 Task: Select the double option in the preferences quote style.
Action: Mouse moved to (12, 536)
Screenshot: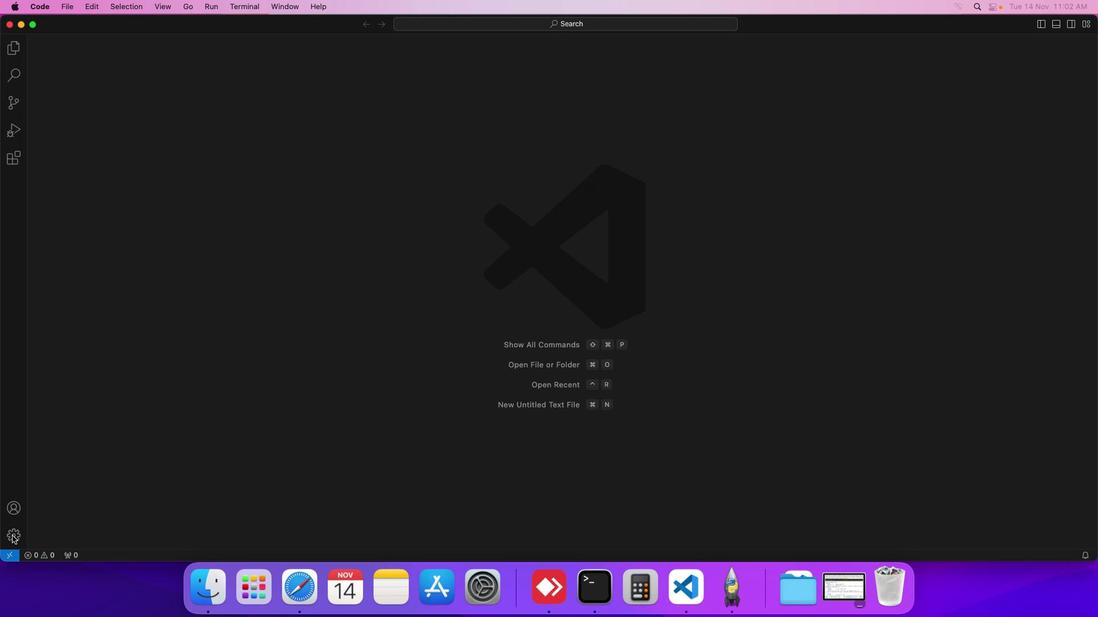 
Action: Mouse pressed left at (12, 536)
Screenshot: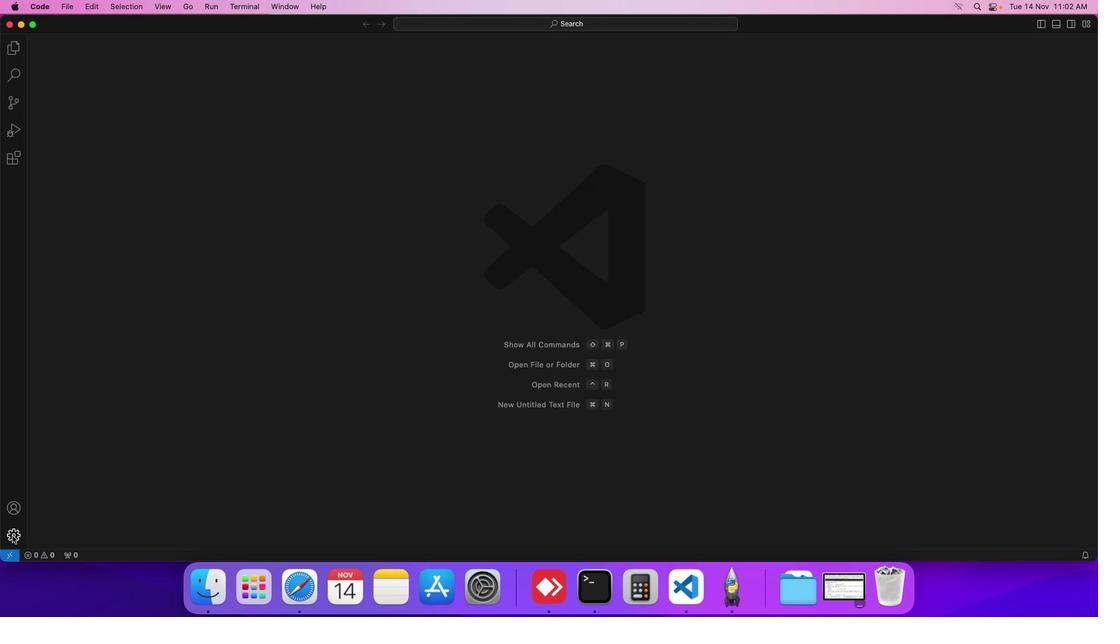 
Action: Mouse moved to (69, 448)
Screenshot: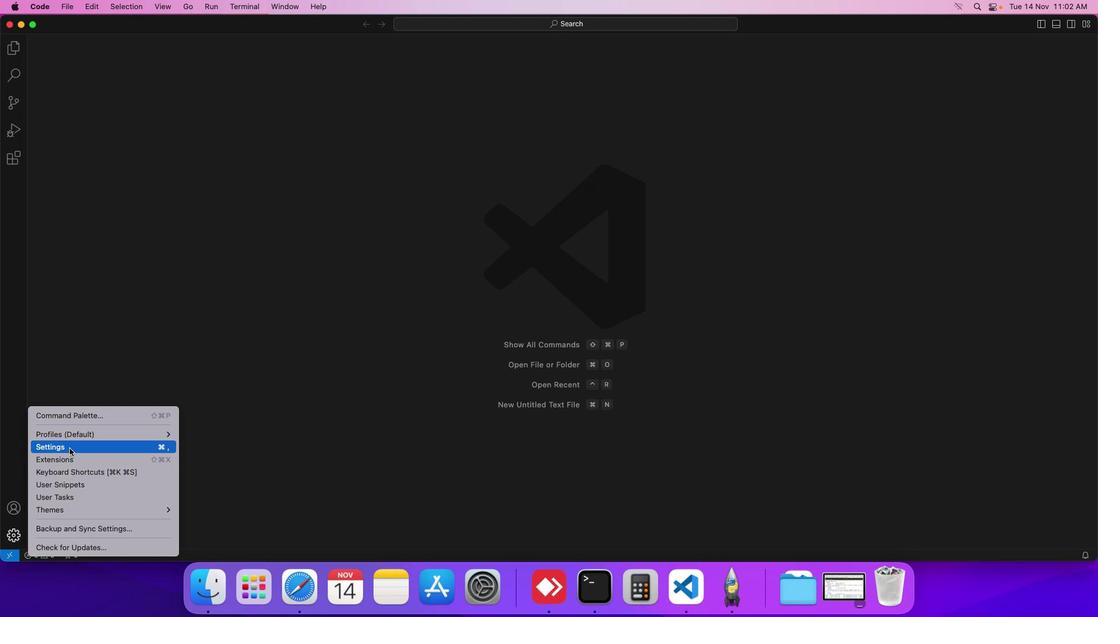 
Action: Mouse pressed left at (69, 448)
Screenshot: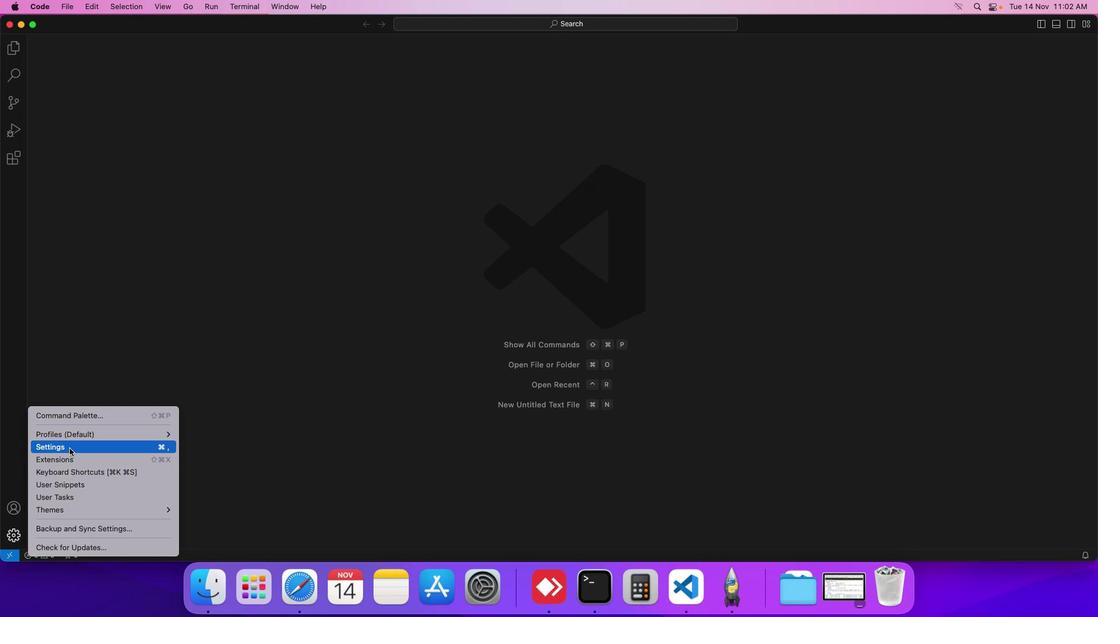 
Action: Mouse moved to (242, 205)
Screenshot: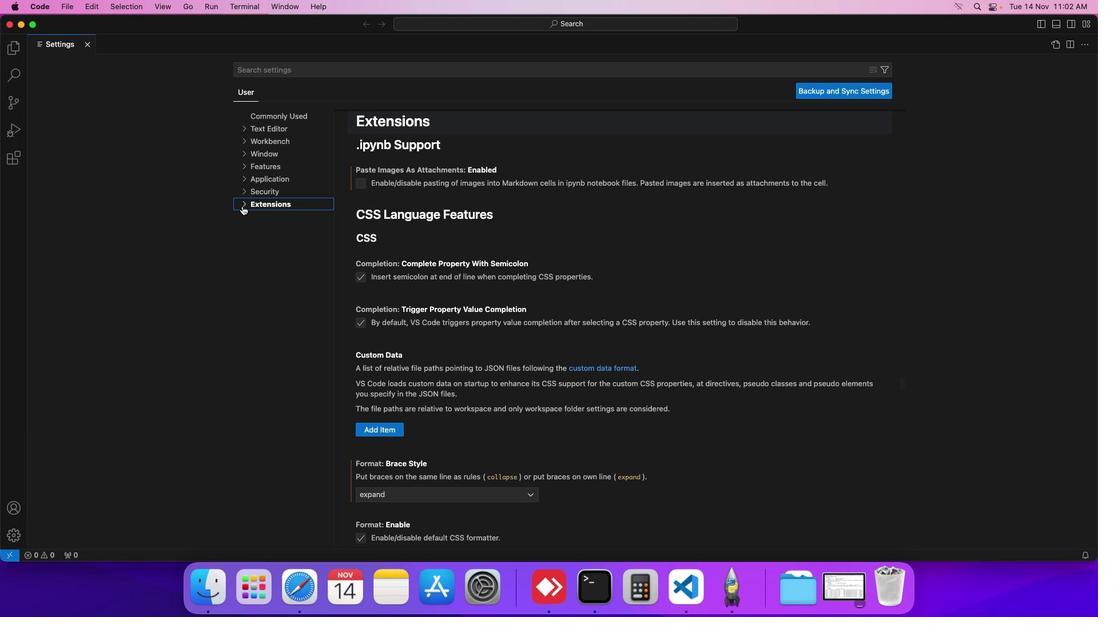 
Action: Mouse pressed left at (242, 205)
Screenshot: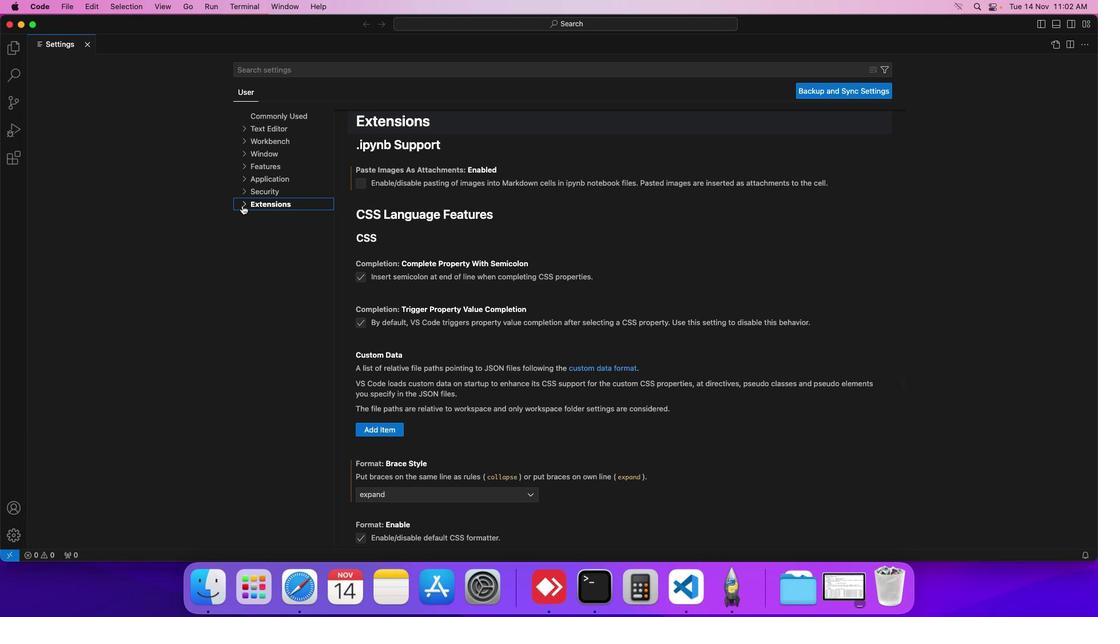 
Action: Mouse moved to (263, 516)
Screenshot: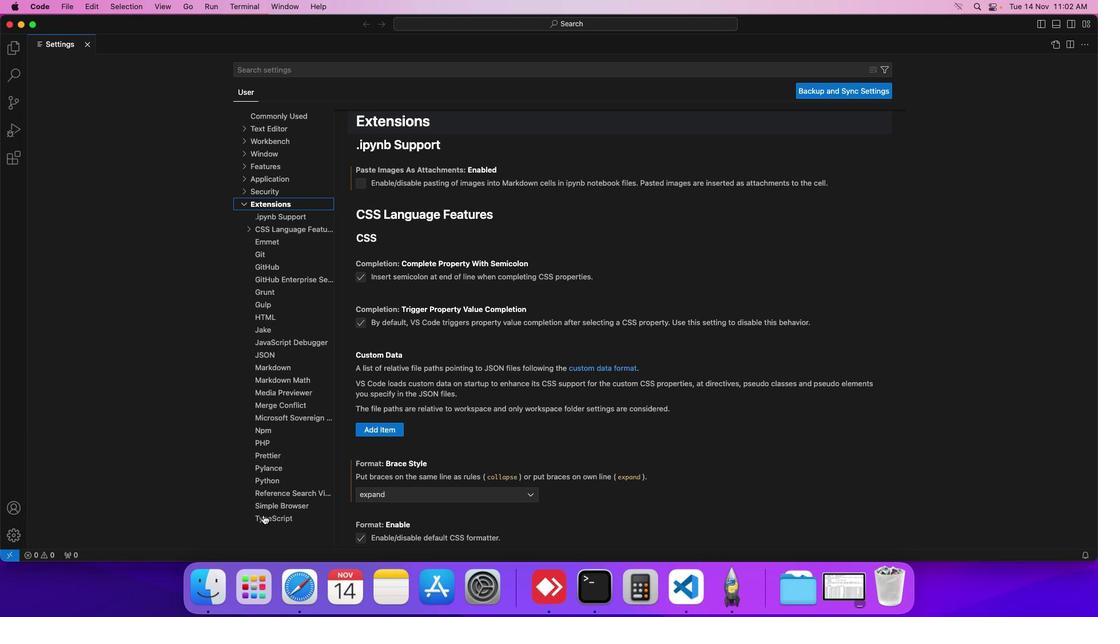 
Action: Mouse pressed left at (263, 516)
Screenshot: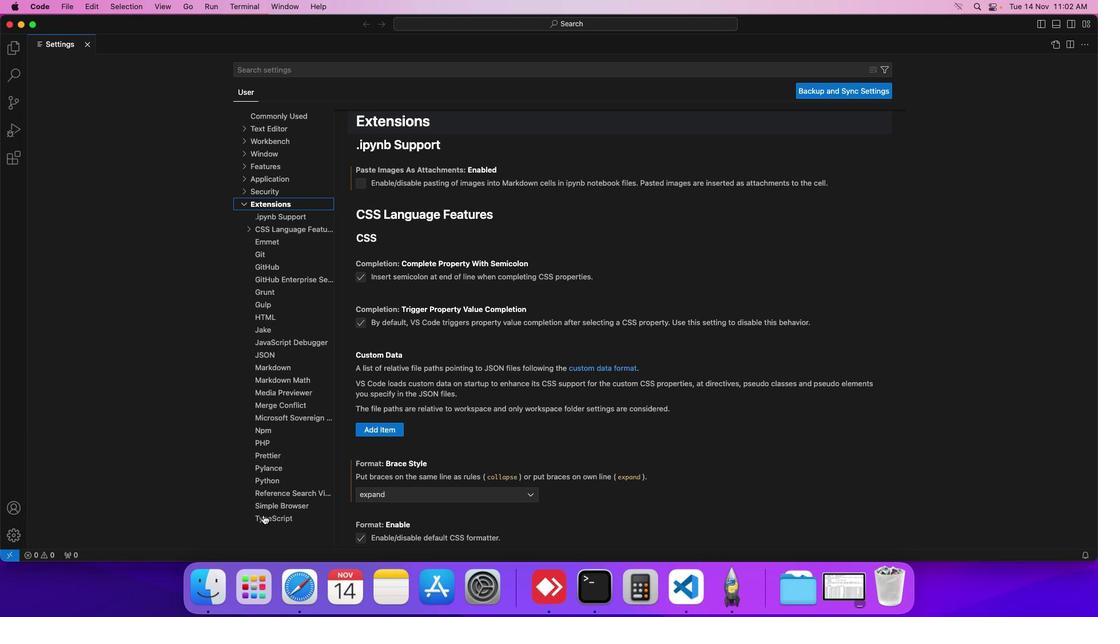 
Action: Mouse moved to (344, 505)
Screenshot: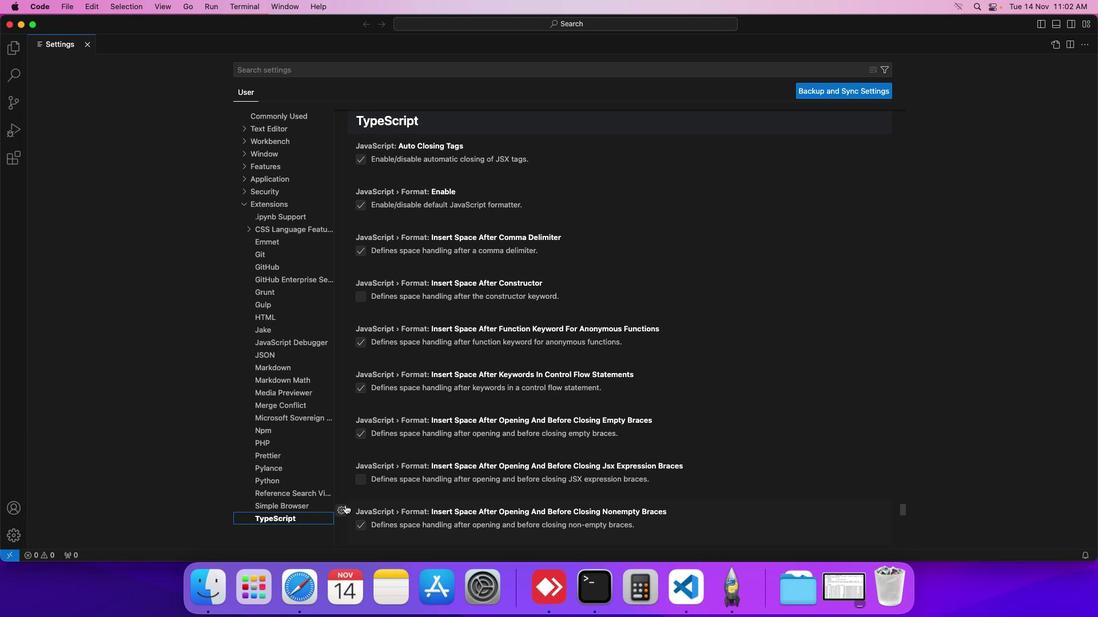 
Action: Mouse scrolled (344, 505) with delta (0, 0)
Screenshot: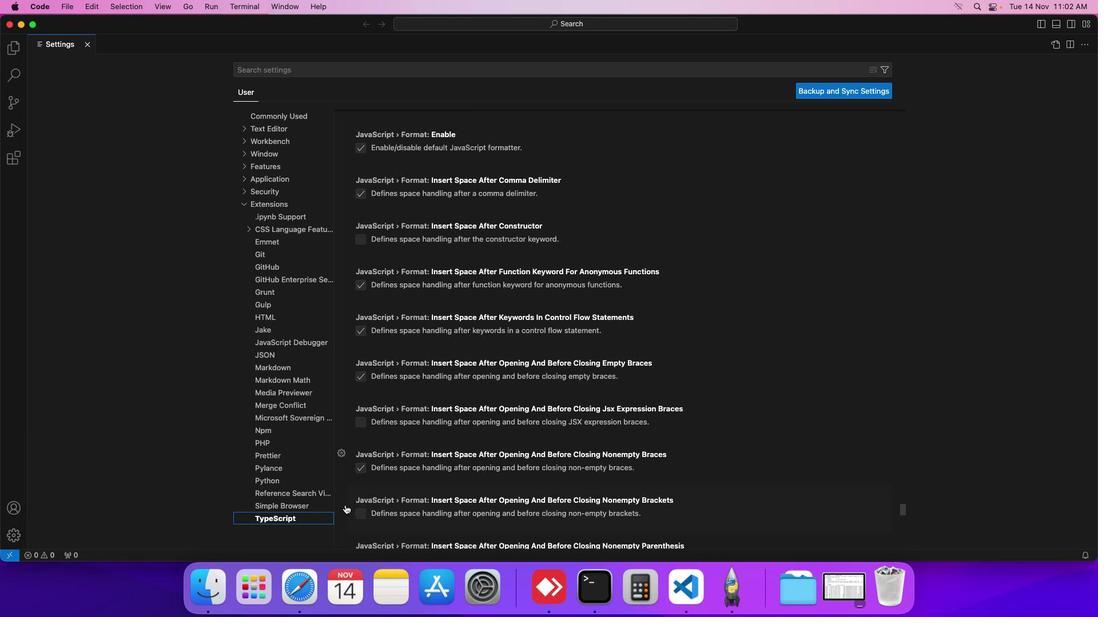
Action: Mouse scrolled (344, 505) with delta (0, 0)
Screenshot: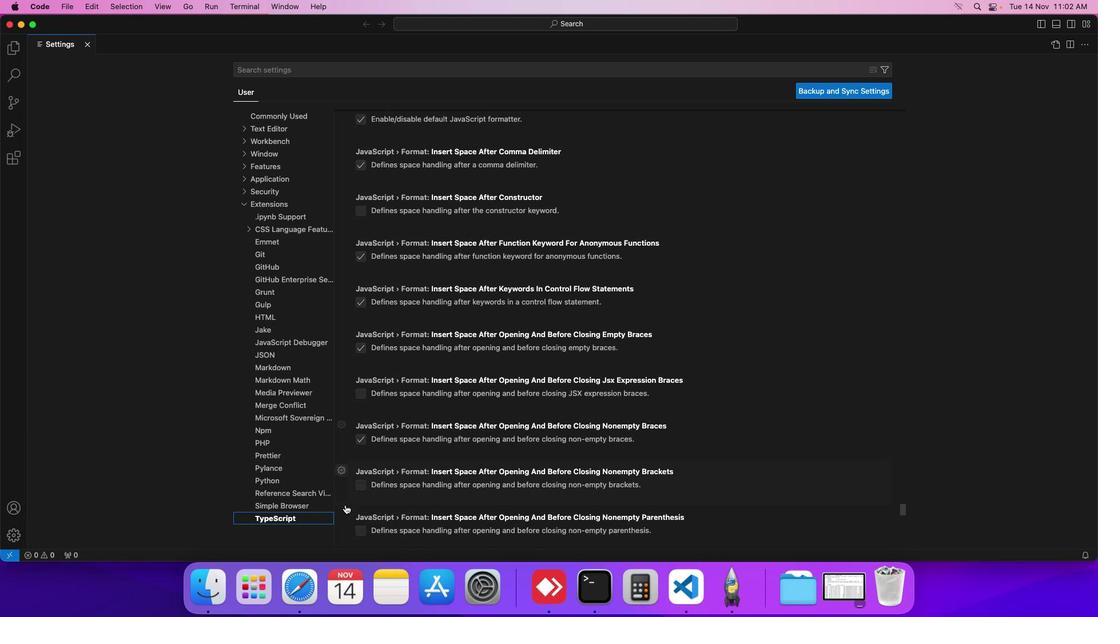 
Action: Mouse scrolled (344, 505) with delta (0, 0)
Screenshot: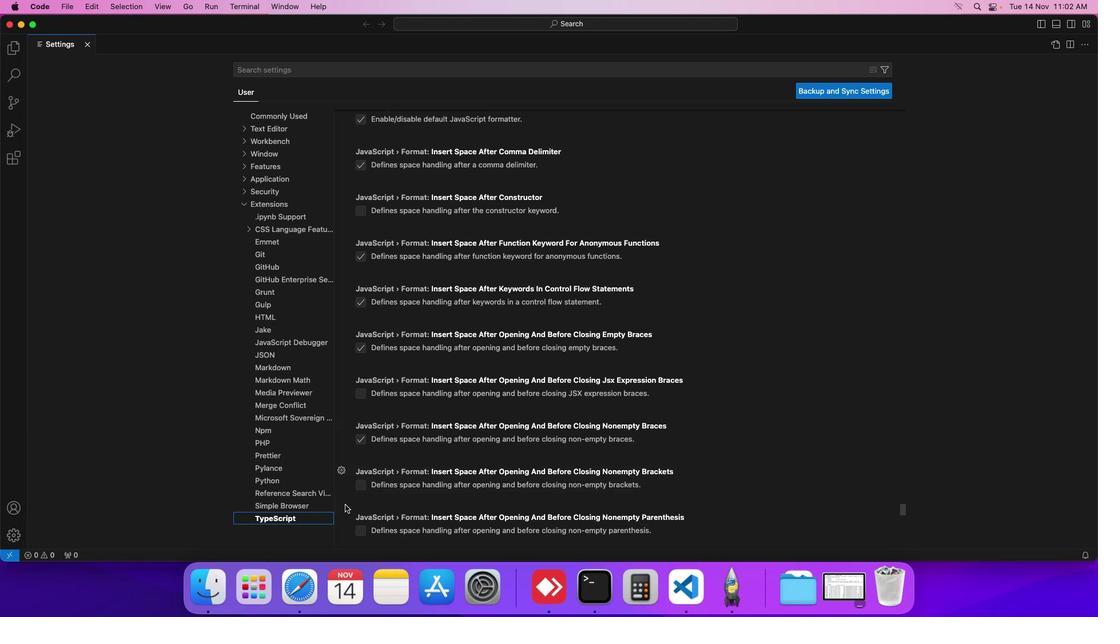 
Action: Mouse scrolled (344, 505) with delta (0, 0)
Screenshot: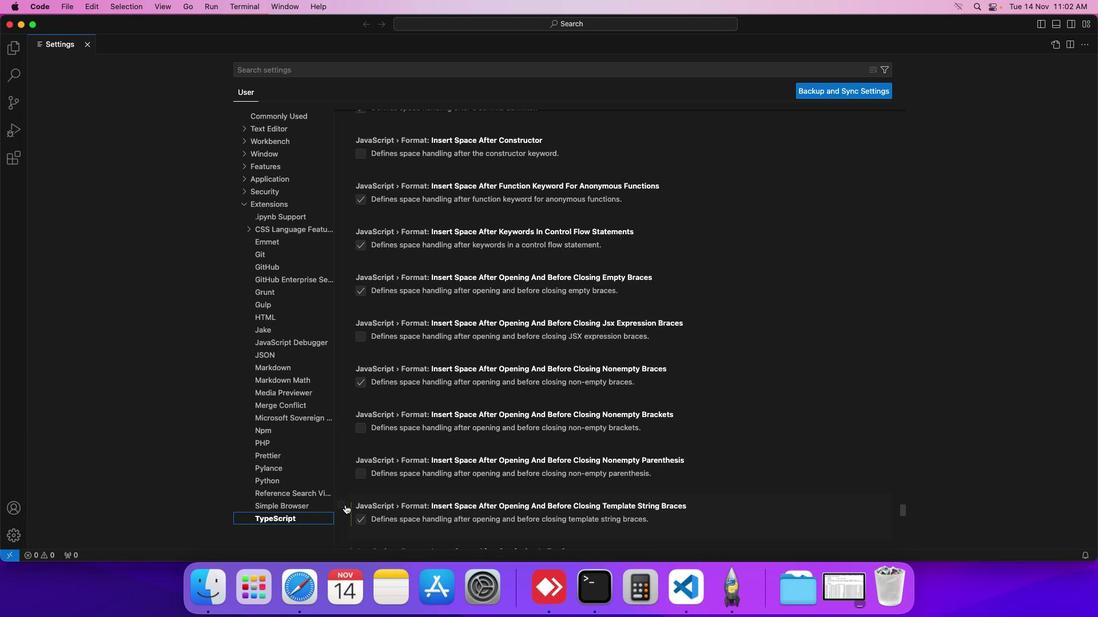 
Action: Mouse scrolled (344, 505) with delta (0, 0)
Screenshot: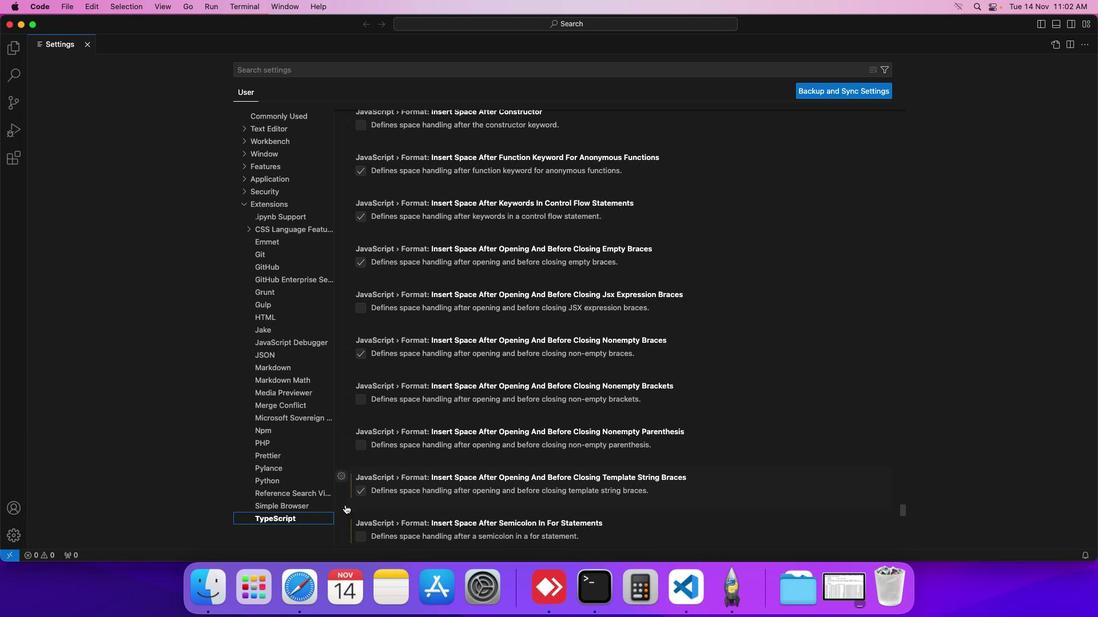 
Action: Mouse scrolled (344, 505) with delta (0, 0)
Screenshot: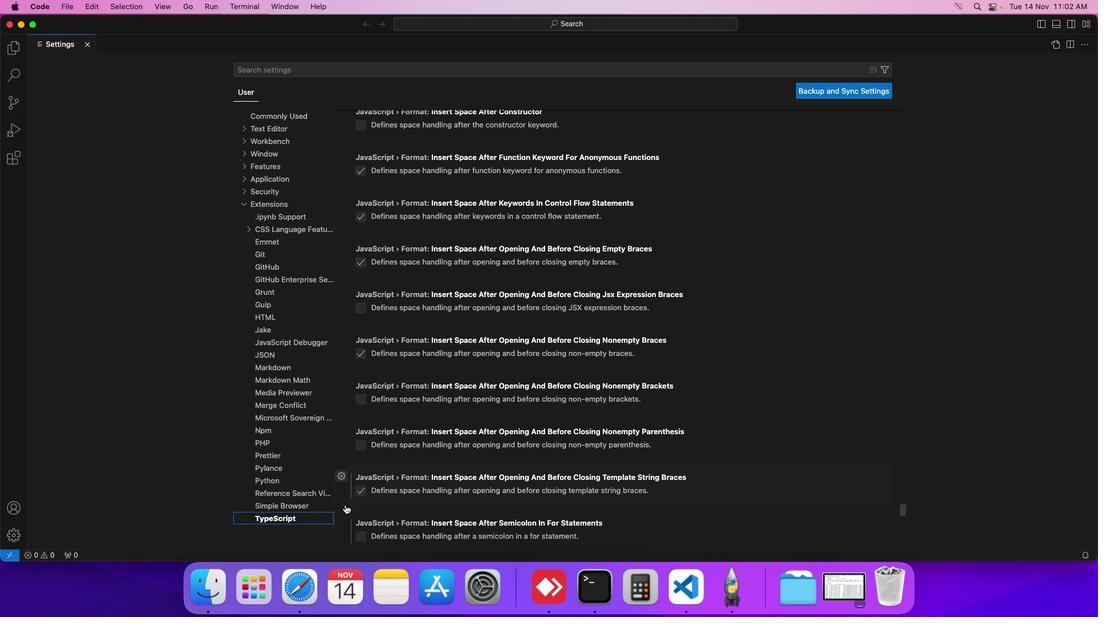 
Action: Mouse scrolled (344, 505) with delta (0, 0)
Screenshot: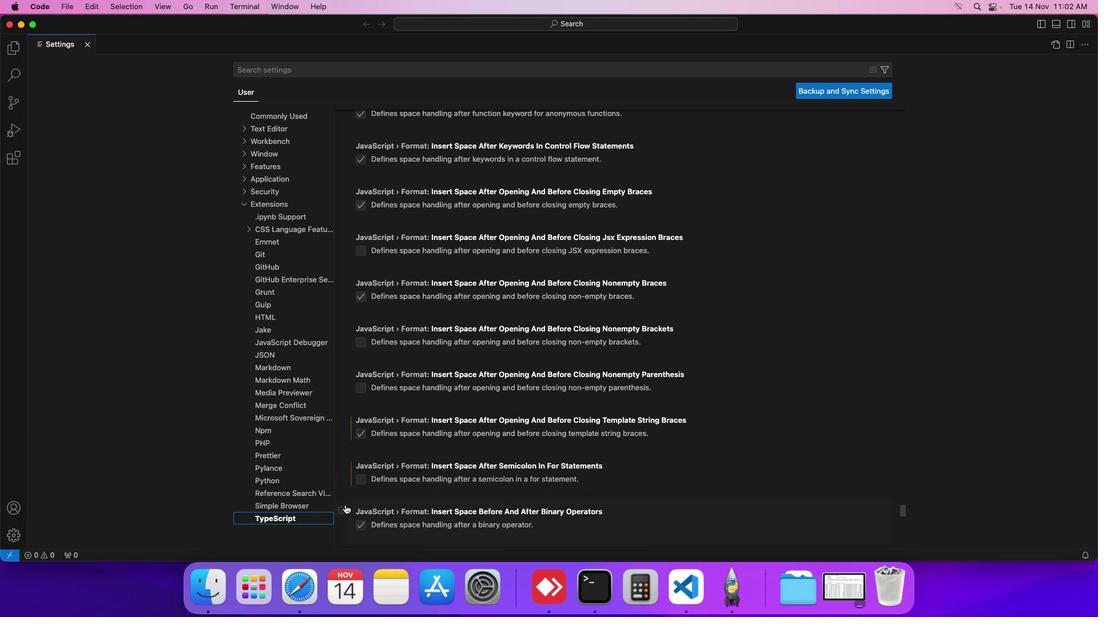 
Action: Mouse scrolled (344, 505) with delta (0, 0)
Screenshot: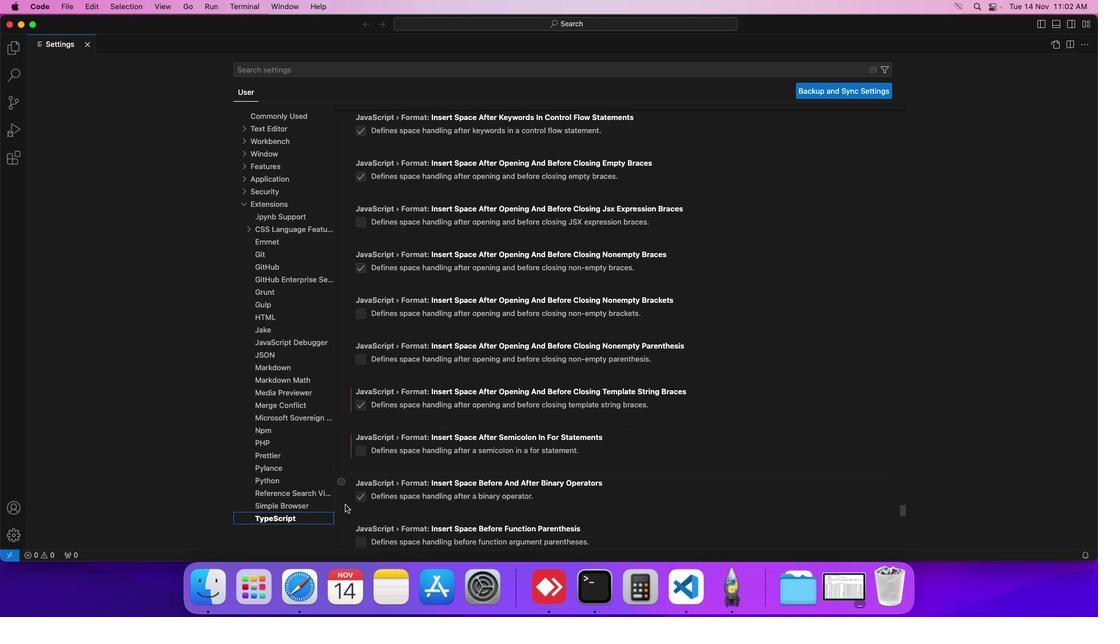 
Action: Mouse scrolled (344, 505) with delta (0, 0)
Screenshot: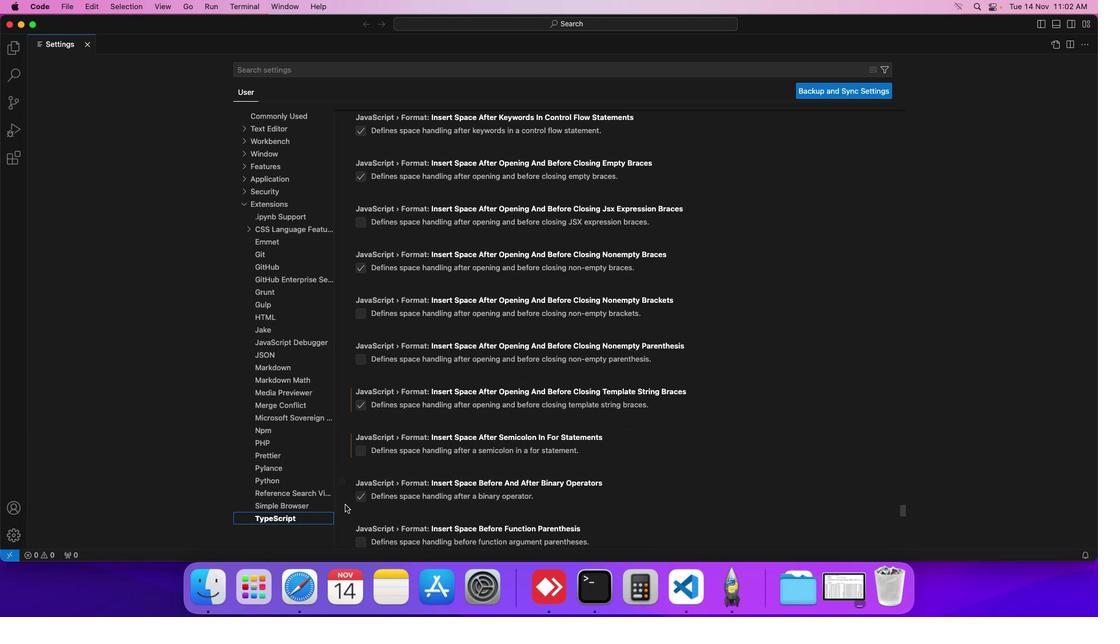 
Action: Mouse scrolled (344, 505) with delta (0, 0)
Screenshot: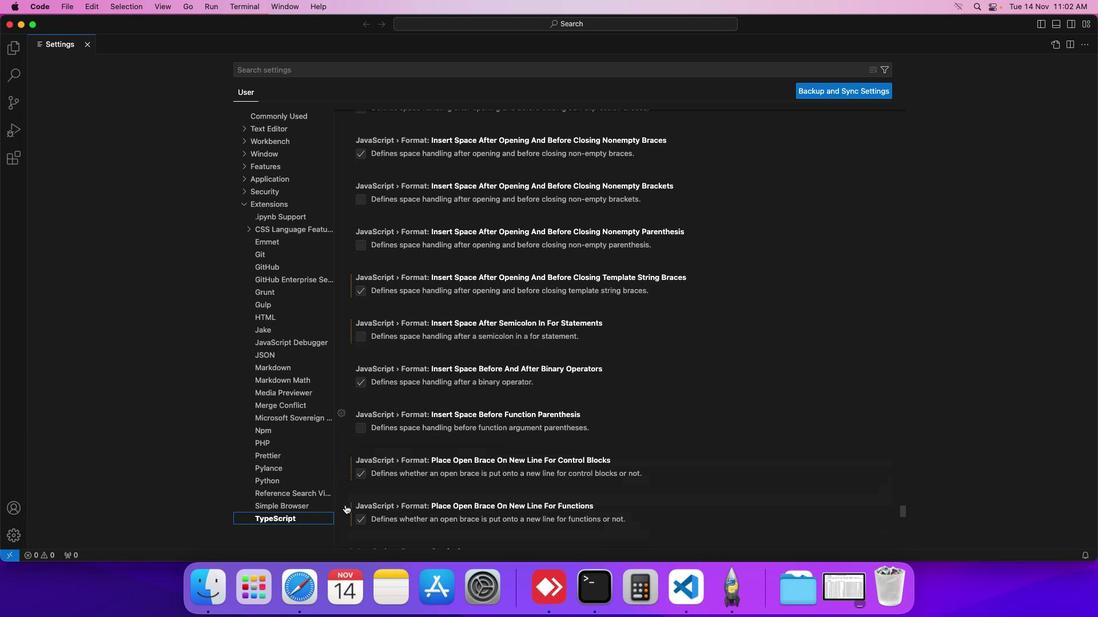 
Action: Mouse scrolled (344, 505) with delta (0, 0)
Screenshot: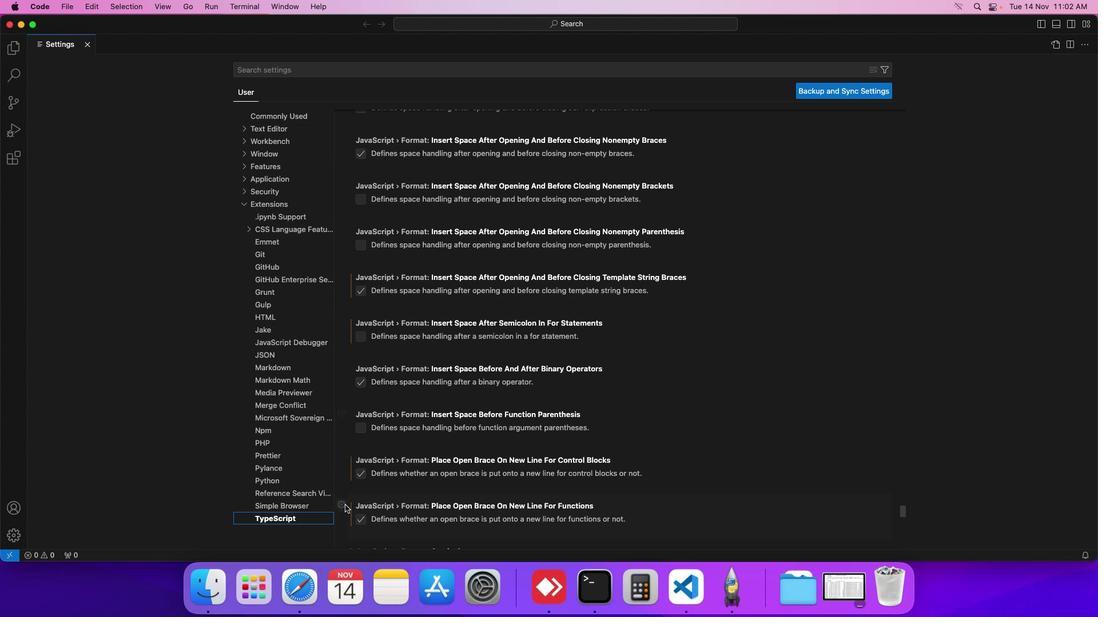 
Action: Mouse scrolled (344, 505) with delta (0, -1)
Screenshot: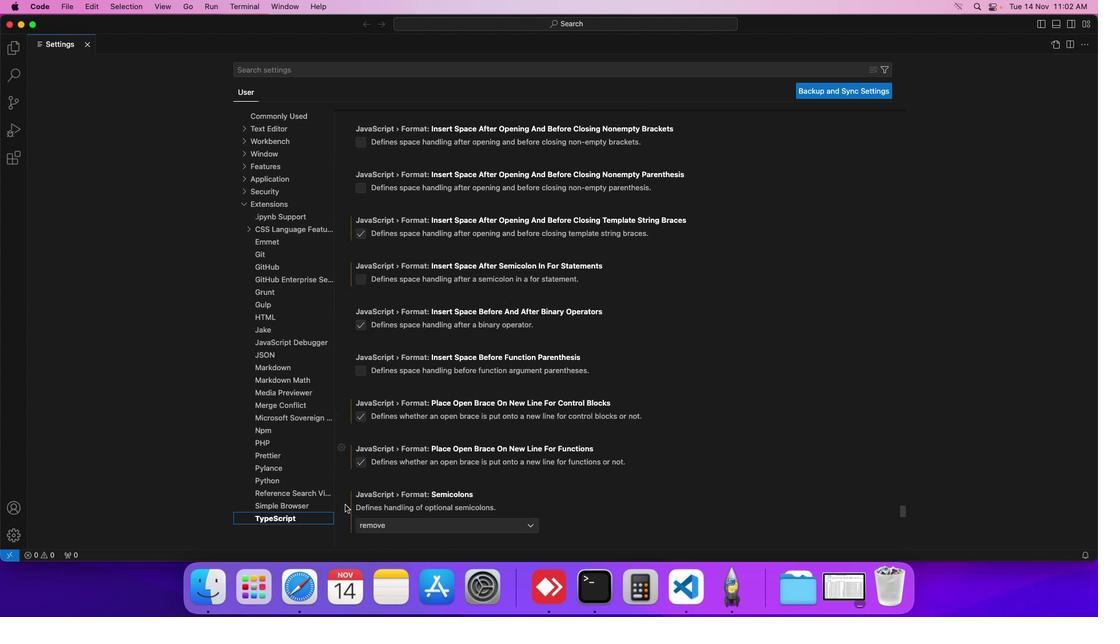 
Action: Mouse scrolled (344, 505) with delta (0, -1)
Screenshot: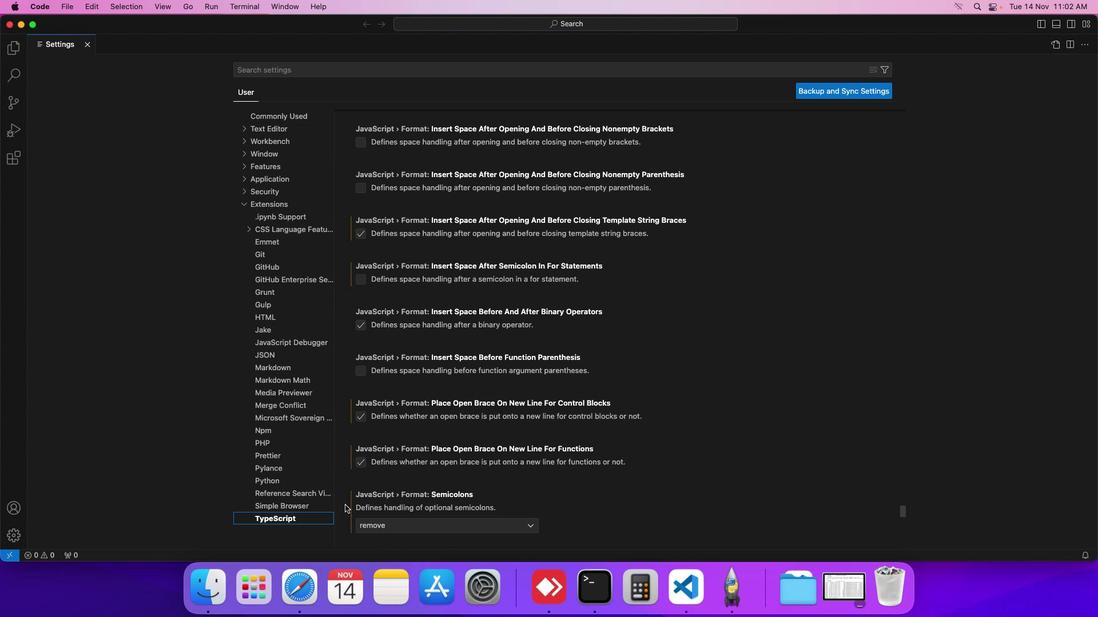 
Action: Mouse scrolled (344, 505) with delta (0, 0)
Screenshot: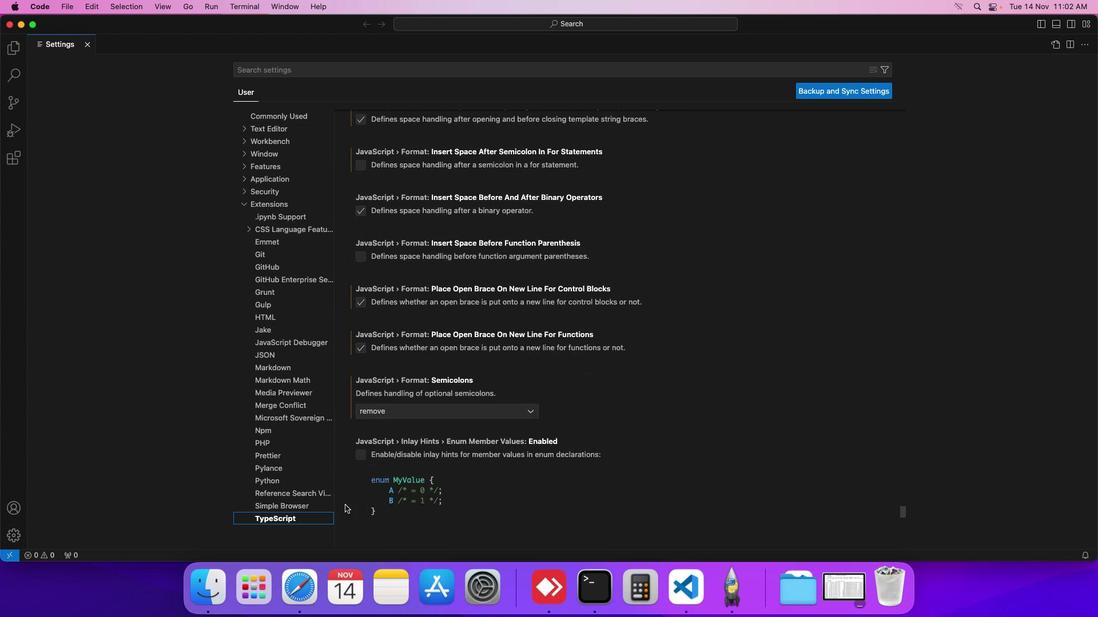 
Action: Mouse scrolled (344, 505) with delta (0, 0)
Screenshot: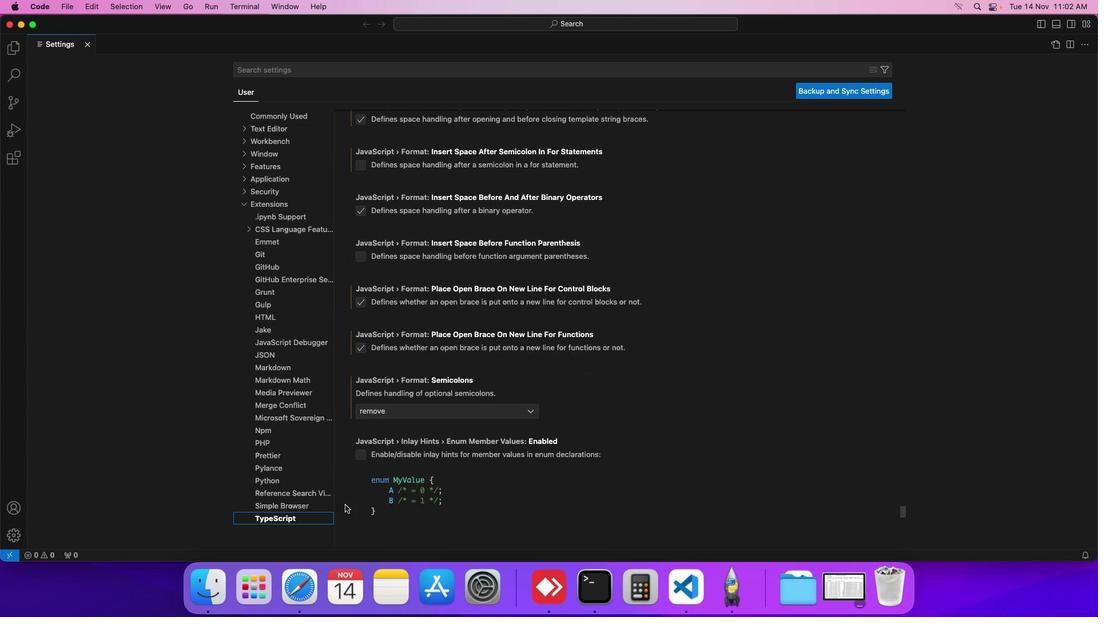 
Action: Mouse scrolled (344, 505) with delta (0, -1)
Screenshot: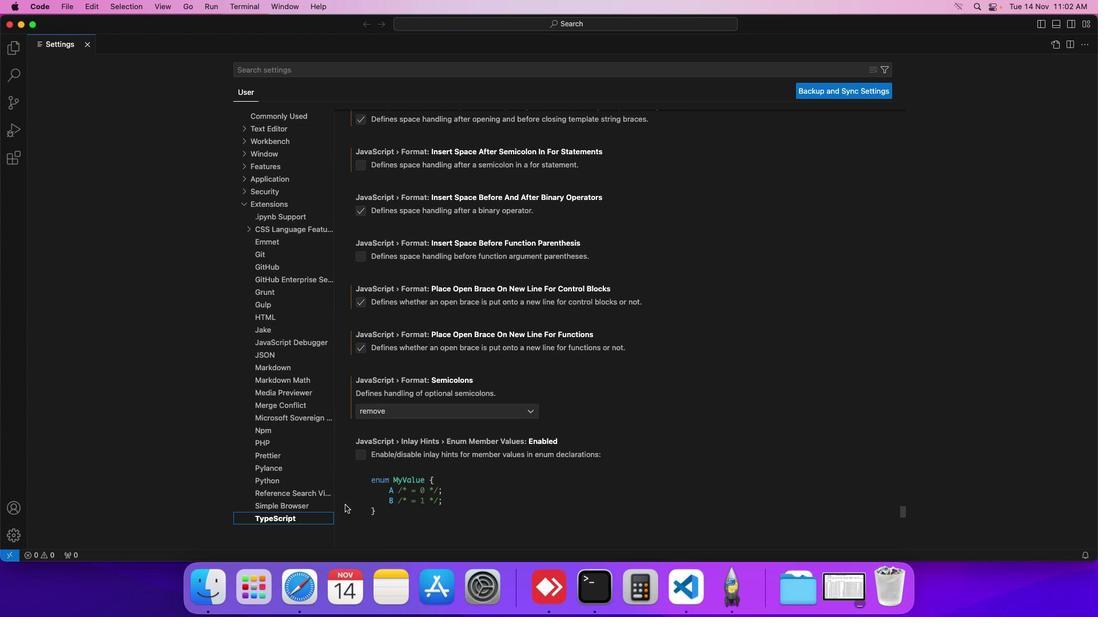 
Action: Mouse scrolled (344, 505) with delta (0, 0)
Screenshot: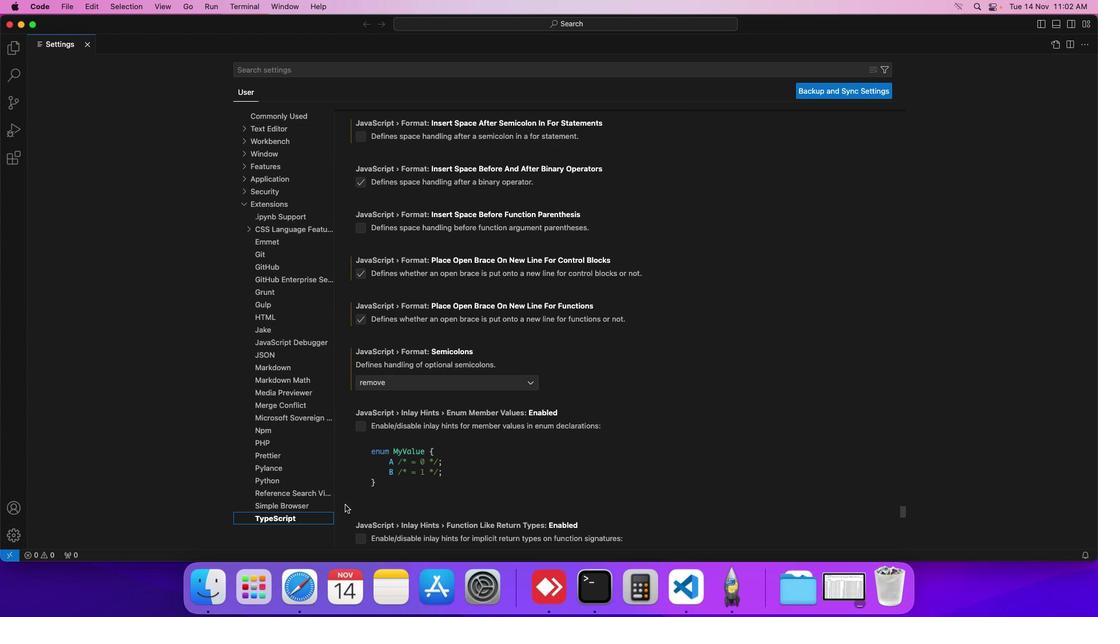 
Action: Mouse scrolled (344, 505) with delta (0, 0)
Screenshot: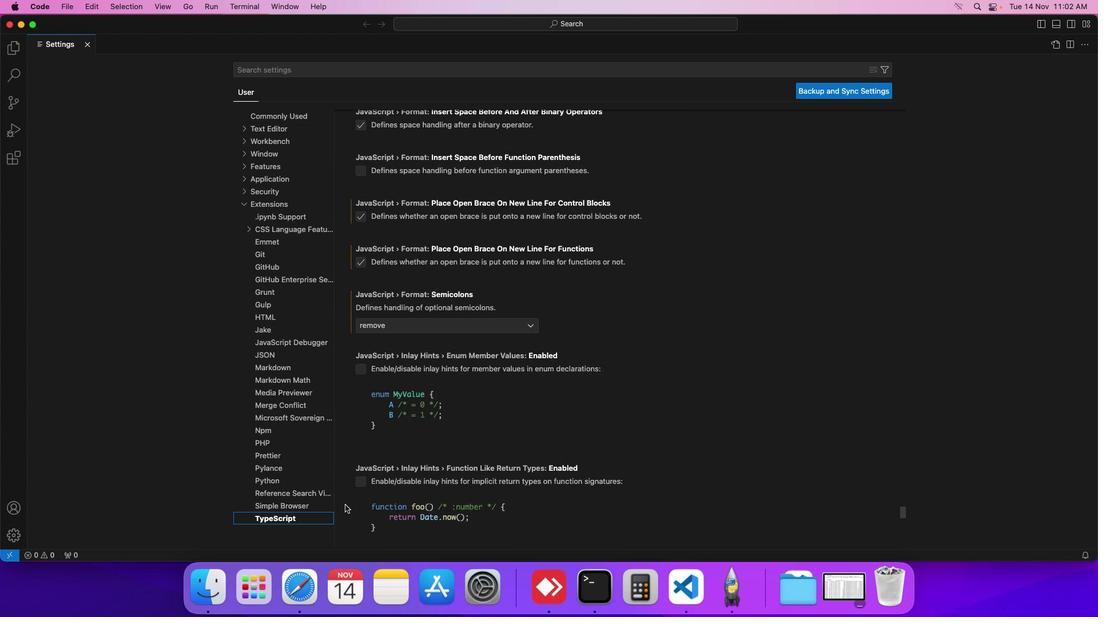 
Action: Mouse scrolled (344, 505) with delta (0, 0)
Screenshot: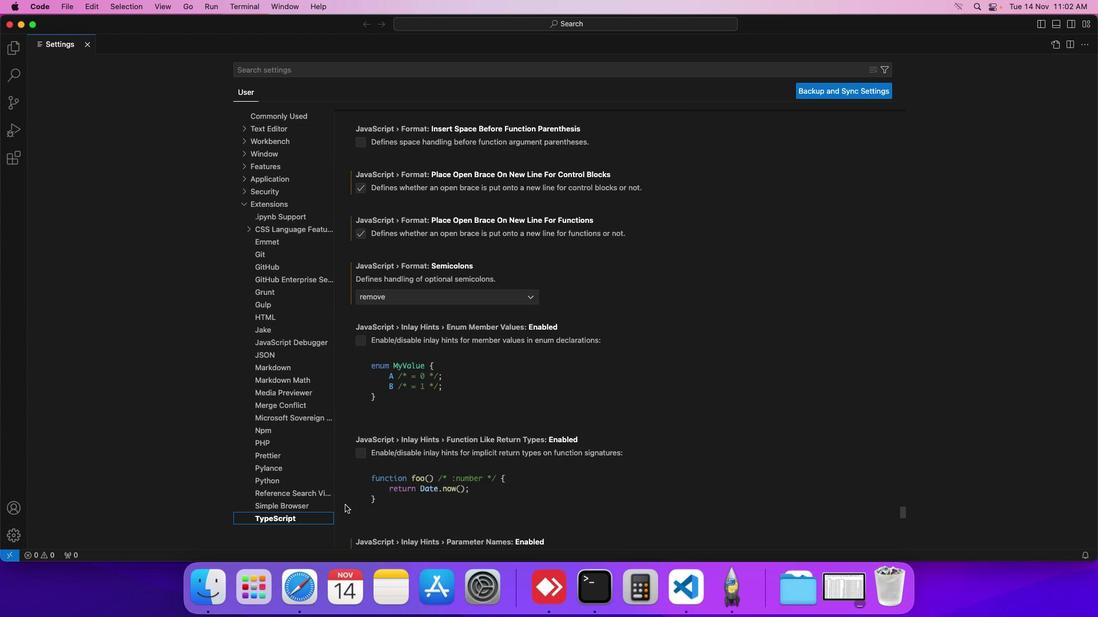 
Action: Mouse scrolled (344, 505) with delta (0, 0)
Screenshot: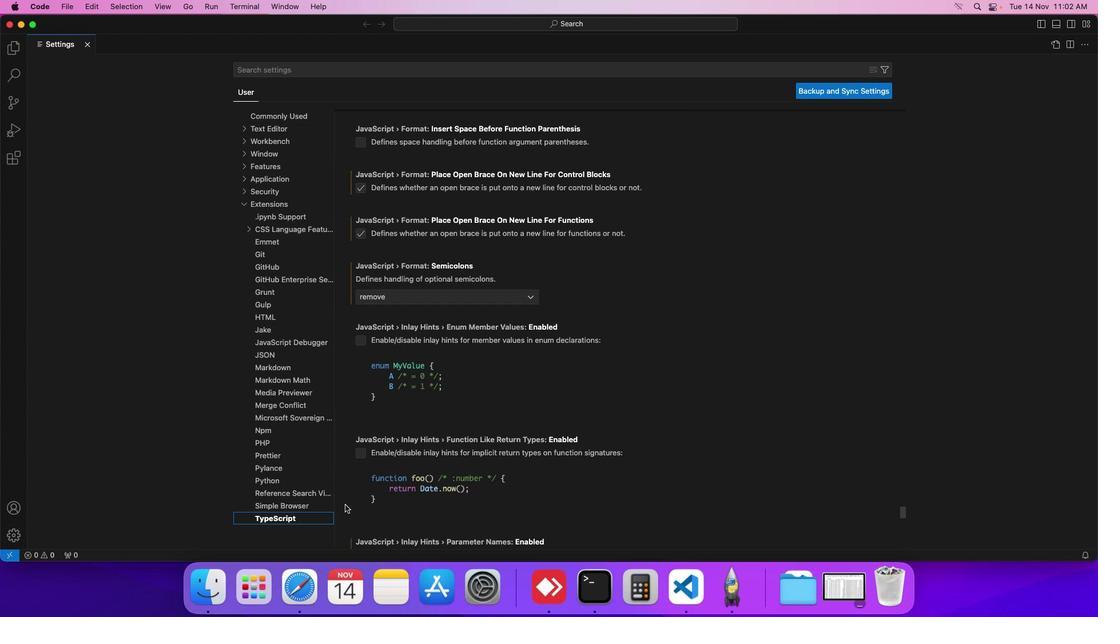 
Action: Mouse scrolled (344, 505) with delta (0, 0)
Screenshot: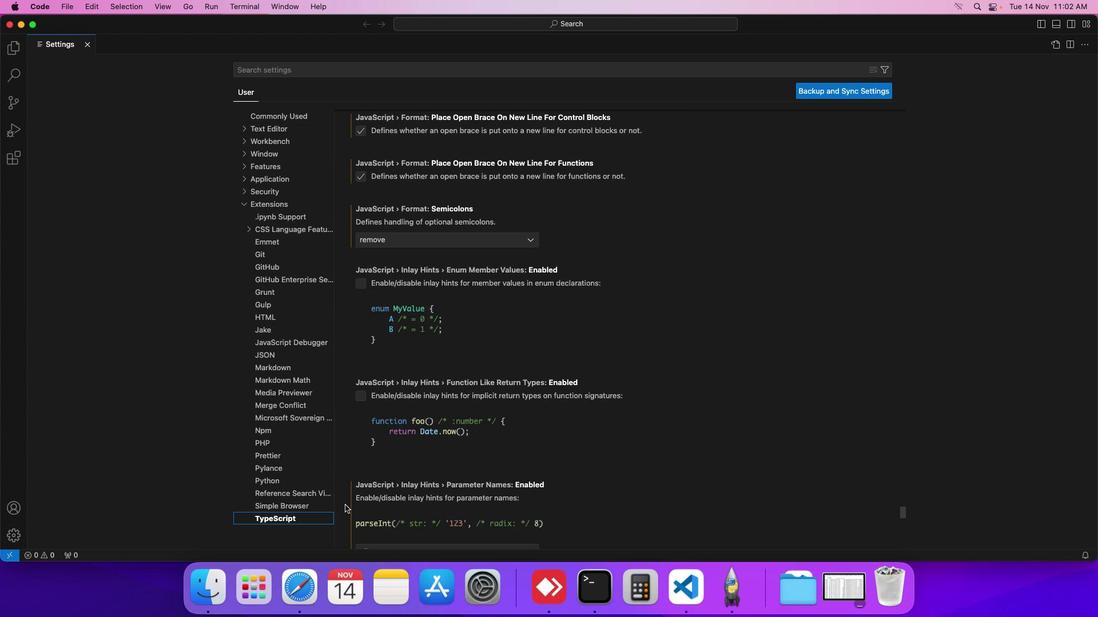 
Action: Mouse scrolled (344, 505) with delta (0, 0)
Screenshot: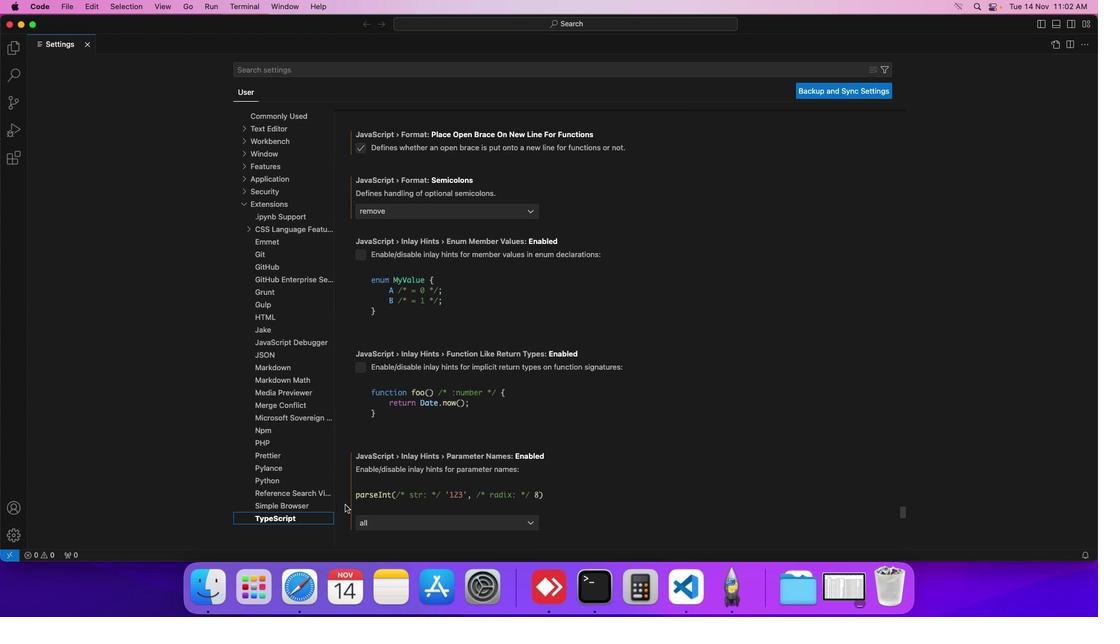 
Action: Mouse scrolled (344, 505) with delta (0, 0)
Screenshot: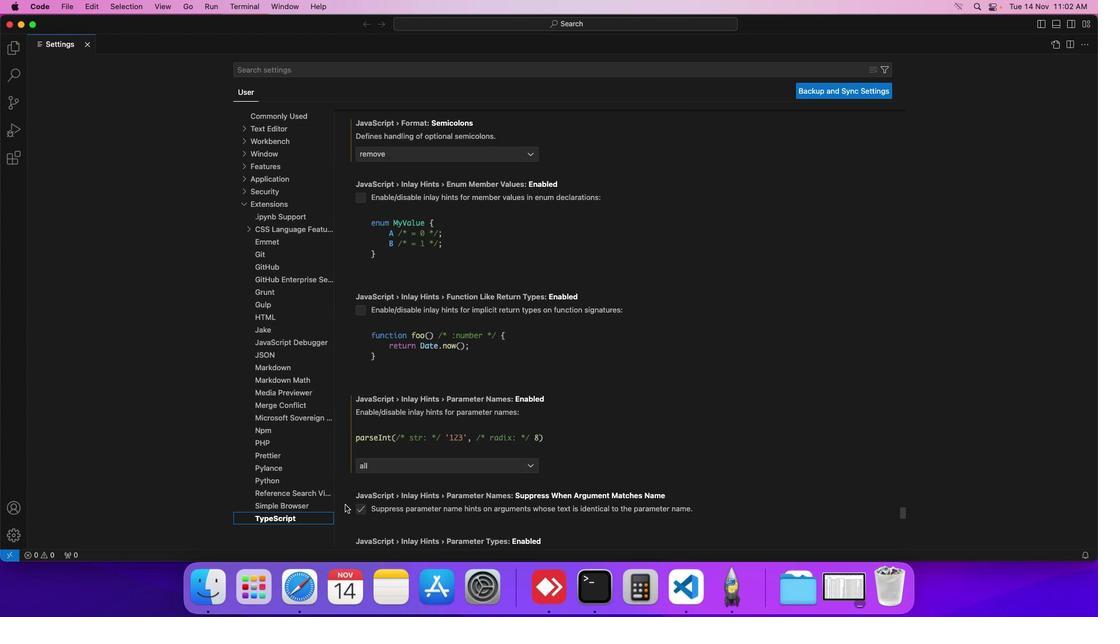 
Action: Mouse scrolled (344, 505) with delta (0, -1)
Screenshot: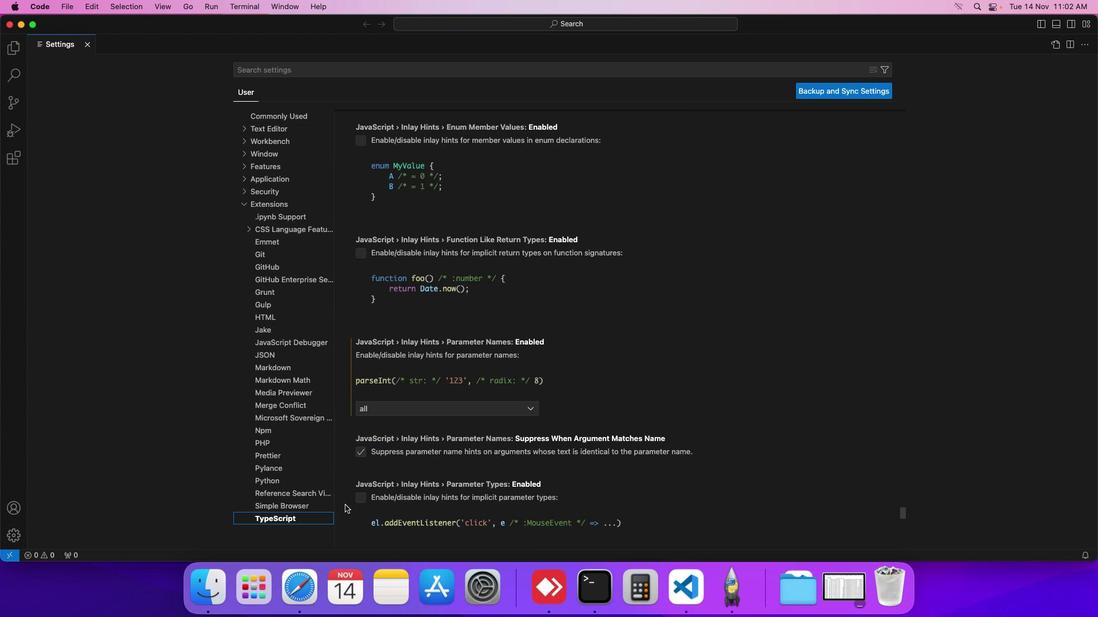 
Action: Mouse scrolled (344, 505) with delta (0, -1)
Screenshot: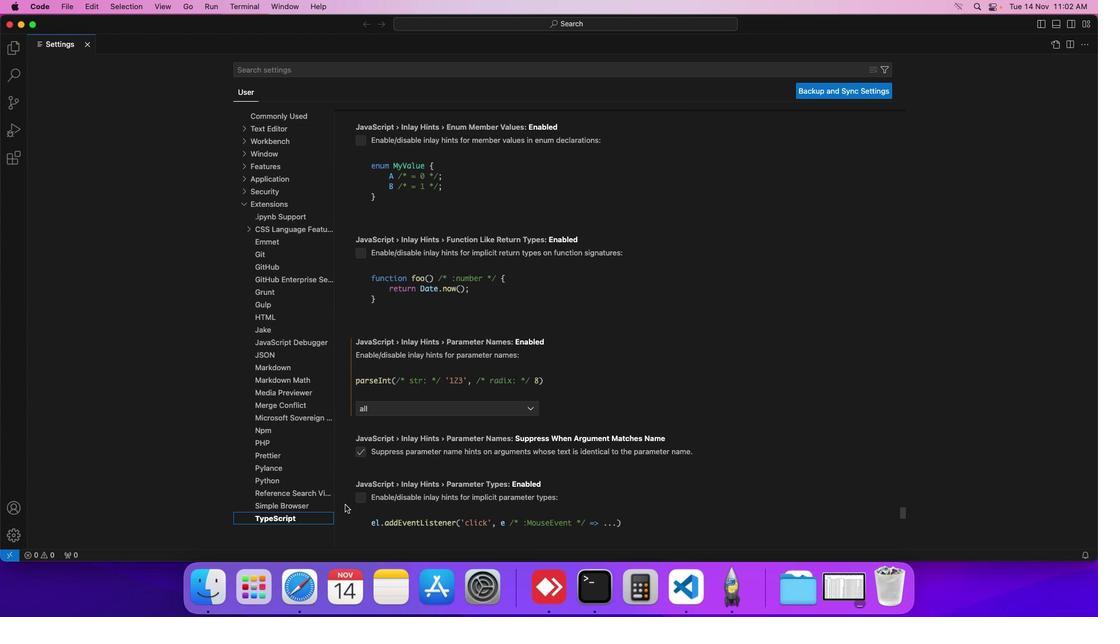 
Action: Mouse scrolled (344, 505) with delta (0, 0)
Screenshot: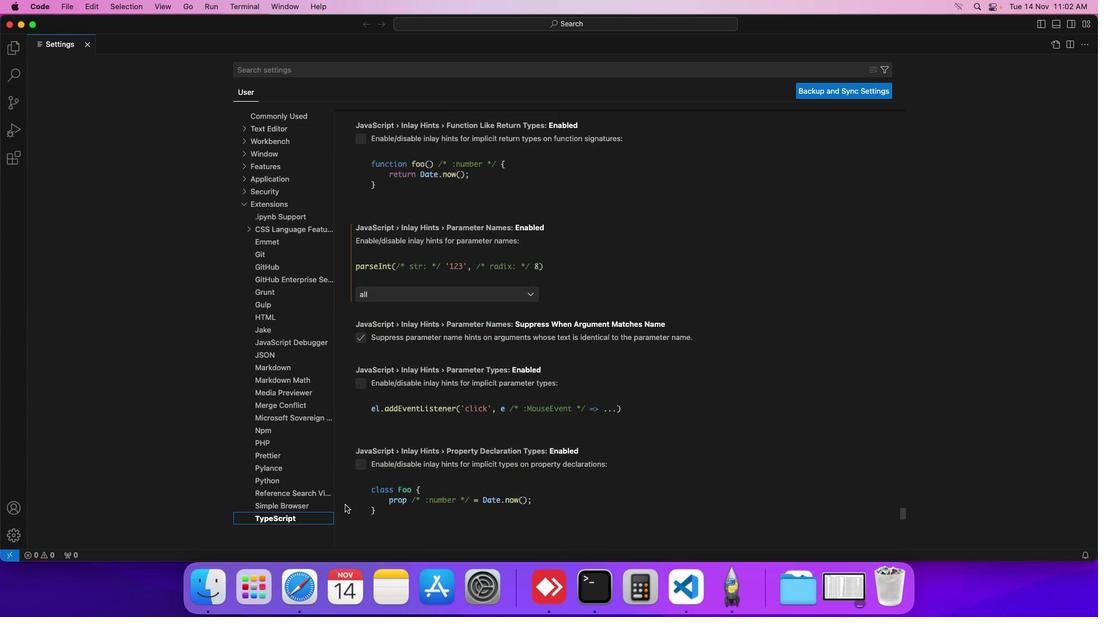 
Action: Mouse scrolled (344, 505) with delta (0, 0)
Screenshot: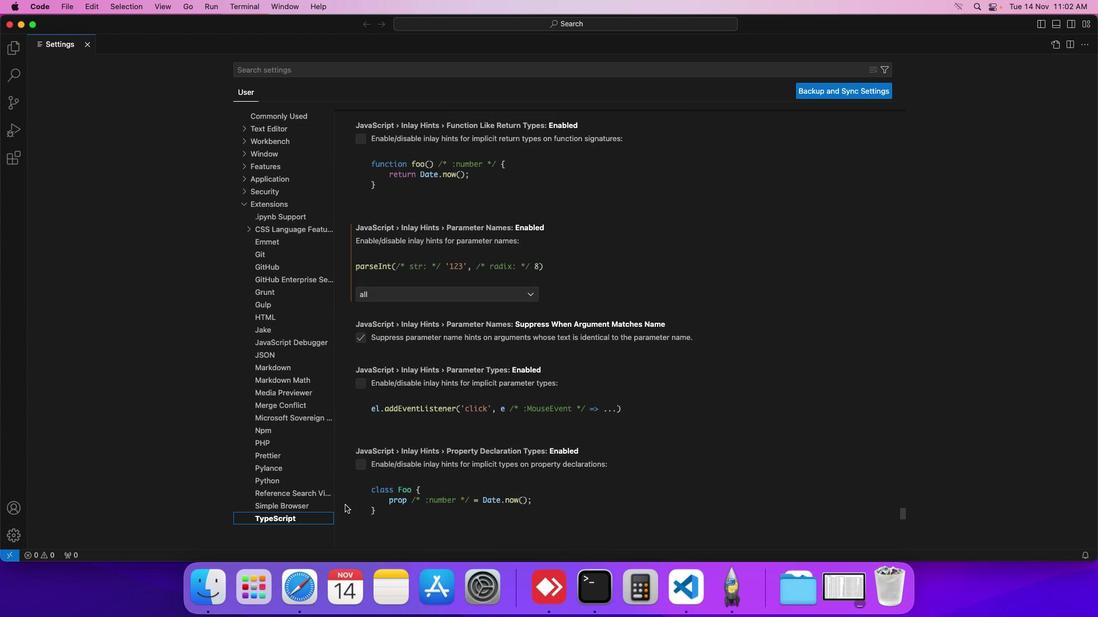 
Action: Mouse scrolled (344, 505) with delta (0, -1)
Screenshot: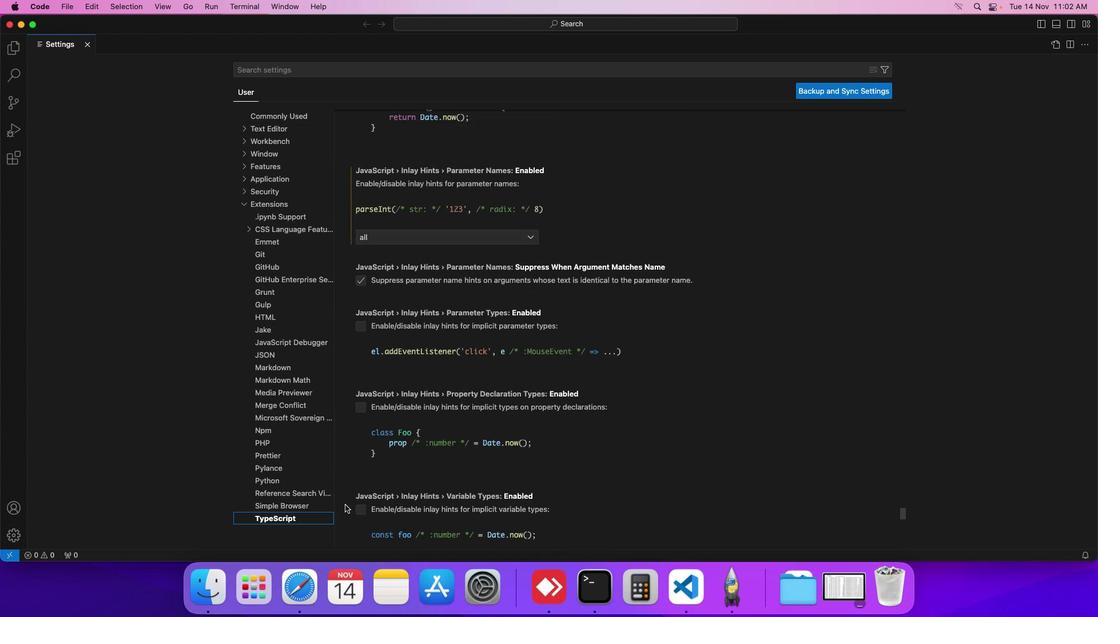 
Action: Mouse scrolled (344, 505) with delta (0, -1)
Screenshot: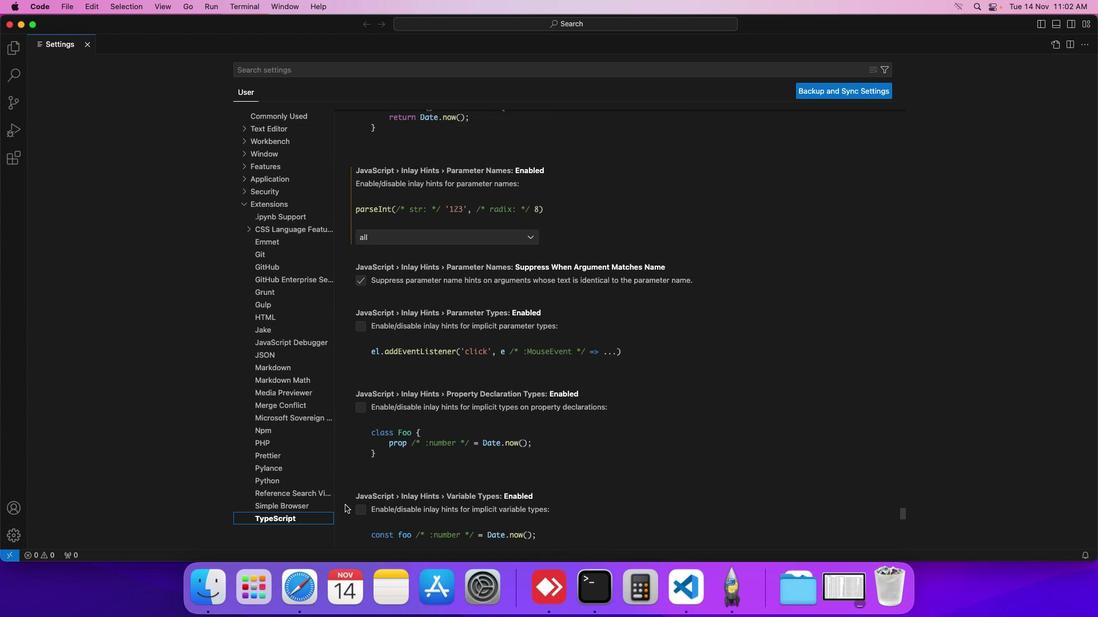 
Action: Mouse scrolled (344, 505) with delta (0, 0)
Screenshot: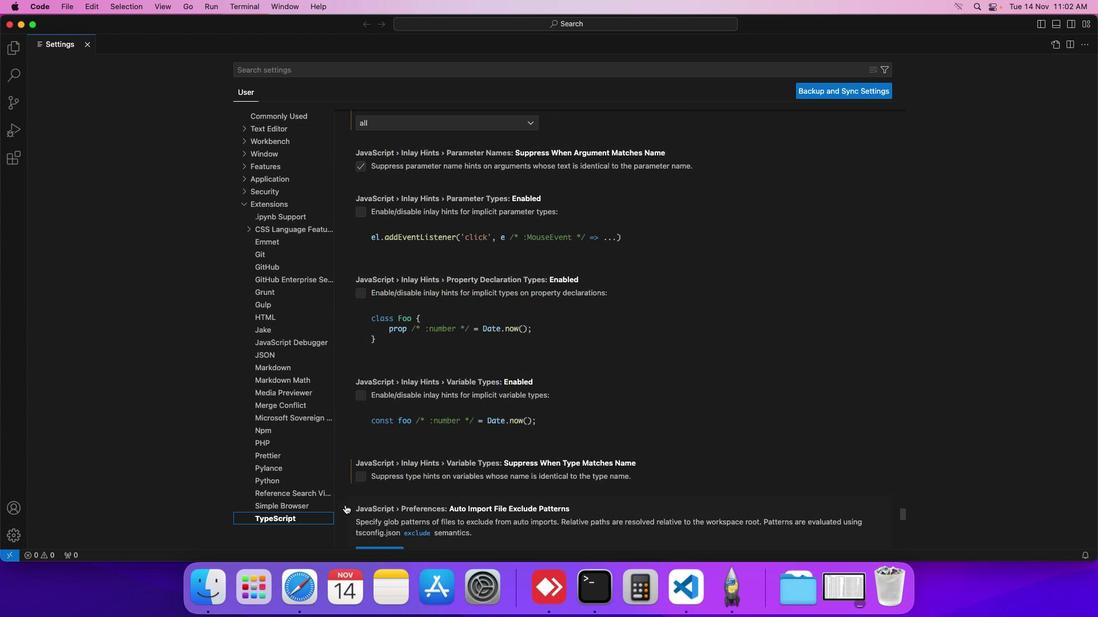
Action: Mouse scrolled (344, 505) with delta (0, 0)
Screenshot: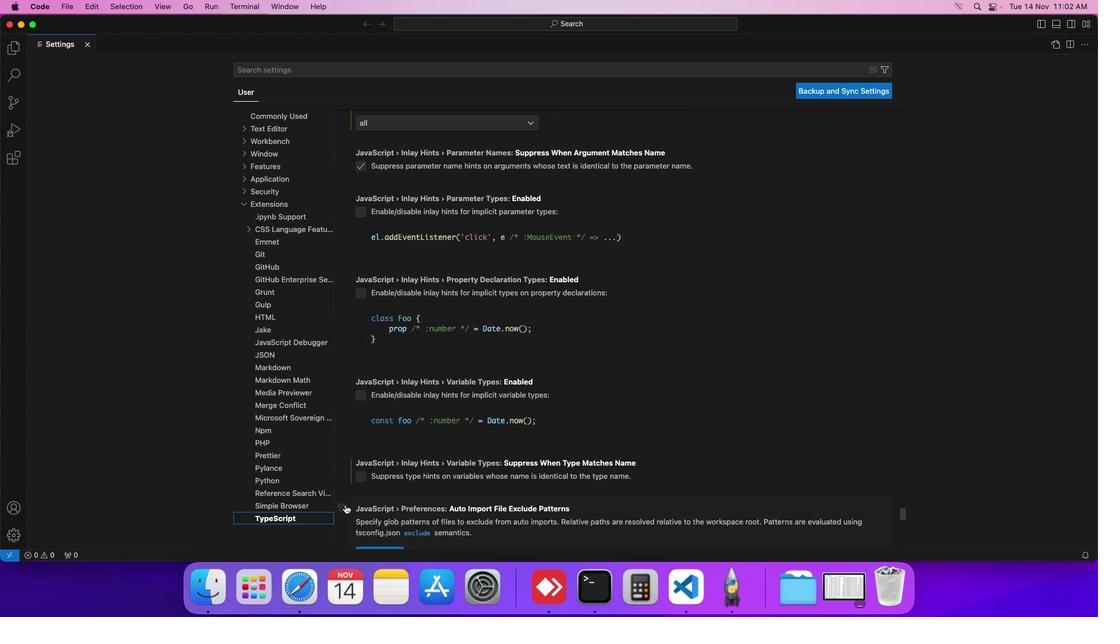 
Action: Mouse scrolled (344, 505) with delta (0, -1)
Screenshot: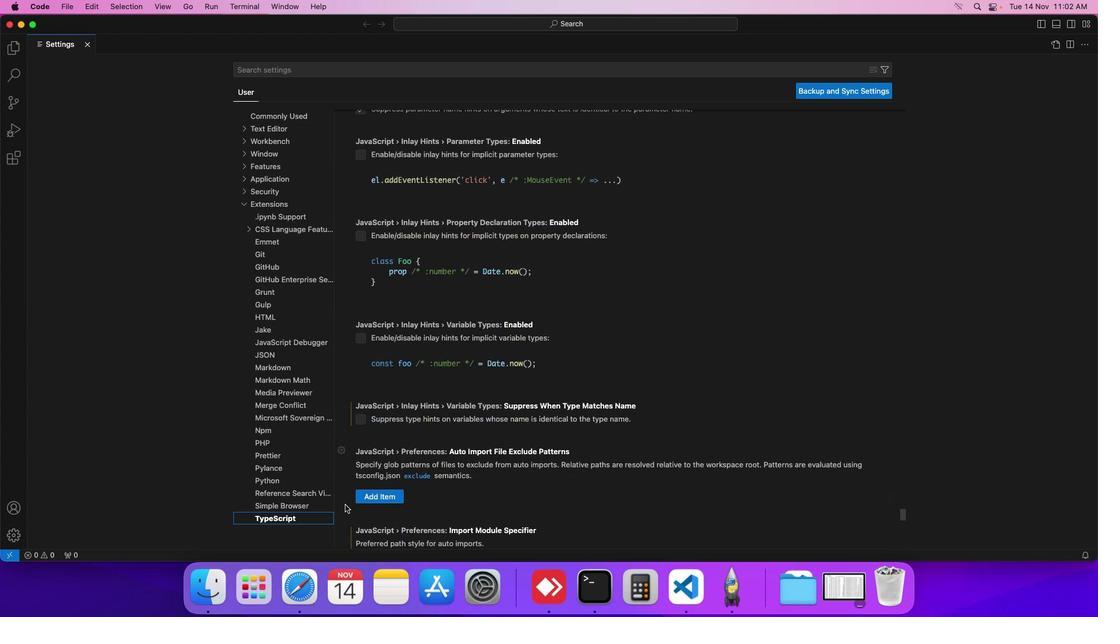 
Action: Mouse scrolled (344, 505) with delta (0, -1)
Screenshot: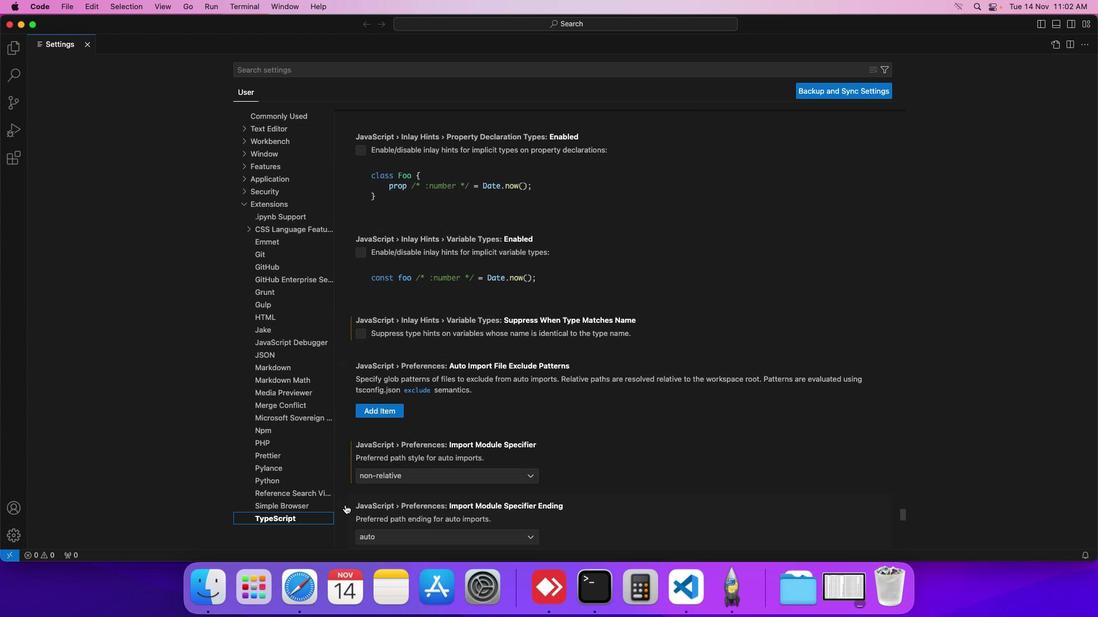 
Action: Mouse scrolled (344, 505) with delta (0, -1)
Screenshot: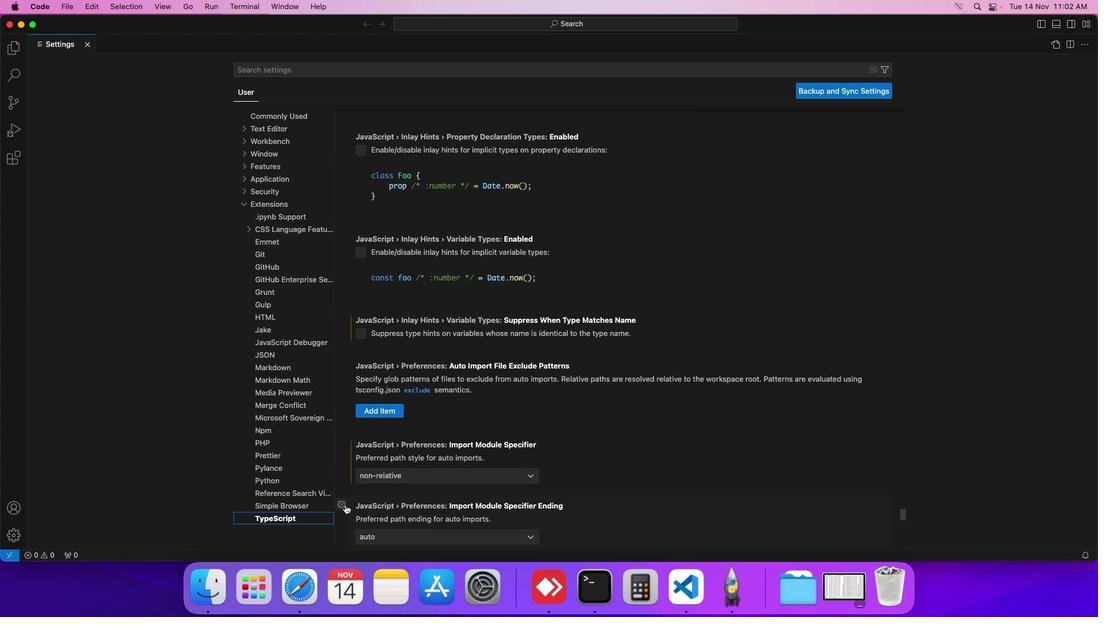 
Action: Mouse scrolled (344, 505) with delta (0, 0)
Screenshot: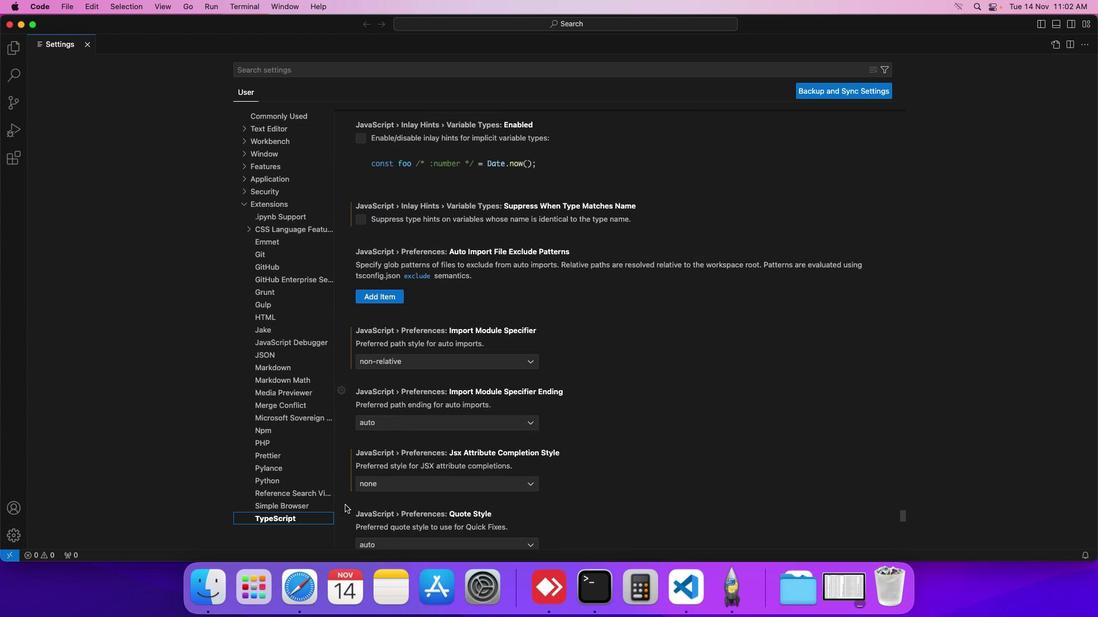 
Action: Mouse scrolled (344, 505) with delta (0, 0)
Screenshot: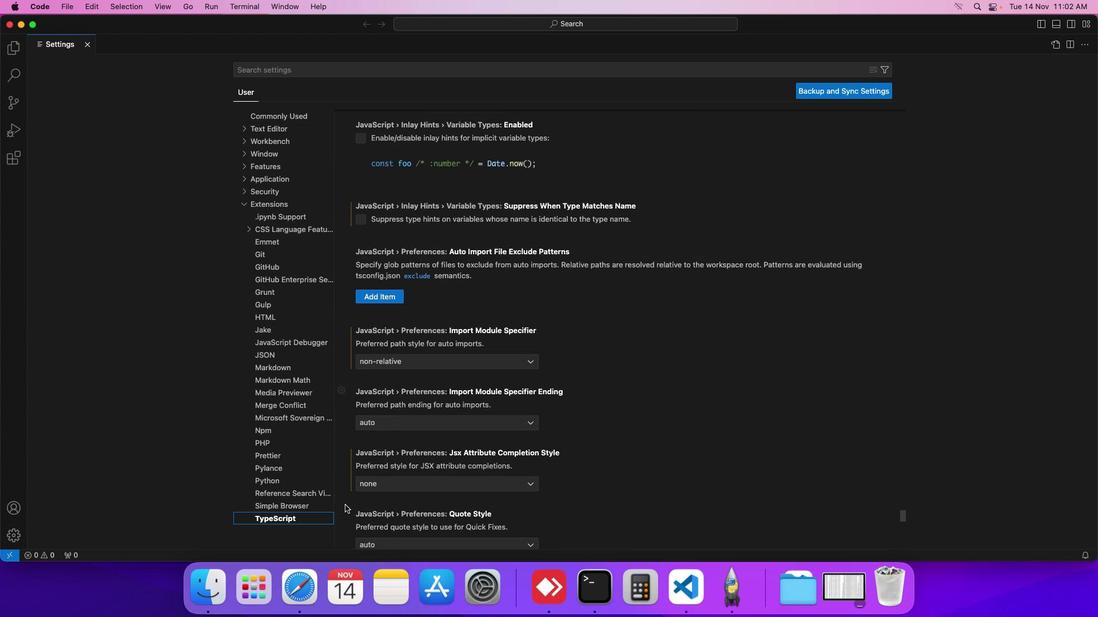 
Action: Mouse scrolled (344, 505) with delta (0, -1)
Screenshot: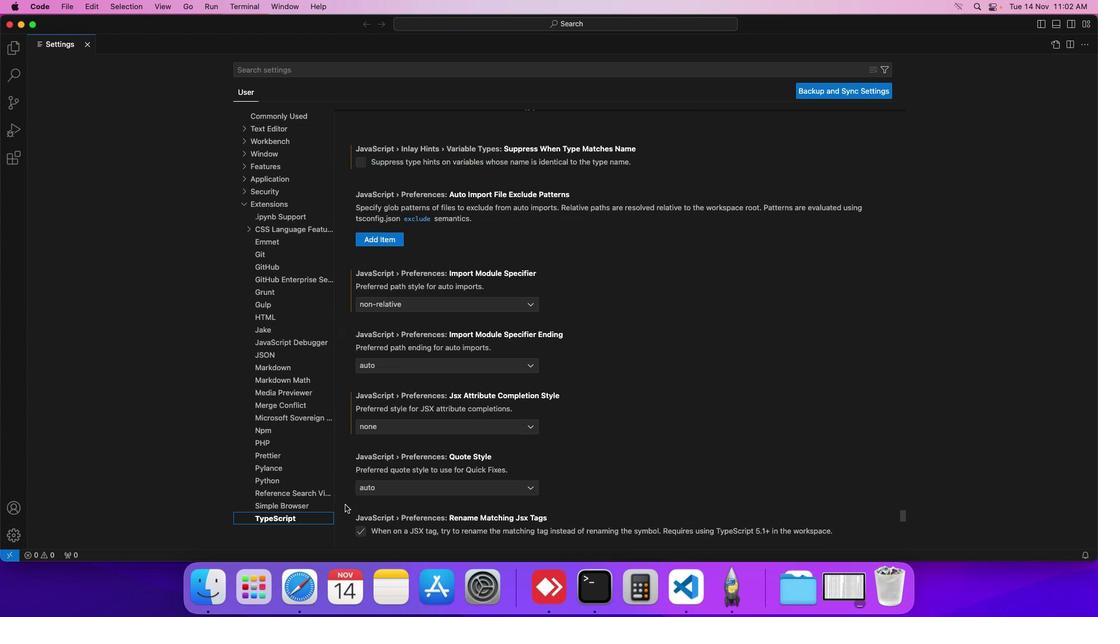 
Action: Mouse scrolled (344, 505) with delta (0, -1)
Screenshot: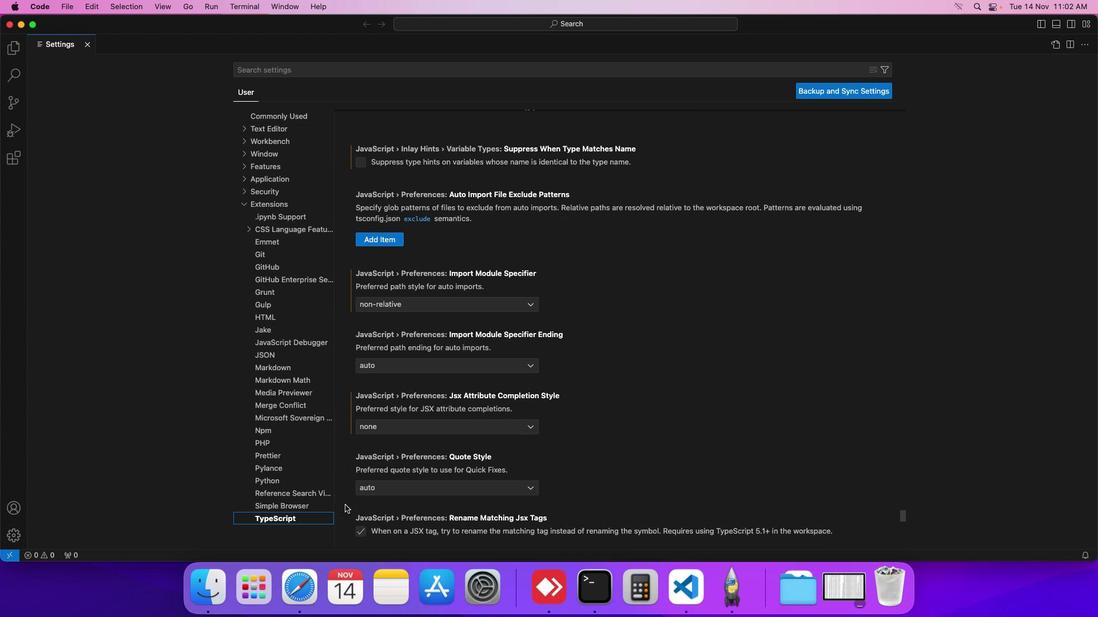 
Action: Mouse scrolled (344, 505) with delta (0, 0)
Screenshot: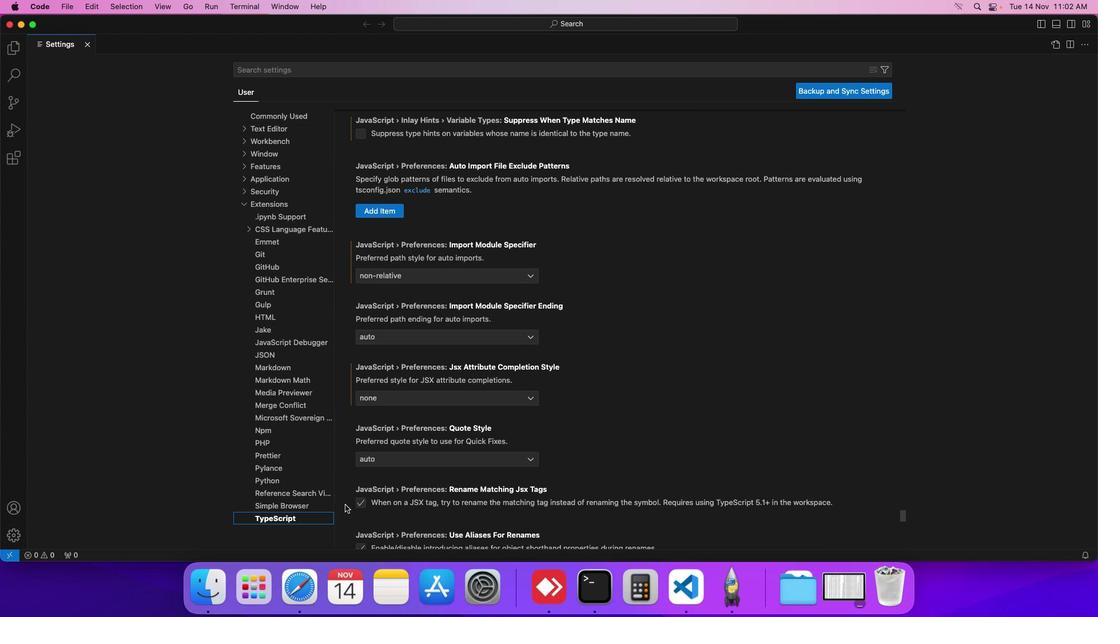 
Action: Mouse scrolled (344, 505) with delta (0, 0)
Screenshot: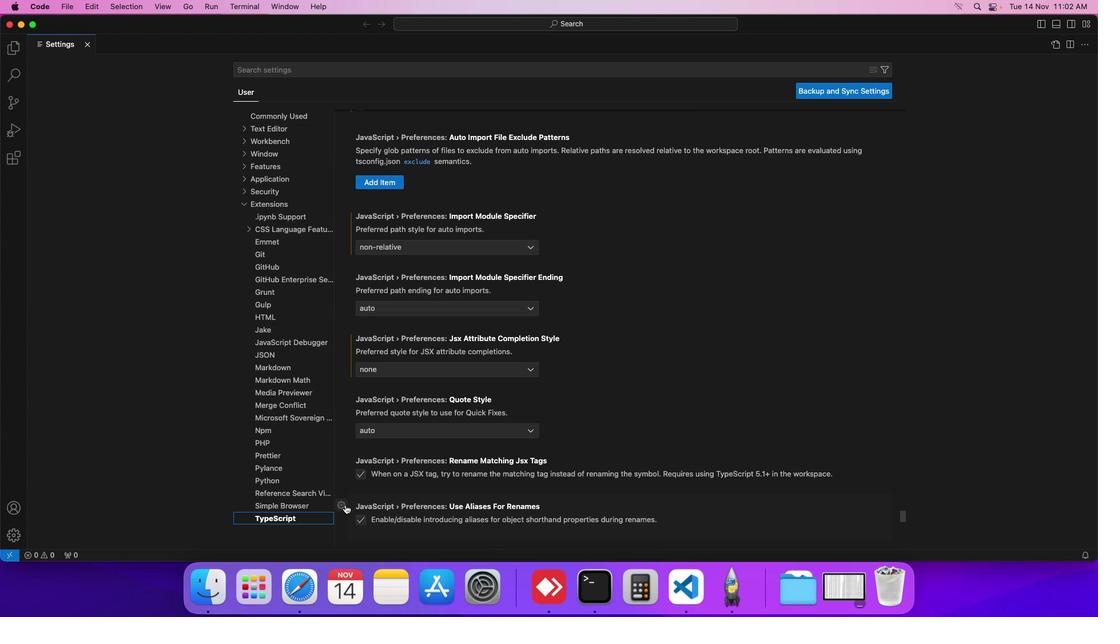 
Action: Mouse scrolled (344, 505) with delta (0, 0)
Screenshot: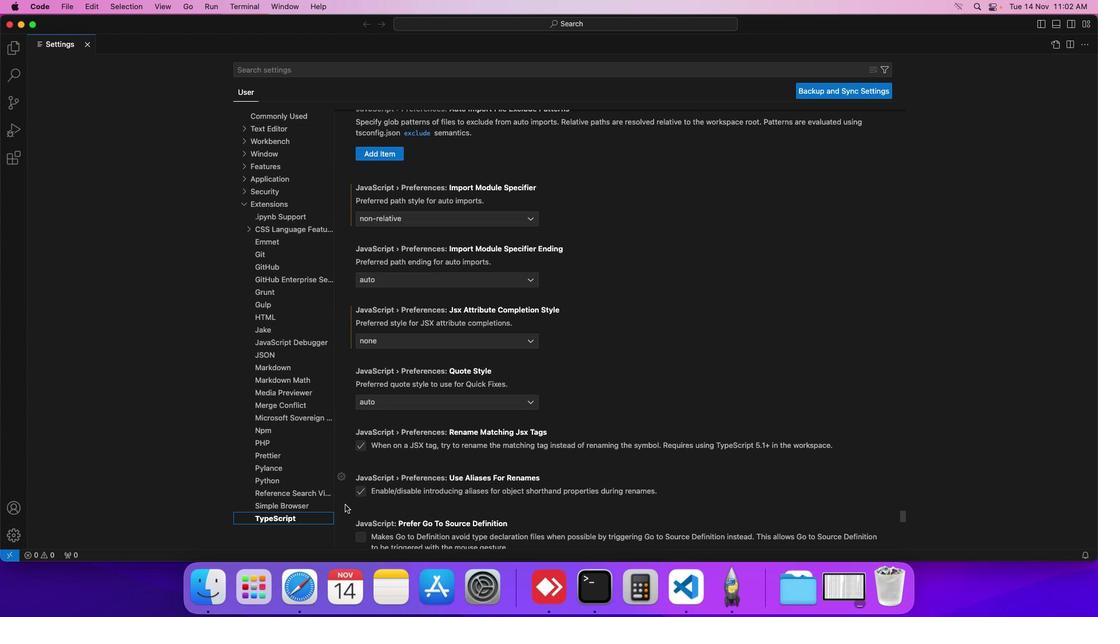 
Action: Mouse moved to (361, 492)
Screenshot: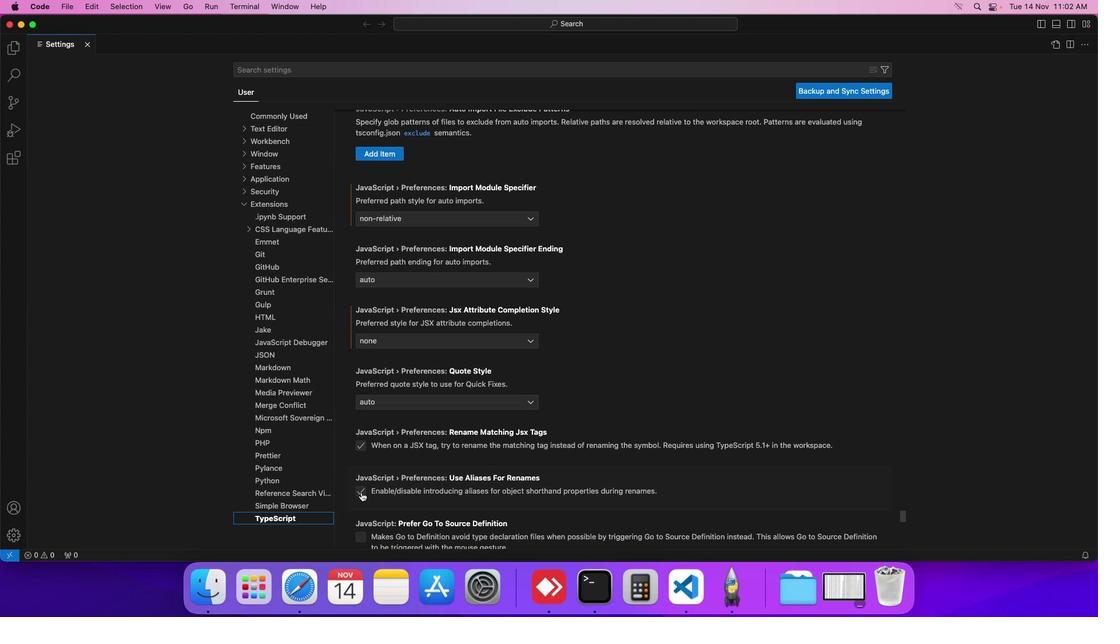 
Action: Mouse scrolled (361, 492) with delta (0, 0)
Screenshot: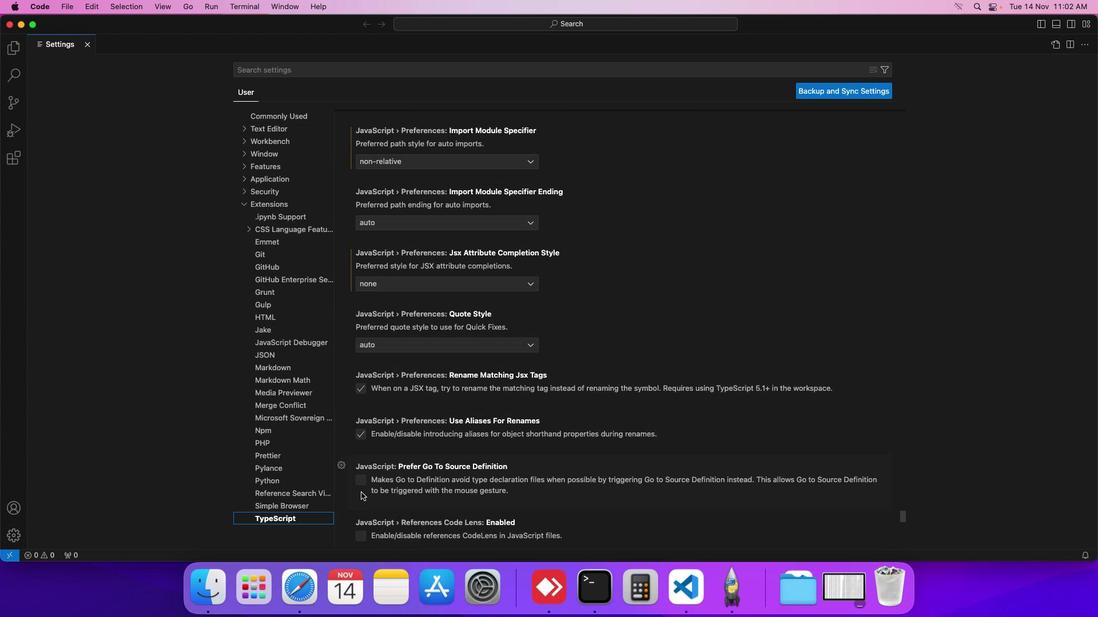 
Action: Mouse scrolled (361, 492) with delta (0, 0)
Screenshot: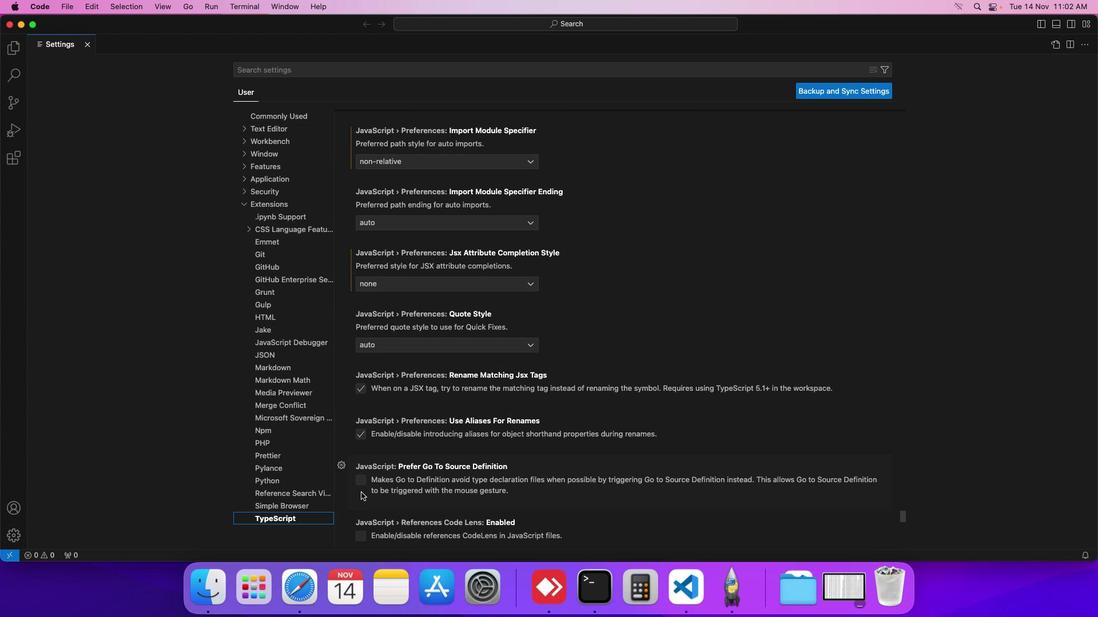 
Action: Mouse scrolled (361, 492) with delta (0, 0)
Screenshot: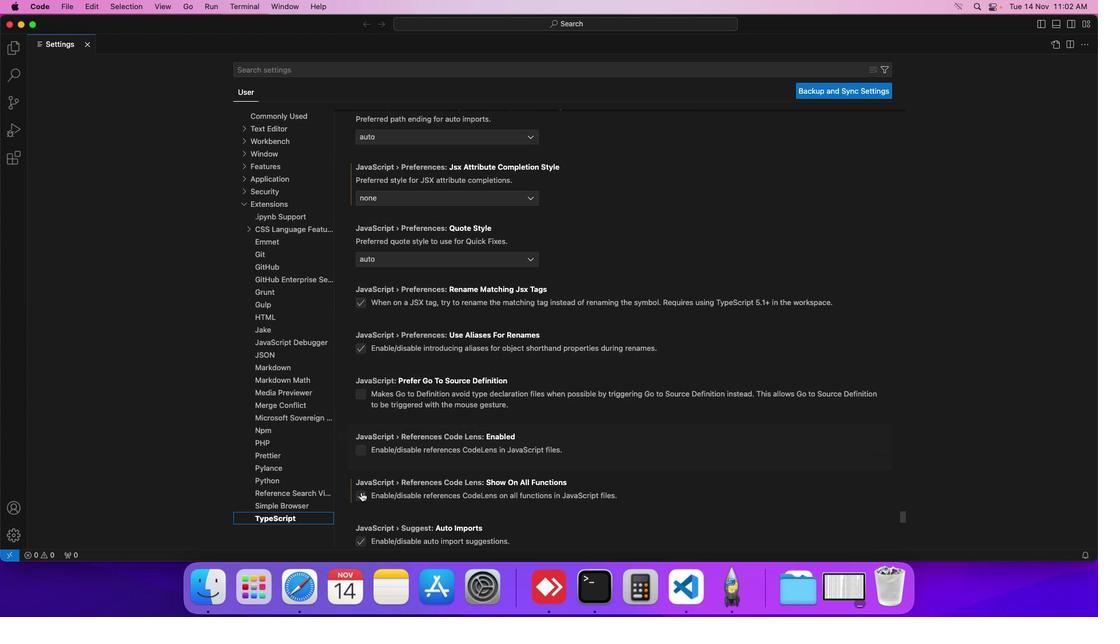 
Action: Mouse scrolled (361, 492) with delta (0, 0)
Screenshot: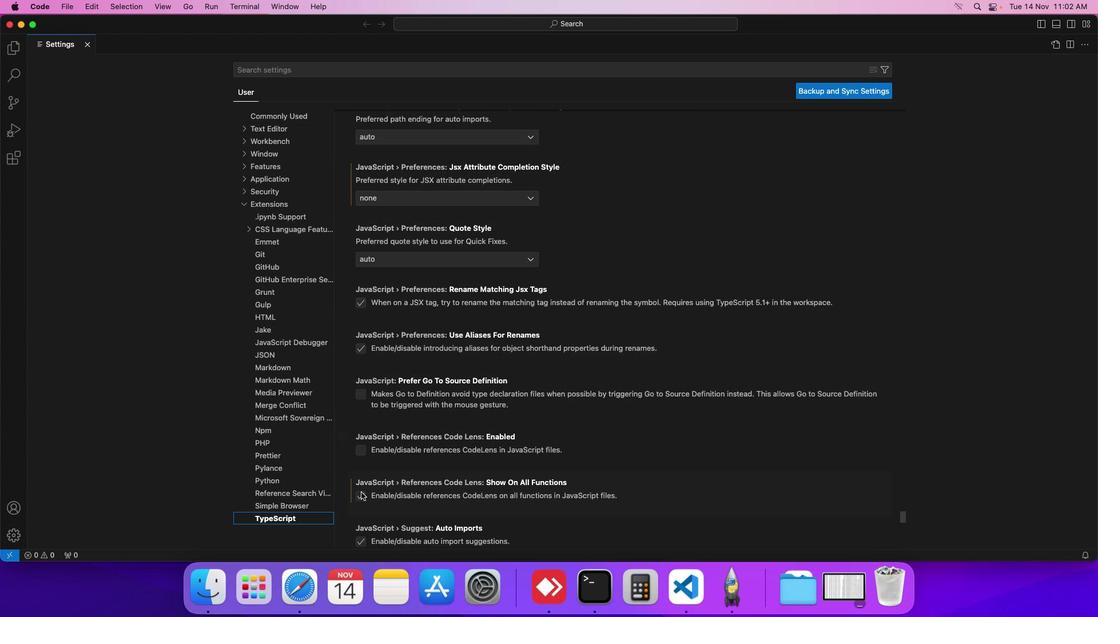 
Action: Mouse scrolled (361, 492) with delta (0, 0)
Screenshot: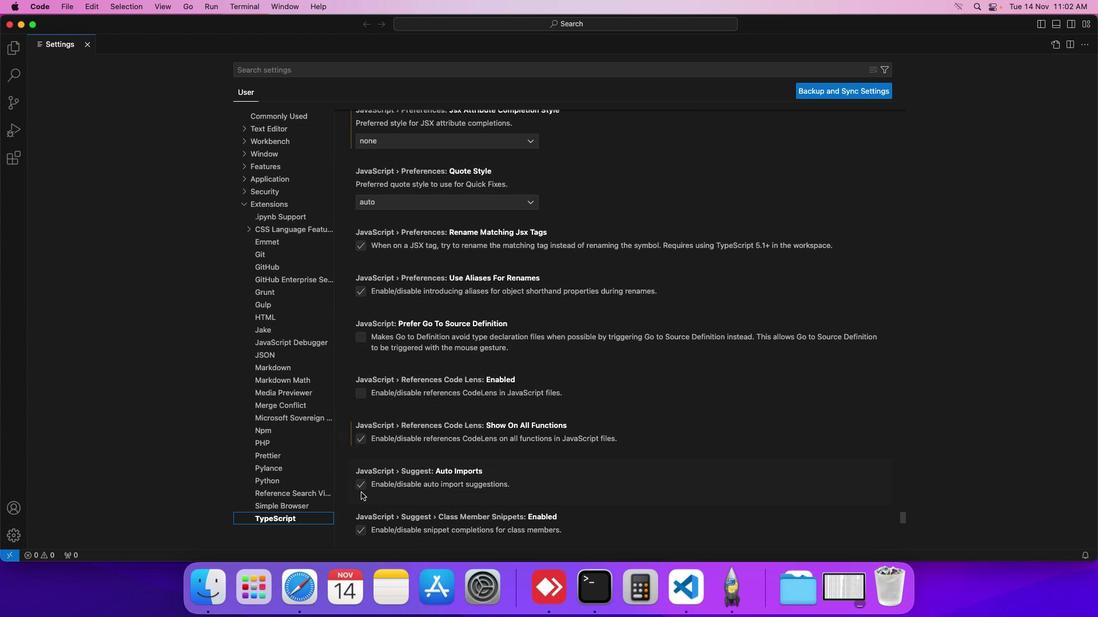 
Action: Mouse scrolled (361, 492) with delta (0, -1)
Screenshot: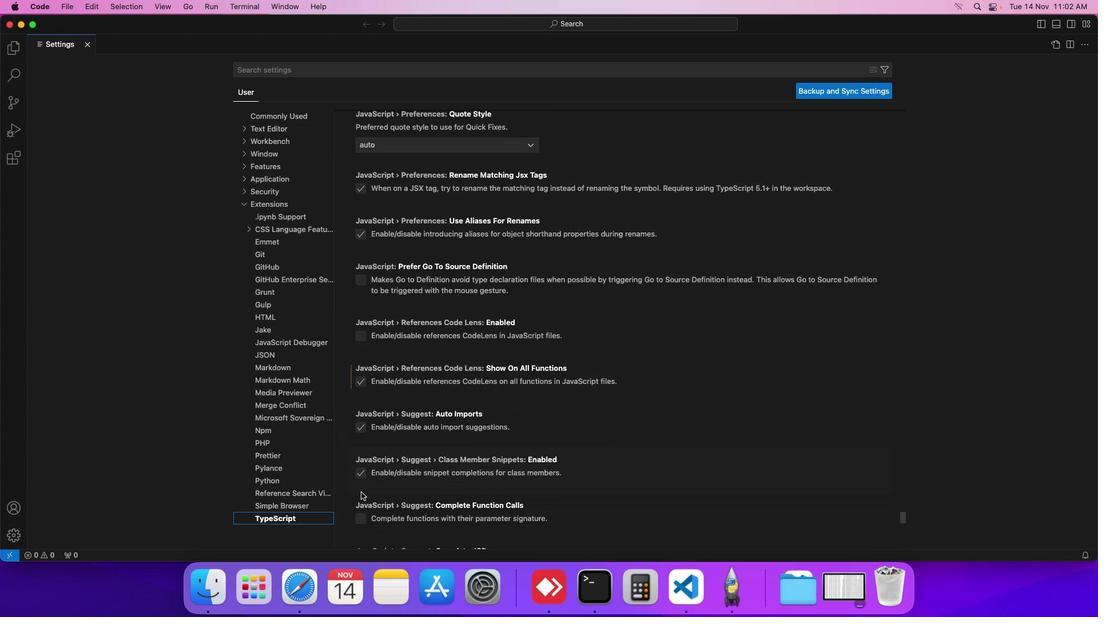 
Action: Mouse scrolled (361, 492) with delta (0, -1)
Screenshot: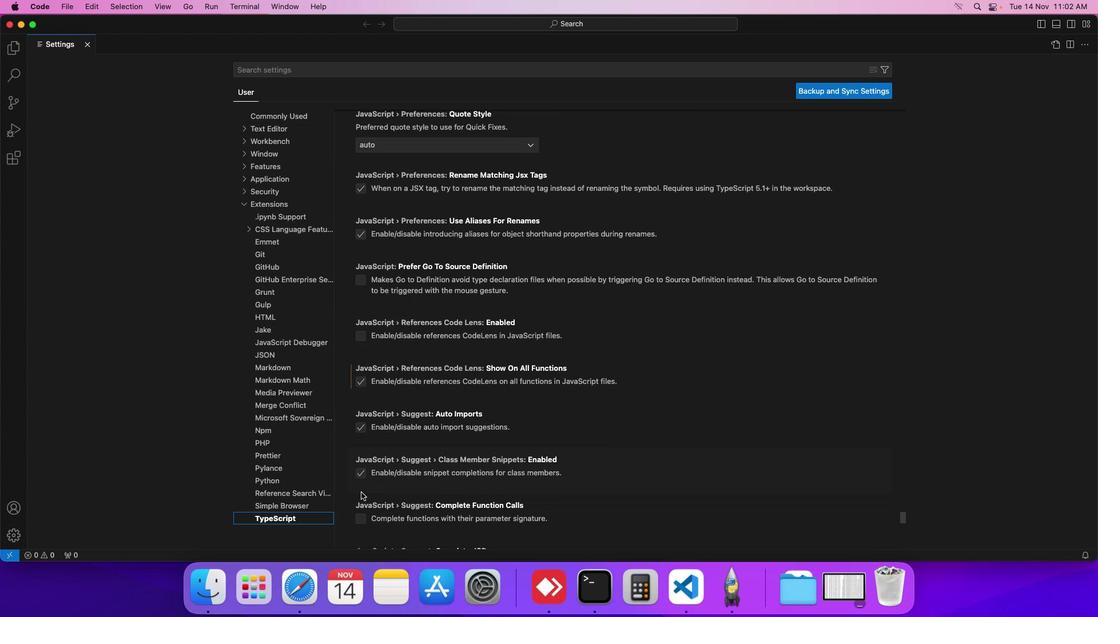 
Action: Mouse scrolled (361, 492) with delta (0, 0)
Screenshot: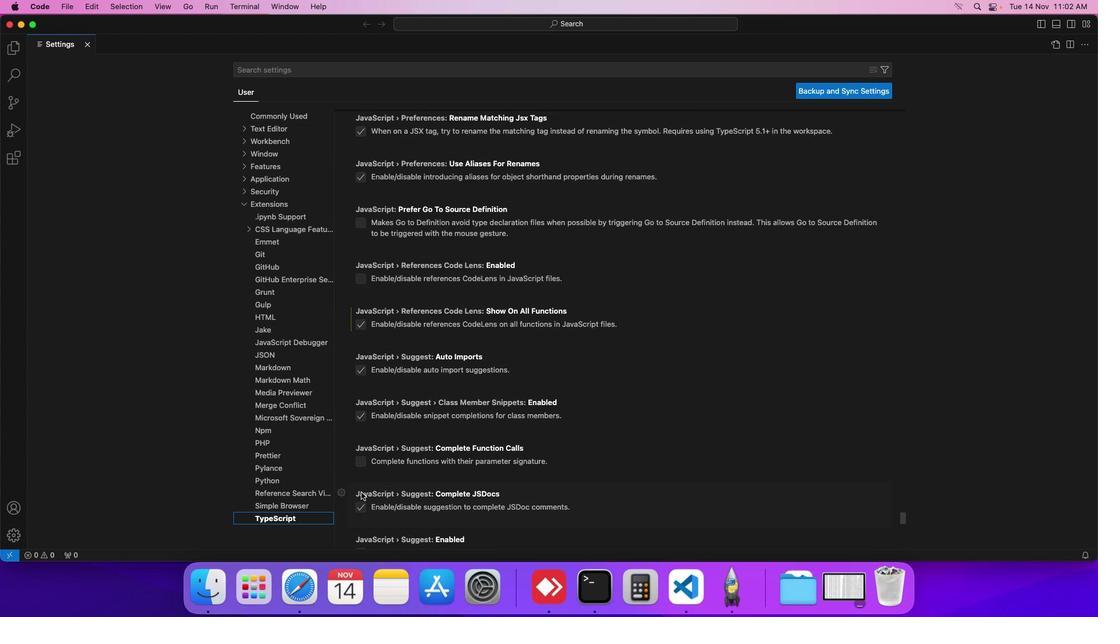 
Action: Mouse scrolled (361, 492) with delta (0, 0)
Screenshot: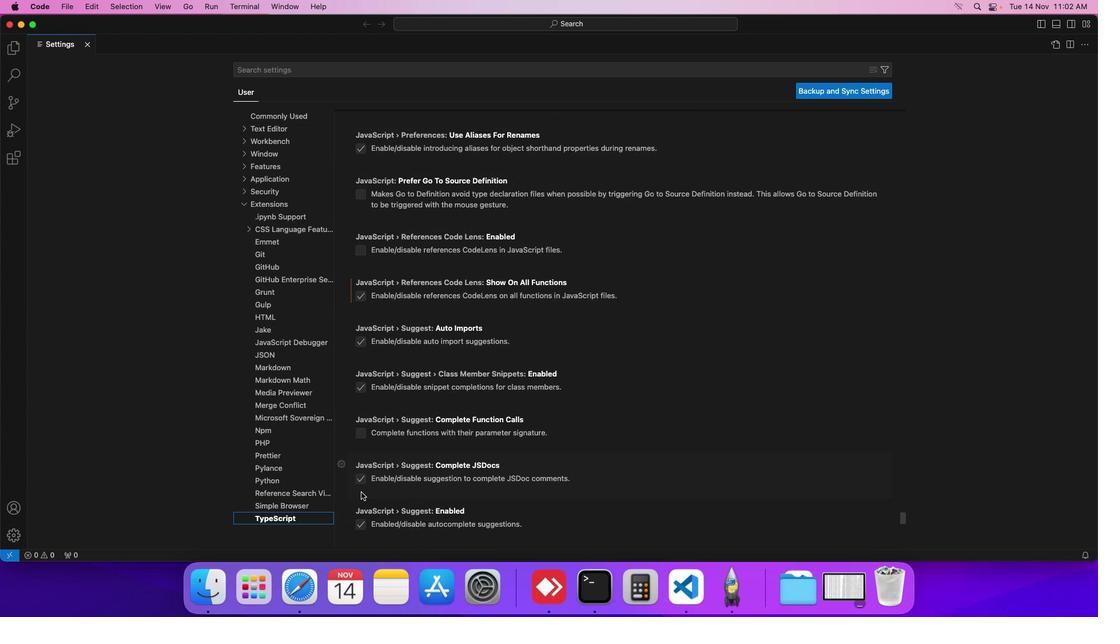
Action: Mouse scrolled (361, 492) with delta (0, 0)
Screenshot: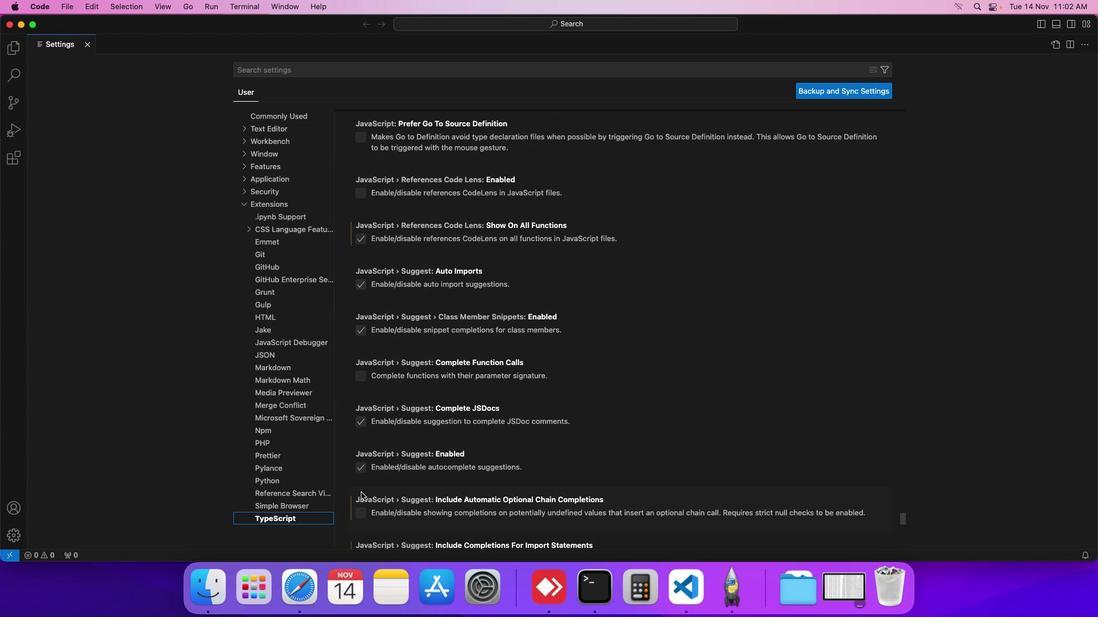 
Action: Mouse scrolled (361, 492) with delta (0, -1)
Screenshot: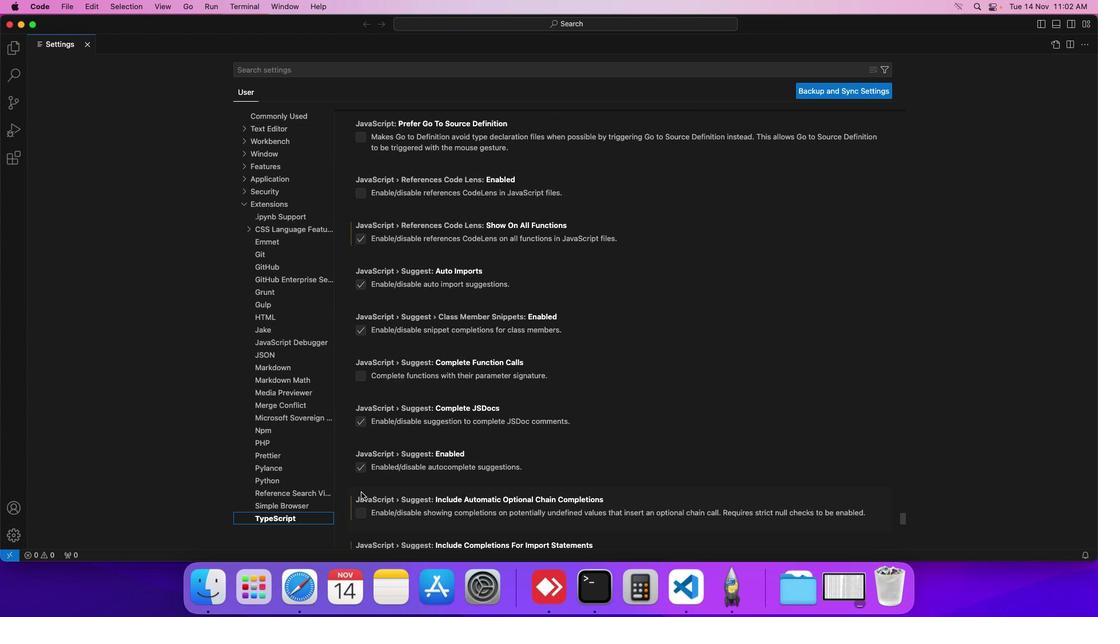 
Action: Mouse scrolled (361, 492) with delta (0, 0)
Screenshot: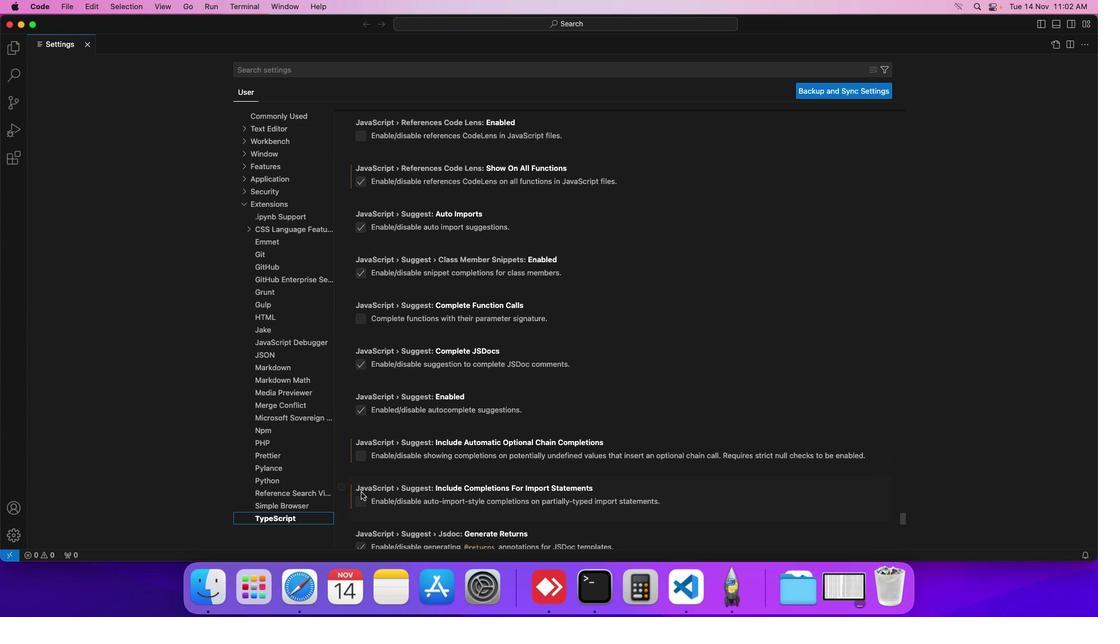 
Action: Mouse scrolled (361, 492) with delta (0, 0)
Screenshot: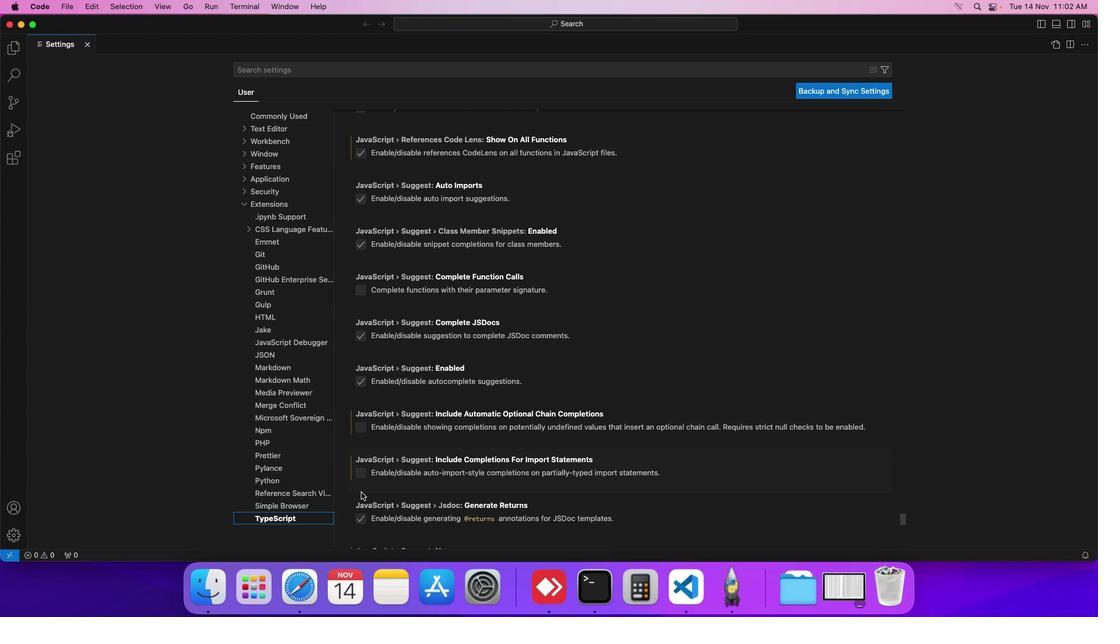 
Action: Mouse scrolled (361, 492) with delta (0, 0)
Screenshot: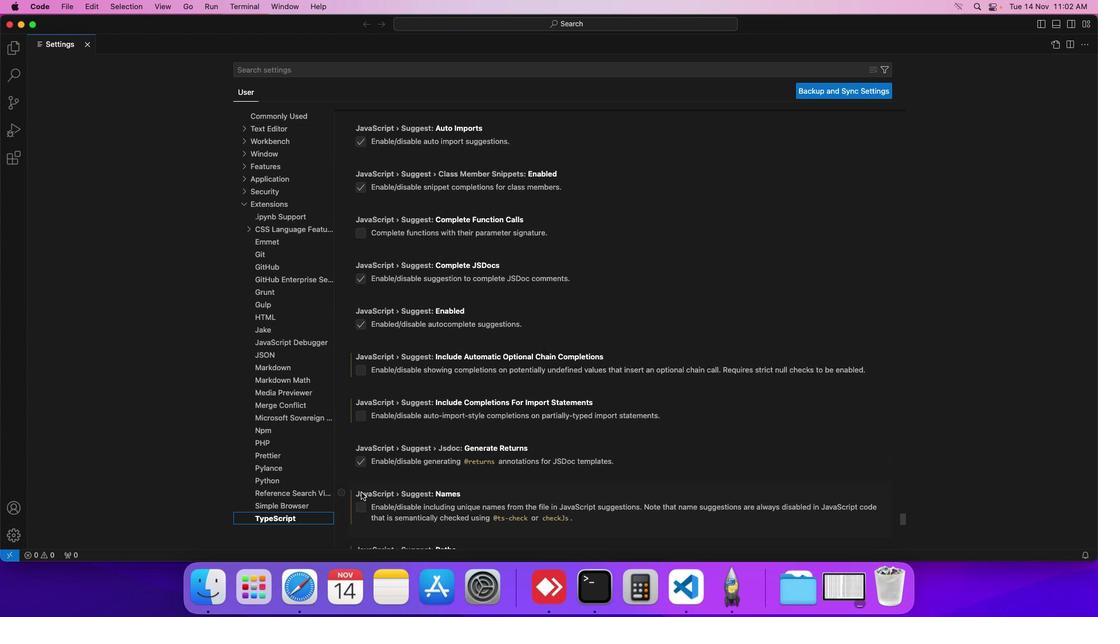 
Action: Mouse scrolled (361, 492) with delta (0, -1)
Screenshot: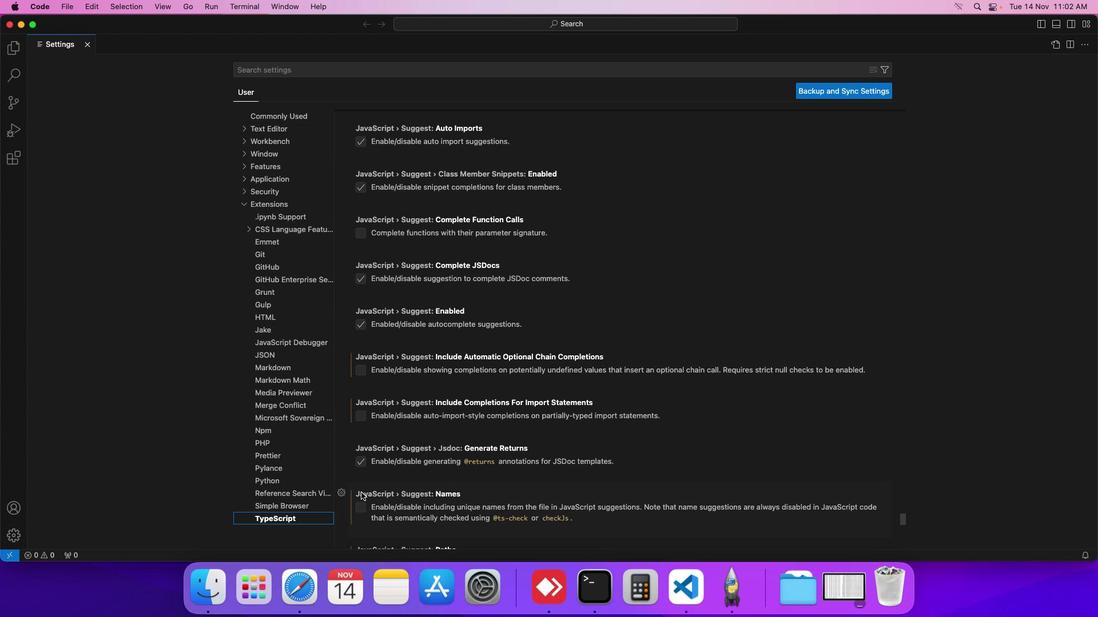 
Action: Mouse scrolled (361, 492) with delta (0, 0)
Screenshot: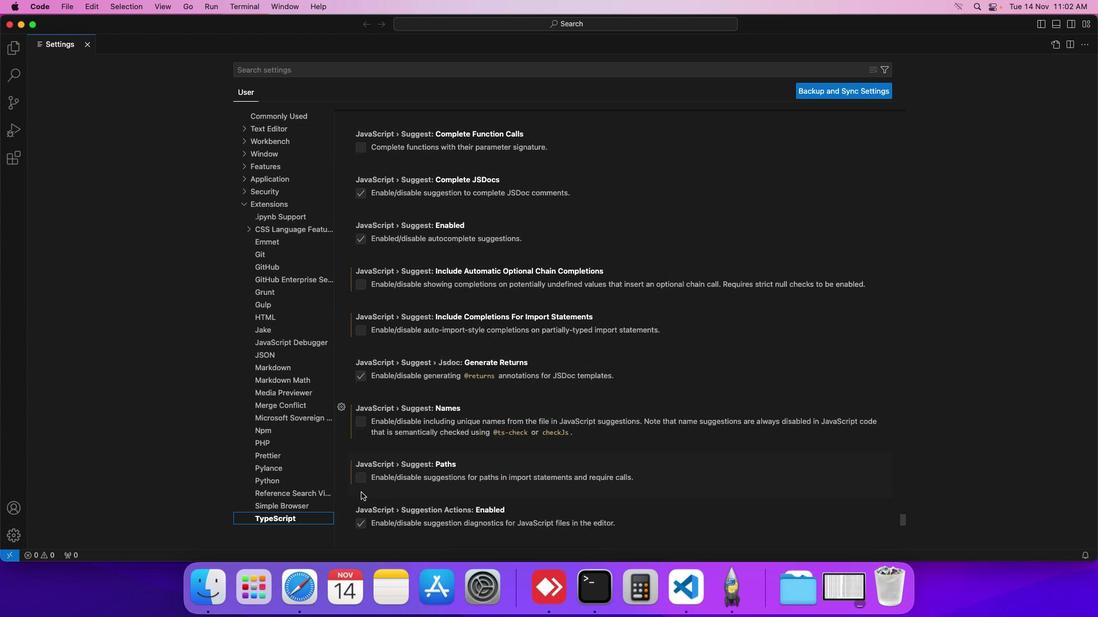 
Action: Mouse scrolled (361, 492) with delta (0, -1)
Screenshot: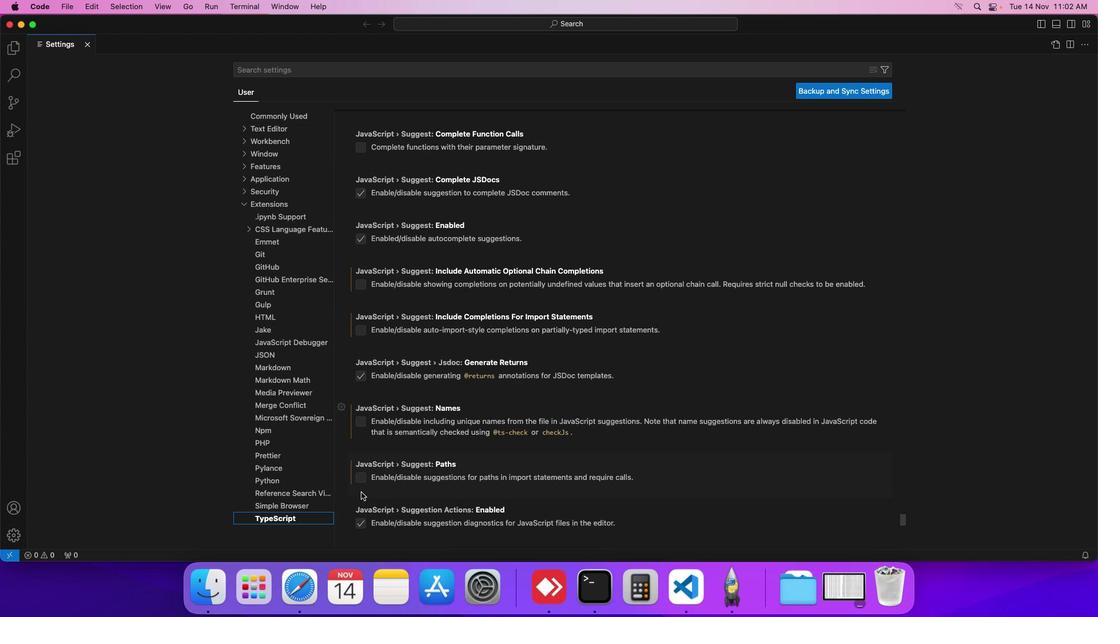 
Action: Mouse scrolled (361, 492) with delta (0, 0)
Screenshot: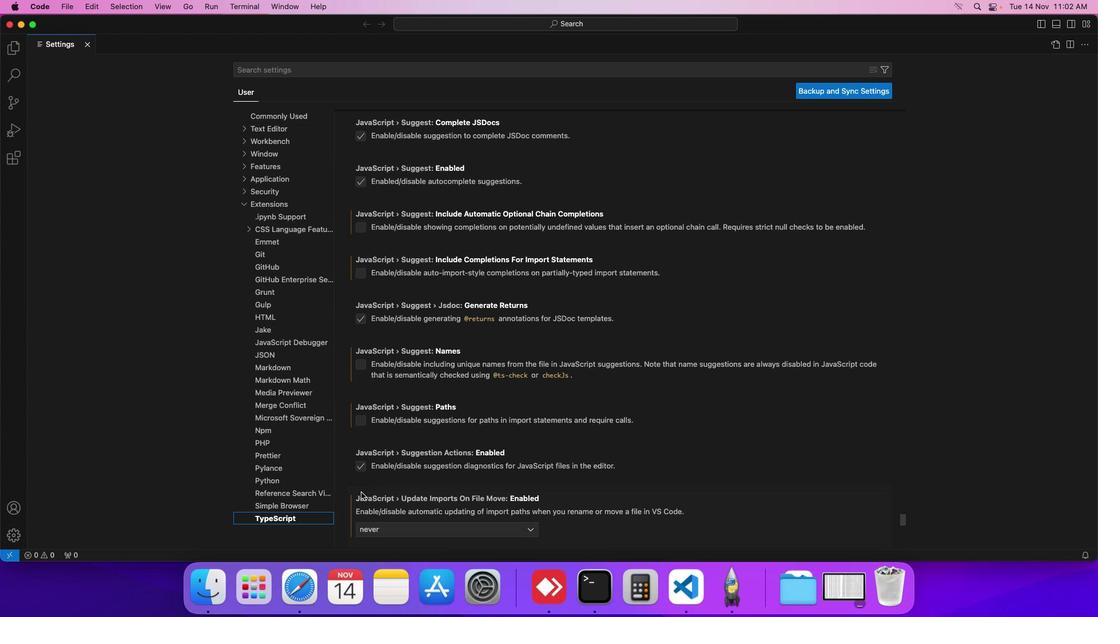 
Action: Mouse scrolled (361, 492) with delta (0, 0)
Screenshot: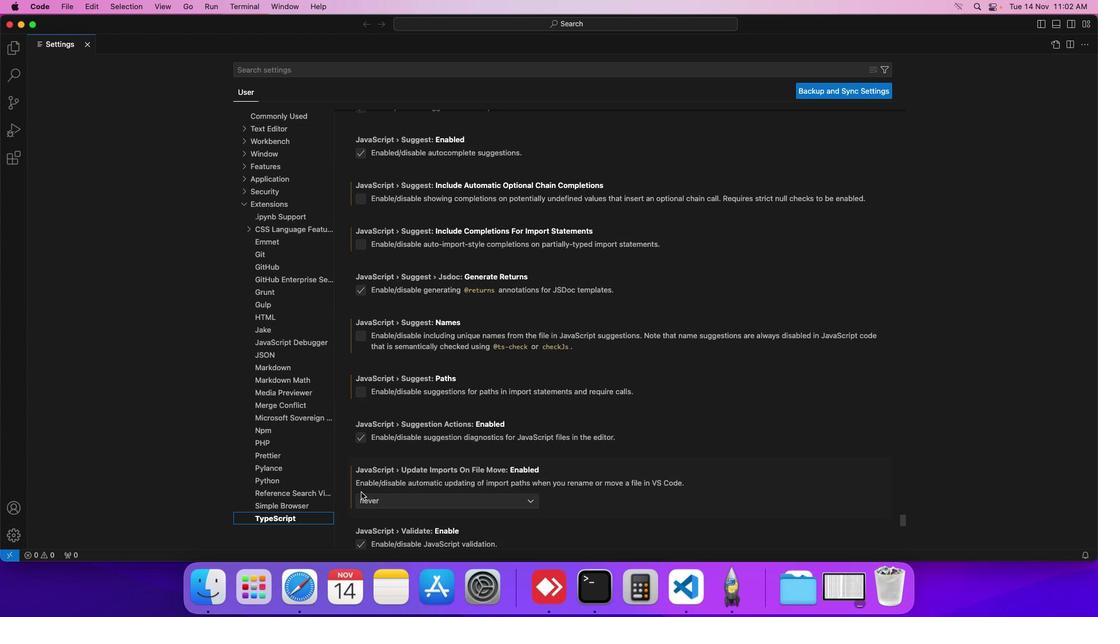 
Action: Mouse scrolled (361, 492) with delta (0, 0)
Screenshot: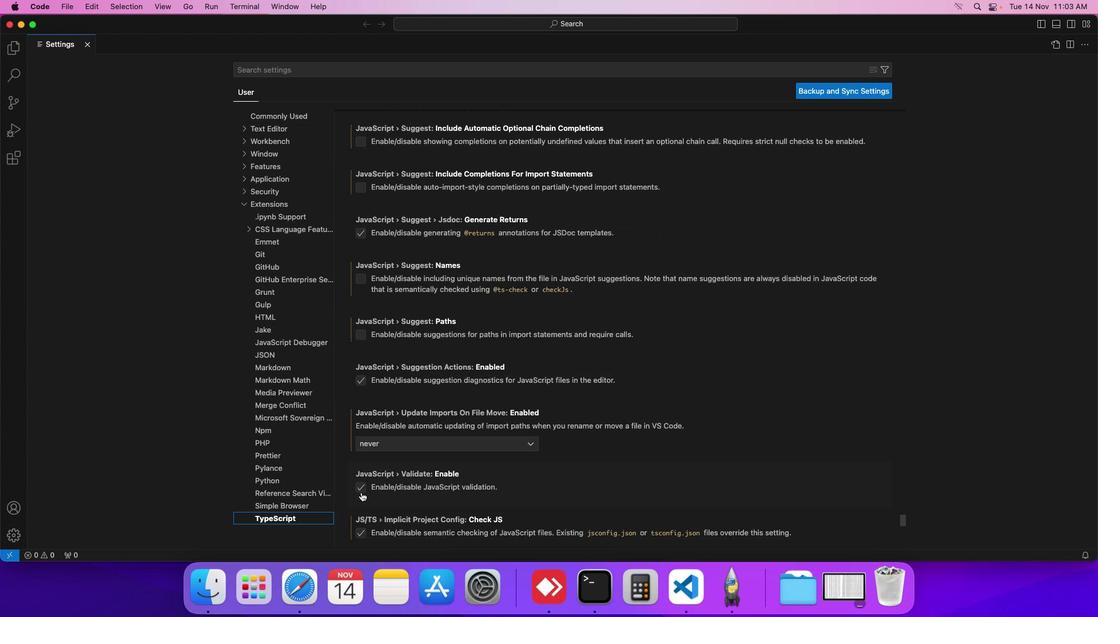 
Action: Mouse scrolled (361, 492) with delta (0, -1)
Screenshot: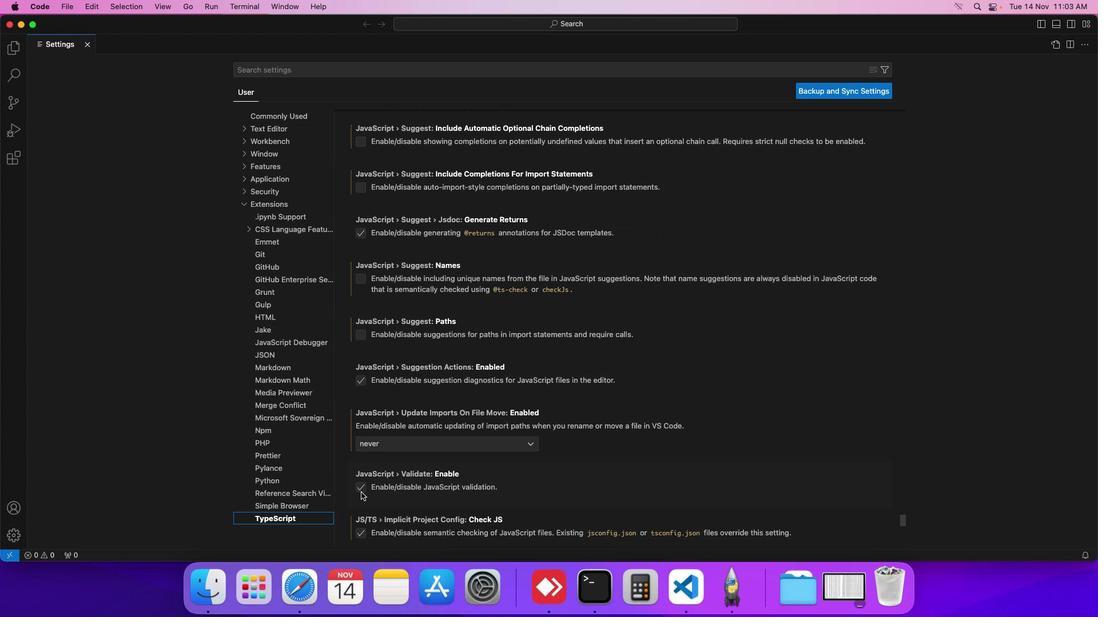 
Action: Mouse scrolled (361, 492) with delta (0, -1)
Screenshot: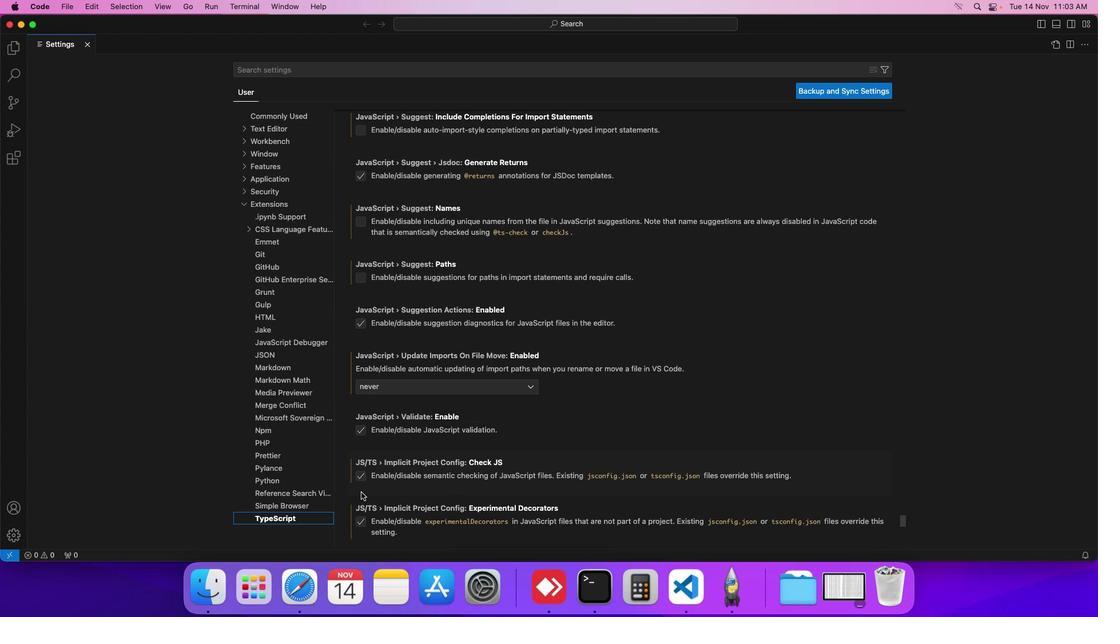 
Action: Mouse scrolled (361, 492) with delta (0, 0)
Screenshot: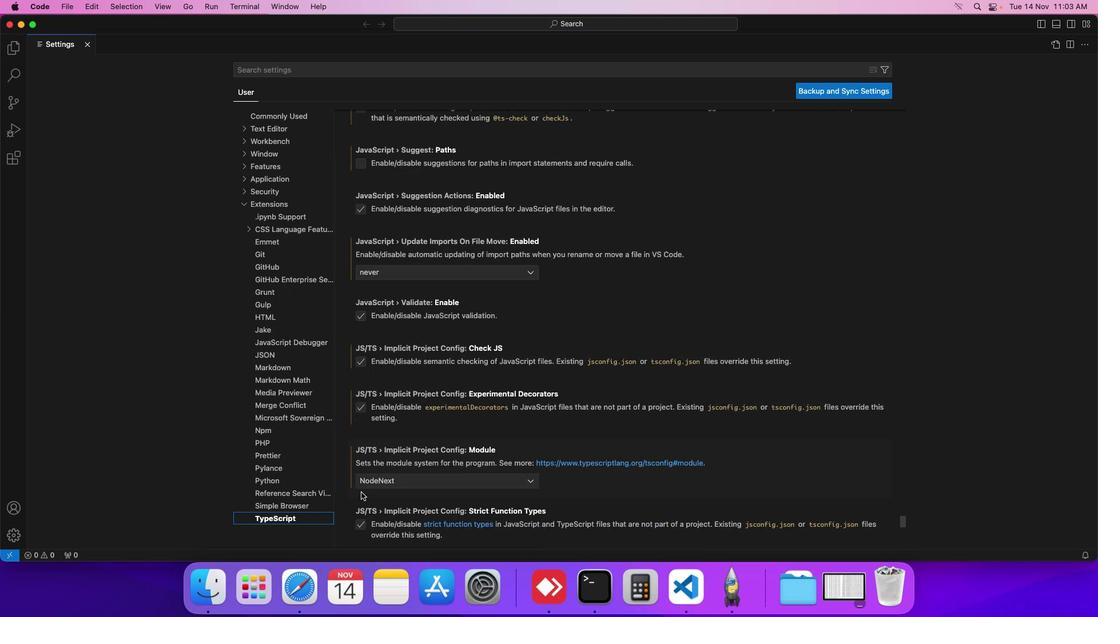 
Action: Mouse scrolled (361, 492) with delta (0, 0)
Screenshot: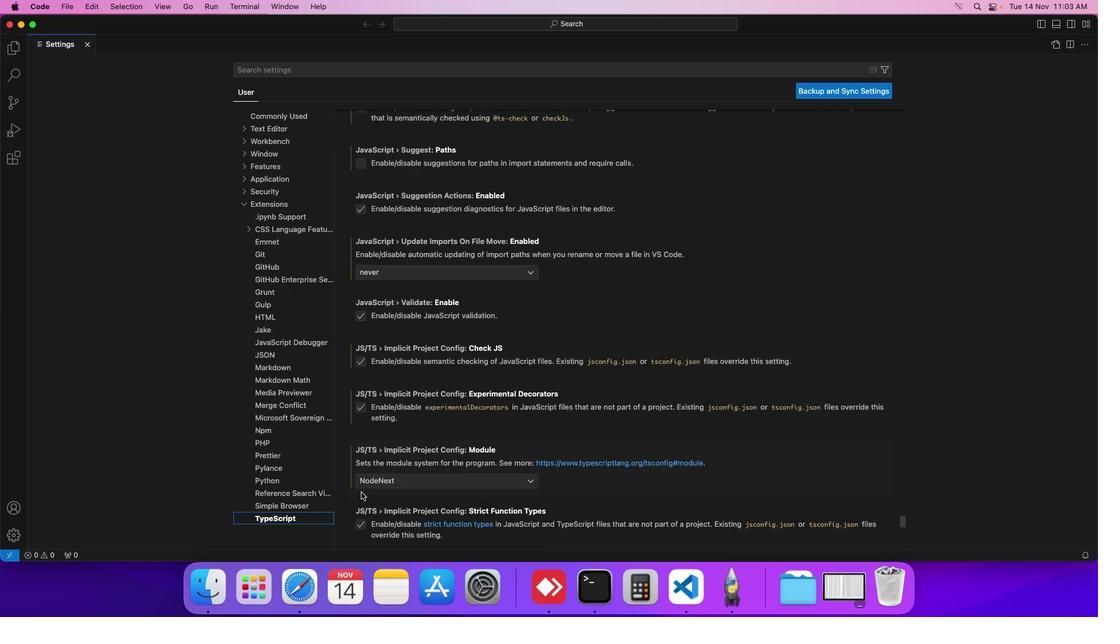 
Action: Mouse scrolled (361, 492) with delta (0, -1)
Screenshot: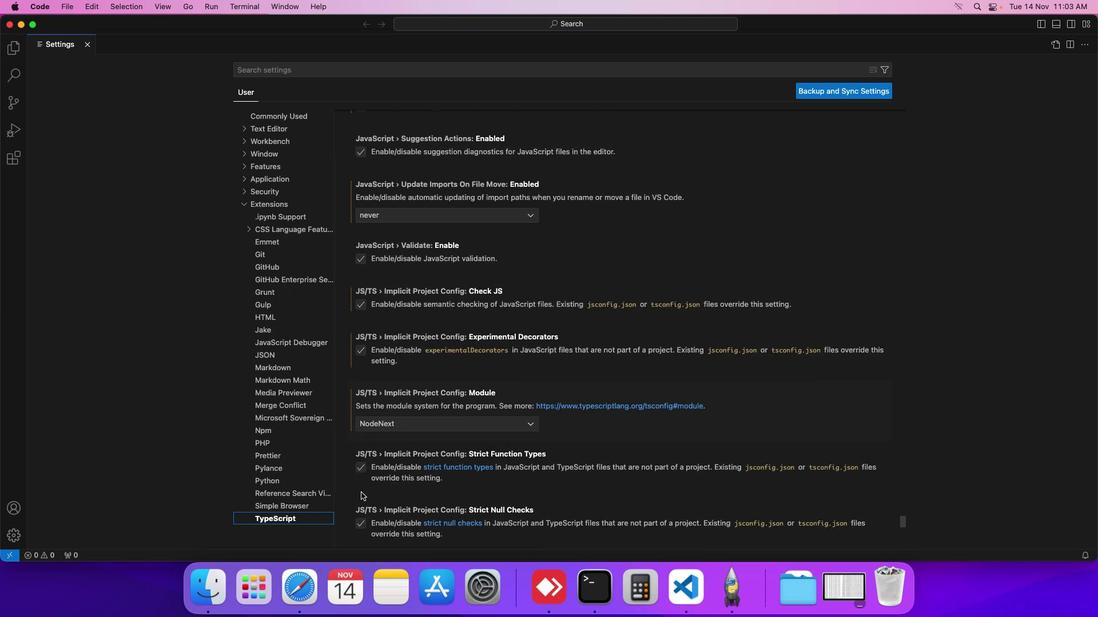 
Action: Mouse scrolled (361, 492) with delta (0, -1)
Screenshot: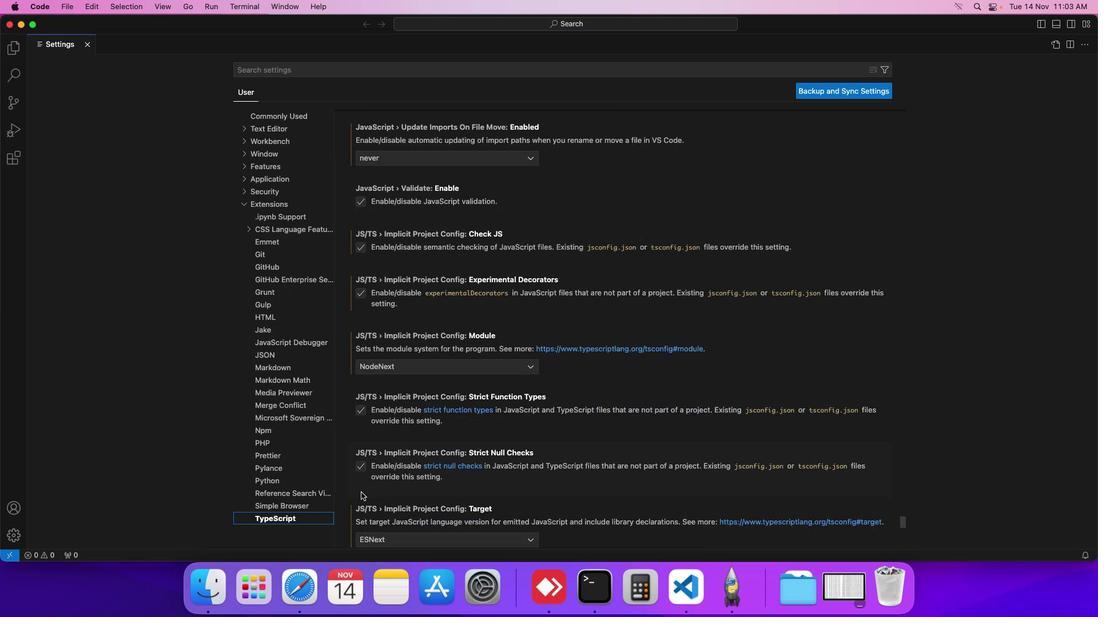 
Action: Mouse scrolled (361, 492) with delta (0, -1)
Screenshot: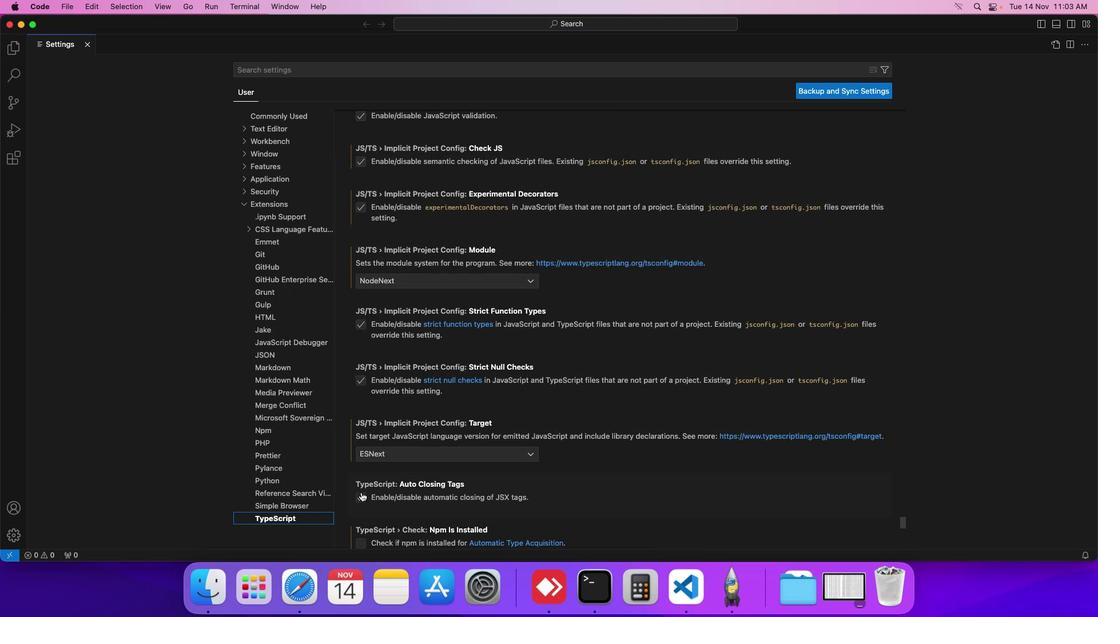 
Action: Mouse scrolled (361, 492) with delta (0, -1)
Screenshot: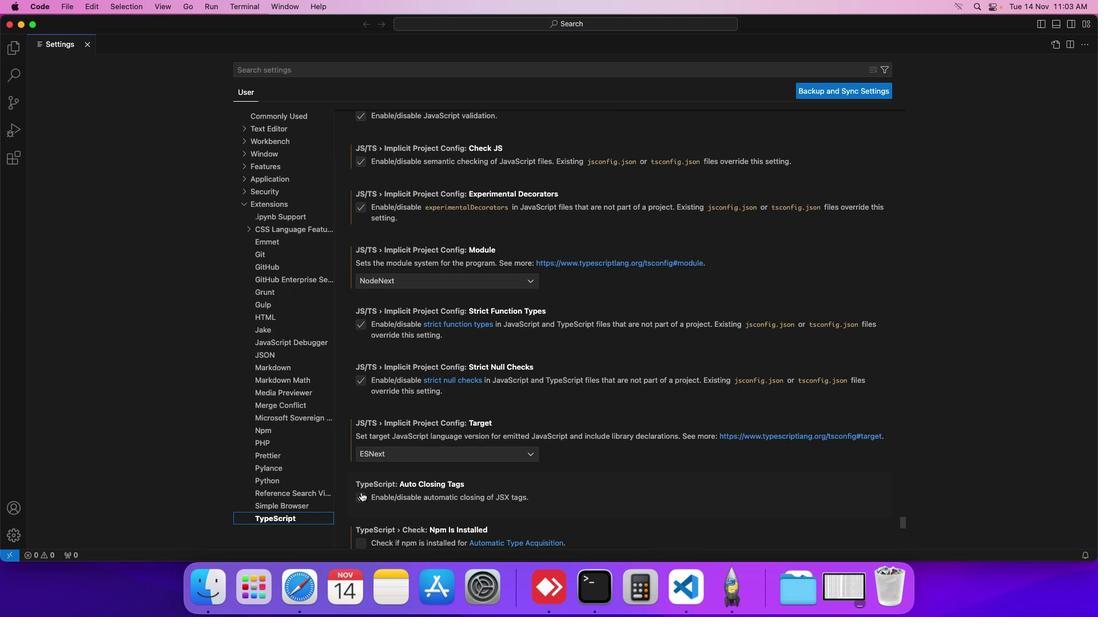 
Action: Mouse scrolled (361, 492) with delta (0, 0)
Screenshot: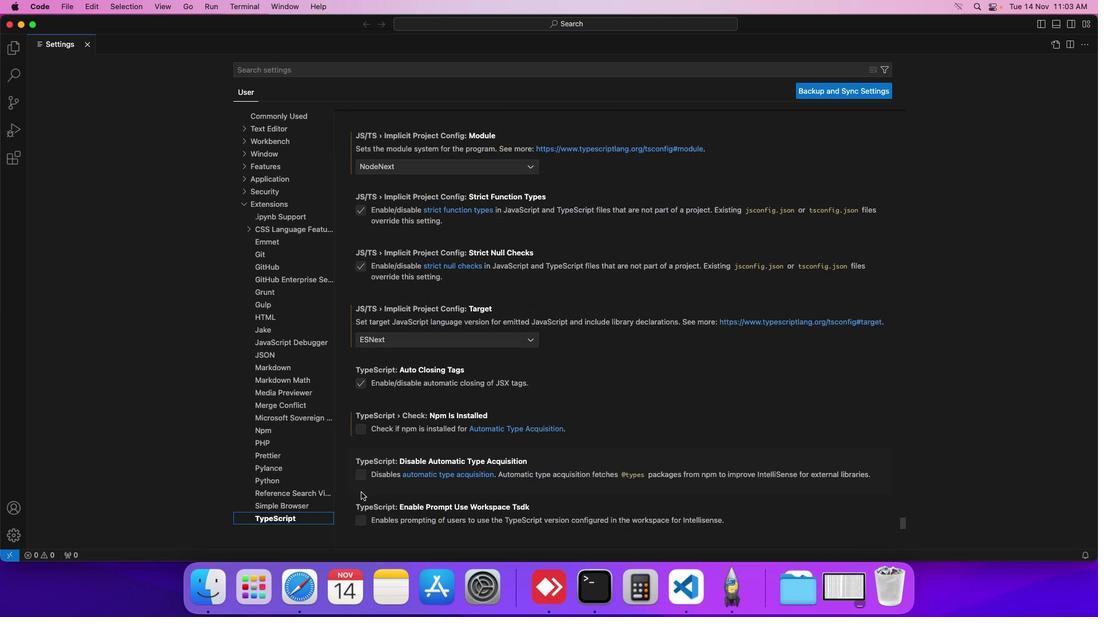 
Action: Mouse scrolled (361, 492) with delta (0, 0)
Screenshot: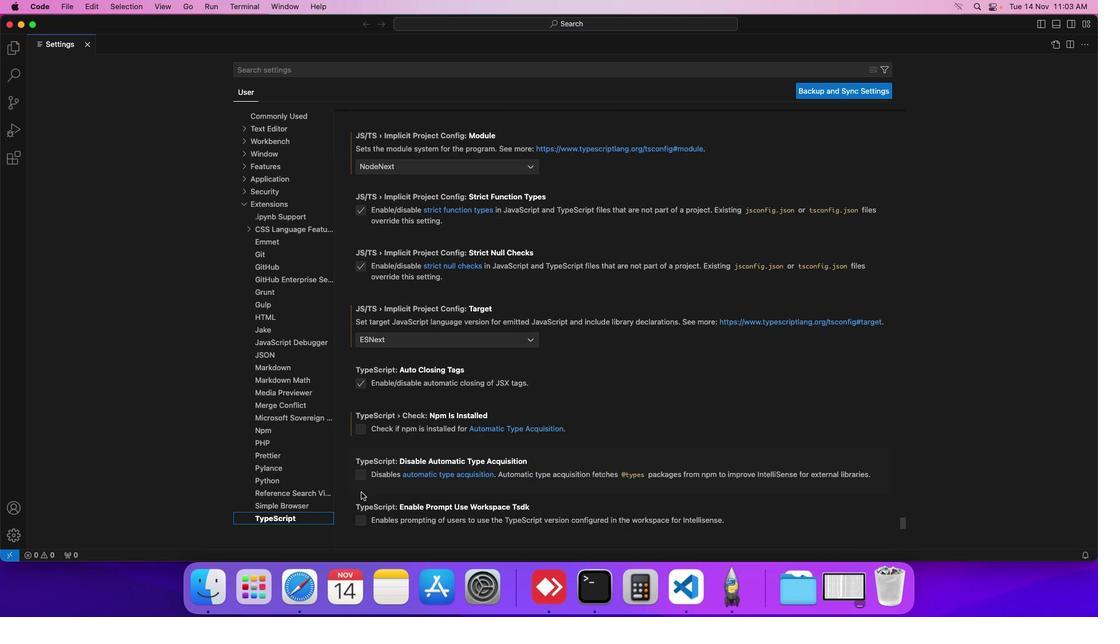 
Action: Mouse scrolled (361, 492) with delta (0, -1)
Screenshot: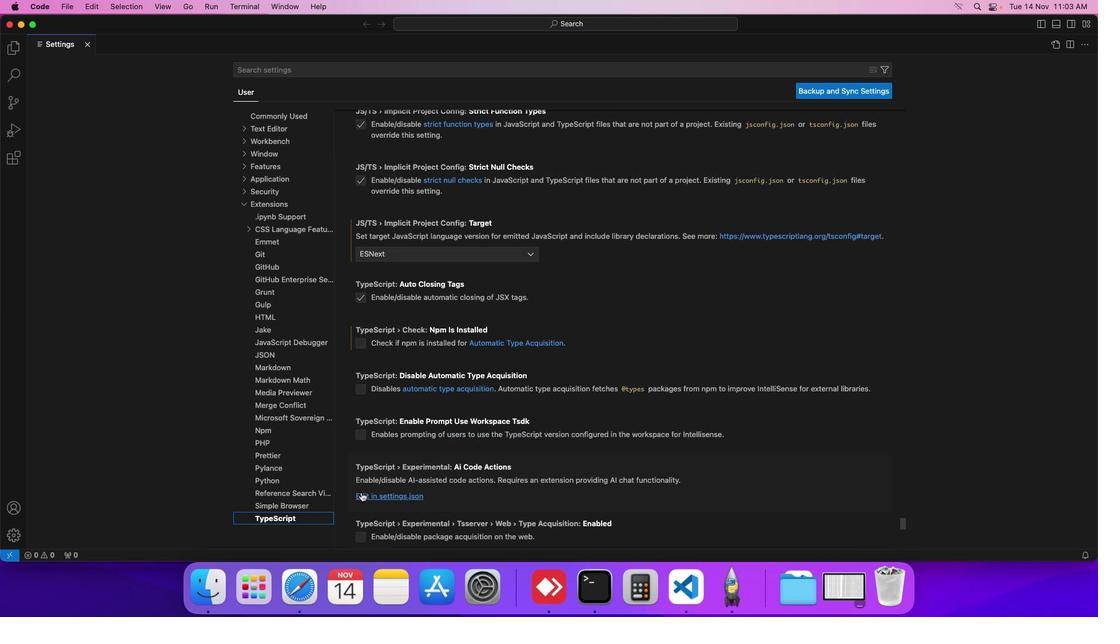 
Action: Mouse scrolled (361, 492) with delta (0, -1)
Screenshot: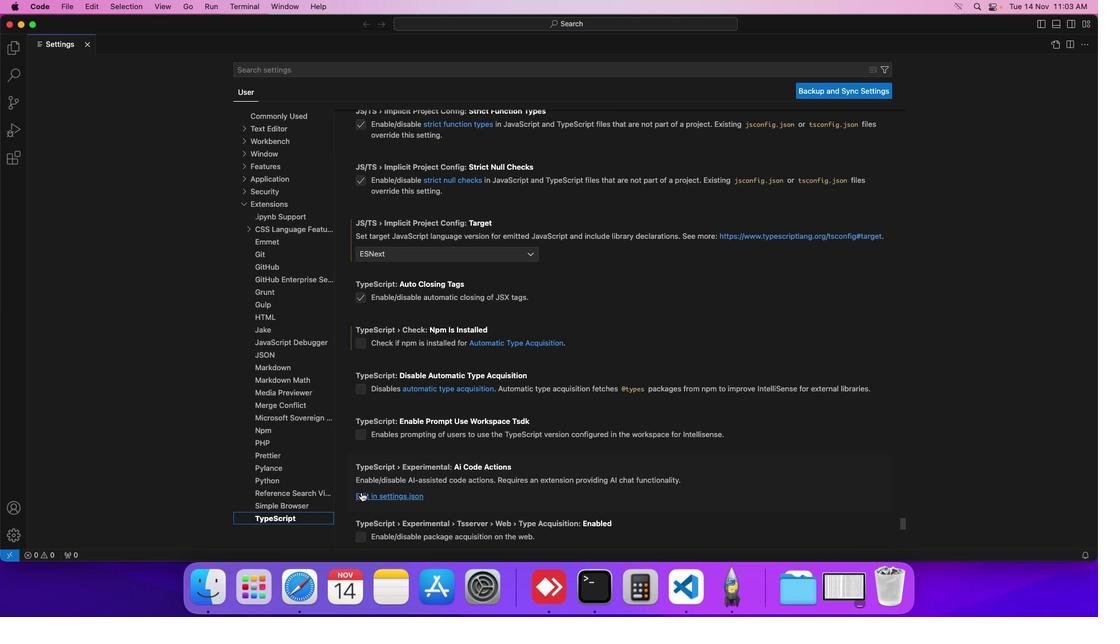 
Action: Mouse scrolled (361, 492) with delta (0, -1)
Screenshot: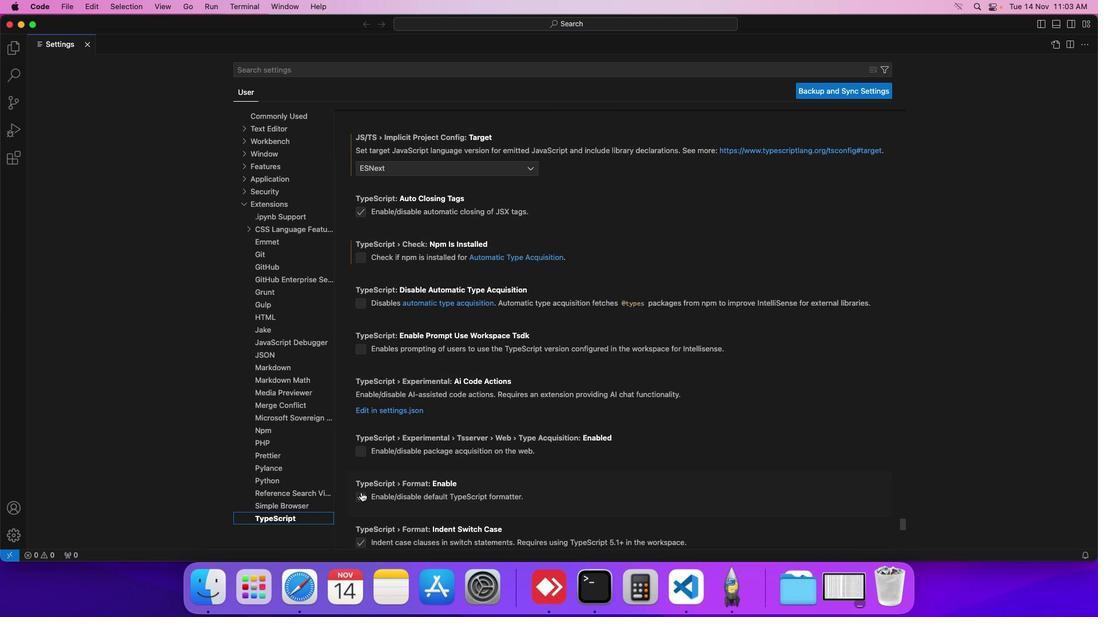 
Action: Mouse scrolled (361, 492) with delta (0, 0)
Screenshot: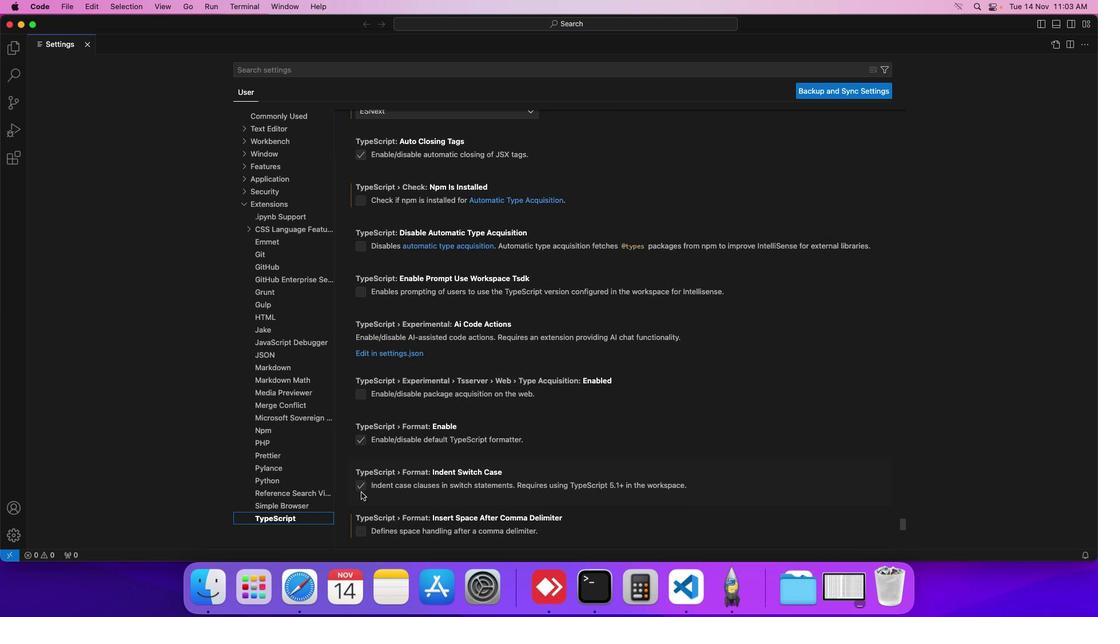 
Action: Mouse scrolled (361, 492) with delta (0, 0)
Screenshot: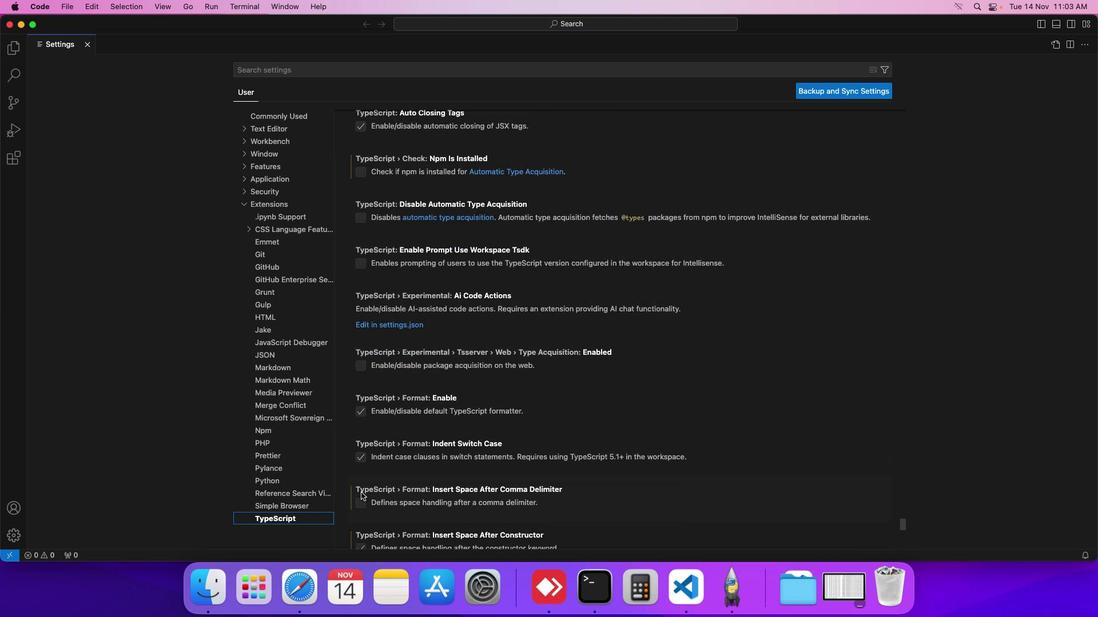 
Action: Mouse scrolled (361, 492) with delta (0, 0)
Screenshot: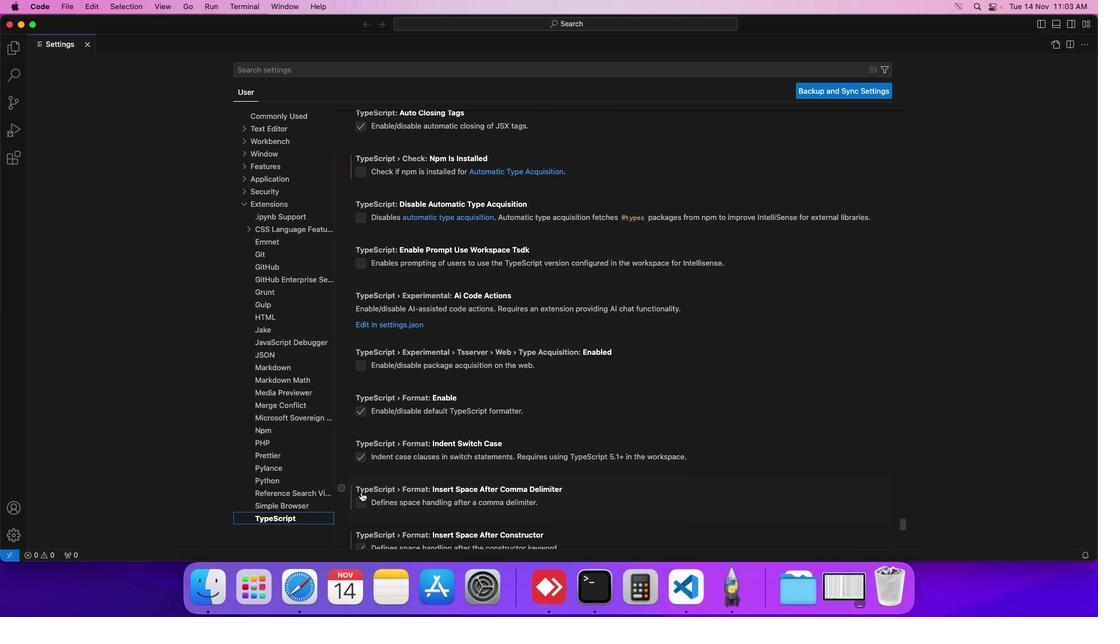 
Action: Mouse scrolled (361, 492) with delta (0, -1)
Screenshot: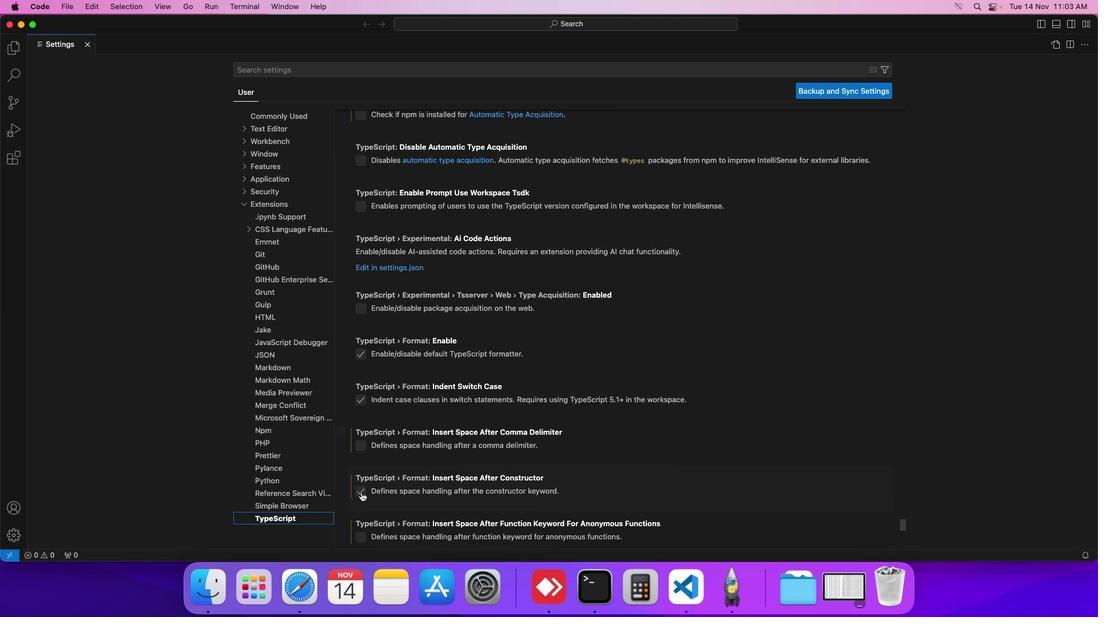 
Action: Mouse scrolled (361, 492) with delta (0, 0)
Screenshot: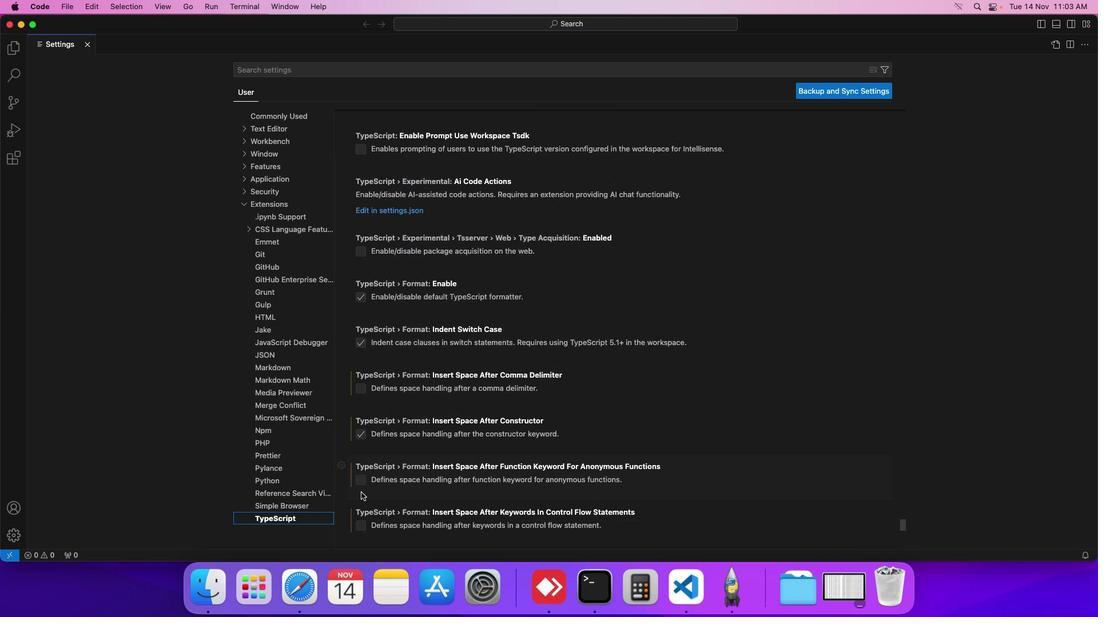 
Action: Mouse scrolled (361, 492) with delta (0, 0)
Screenshot: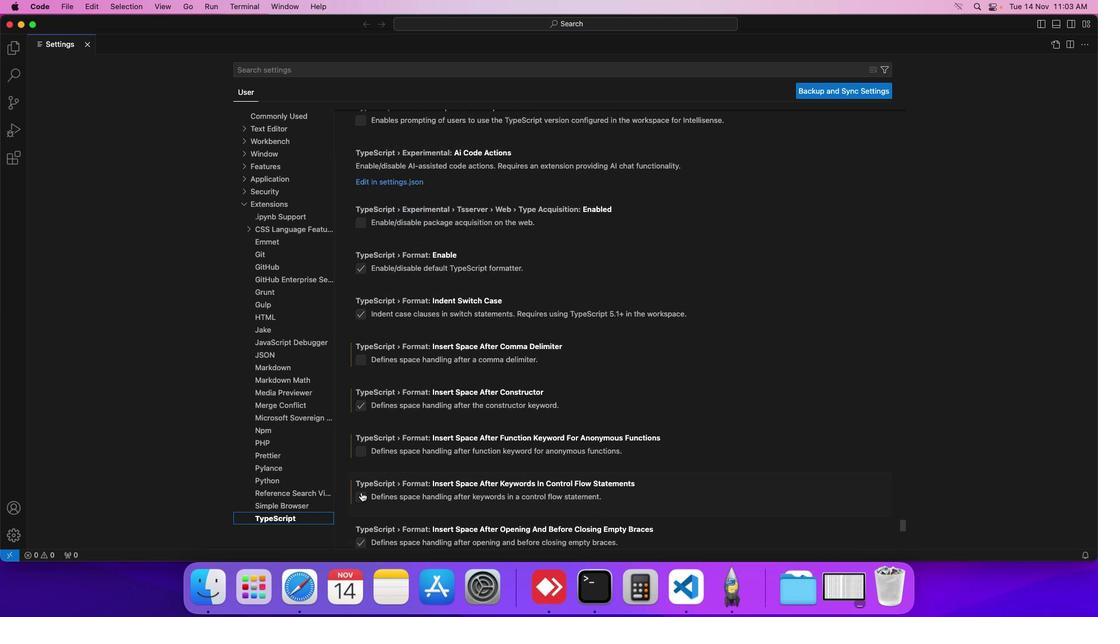 
Action: Mouse scrolled (361, 492) with delta (0, 0)
Screenshot: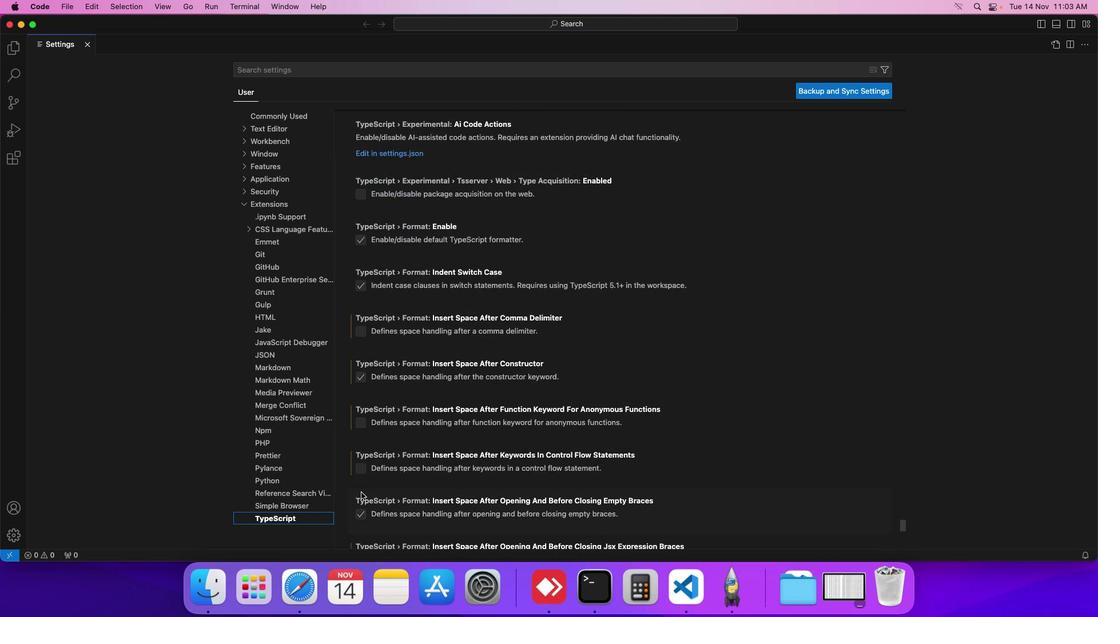 
Action: Mouse scrolled (361, 492) with delta (0, 0)
Screenshot: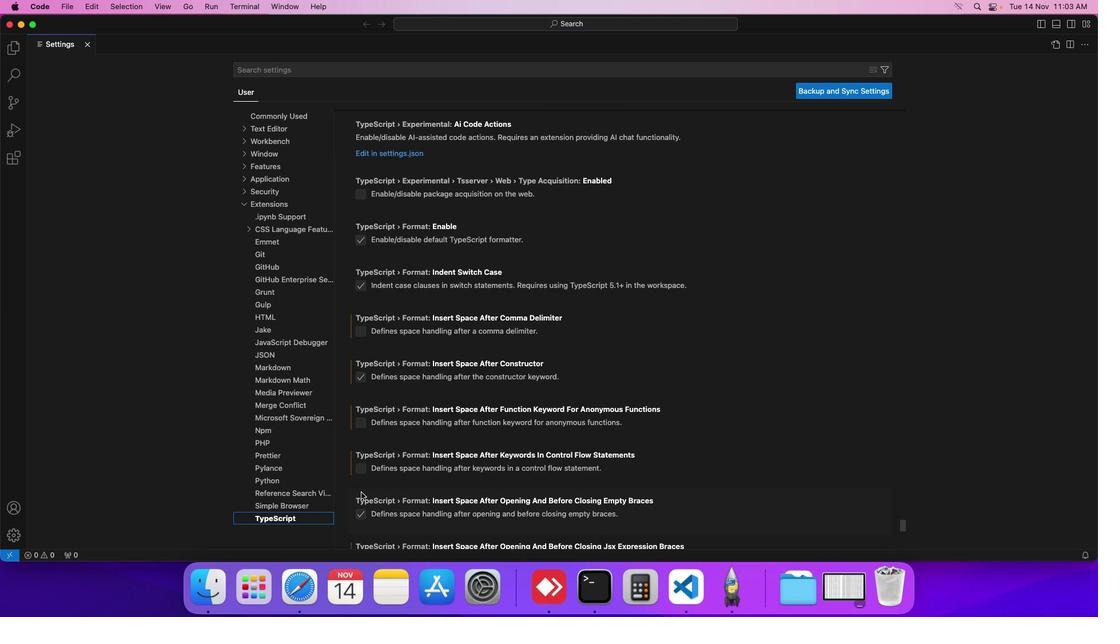 
Action: Mouse scrolled (361, 492) with delta (0, 0)
Screenshot: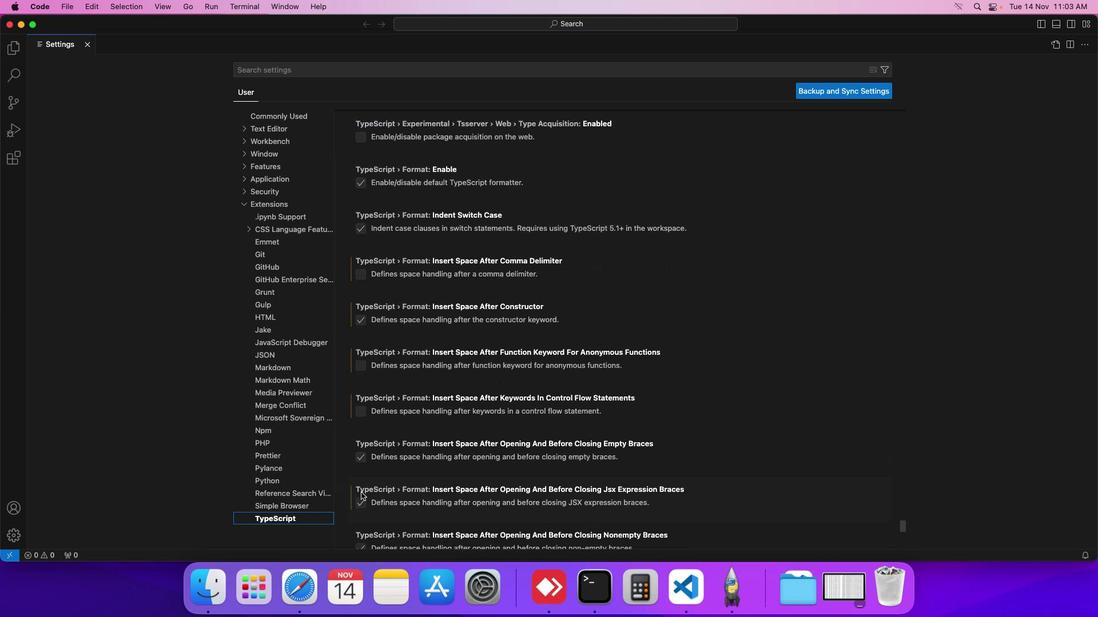 
Action: Mouse scrolled (361, 492) with delta (0, 0)
Screenshot: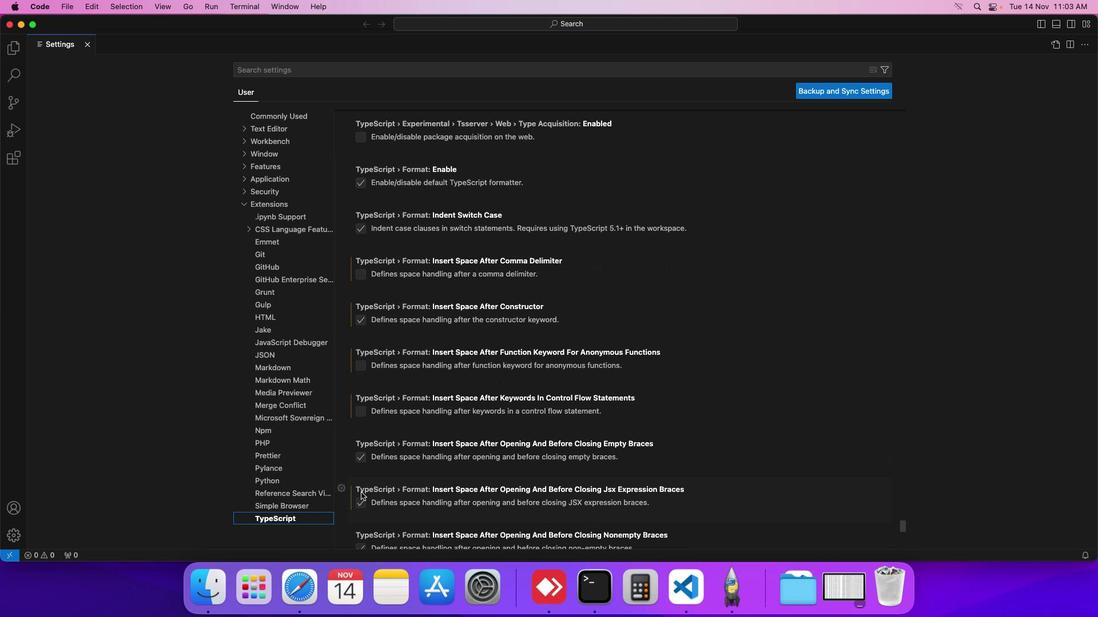 
Action: Mouse scrolled (361, 492) with delta (0, 0)
Screenshot: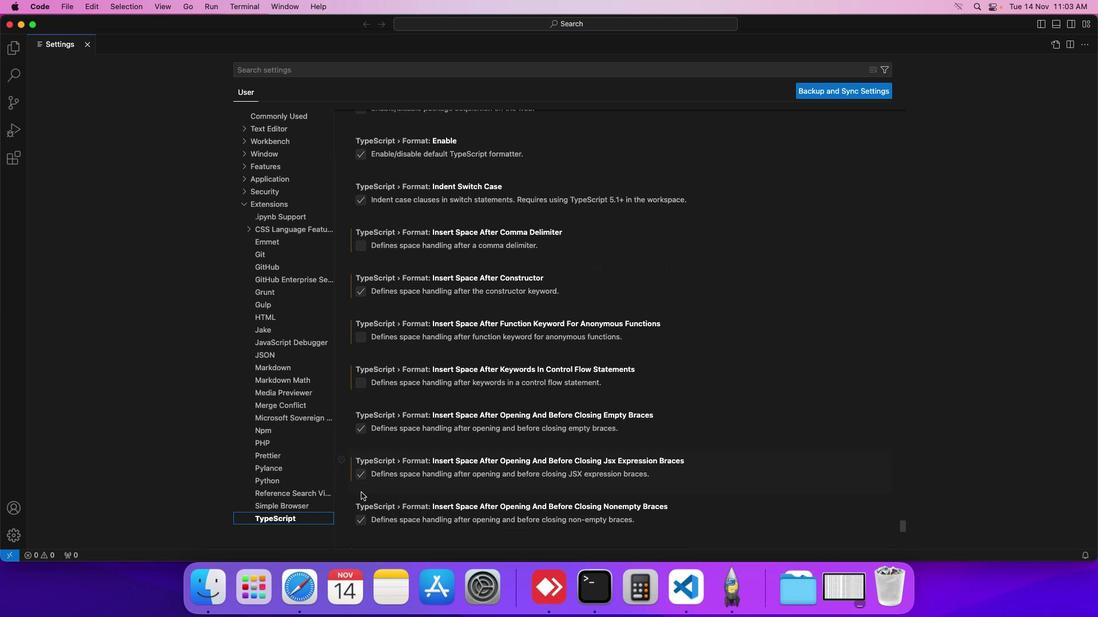 
Action: Mouse scrolled (361, 492) with delta (0, 0)
Screenshot: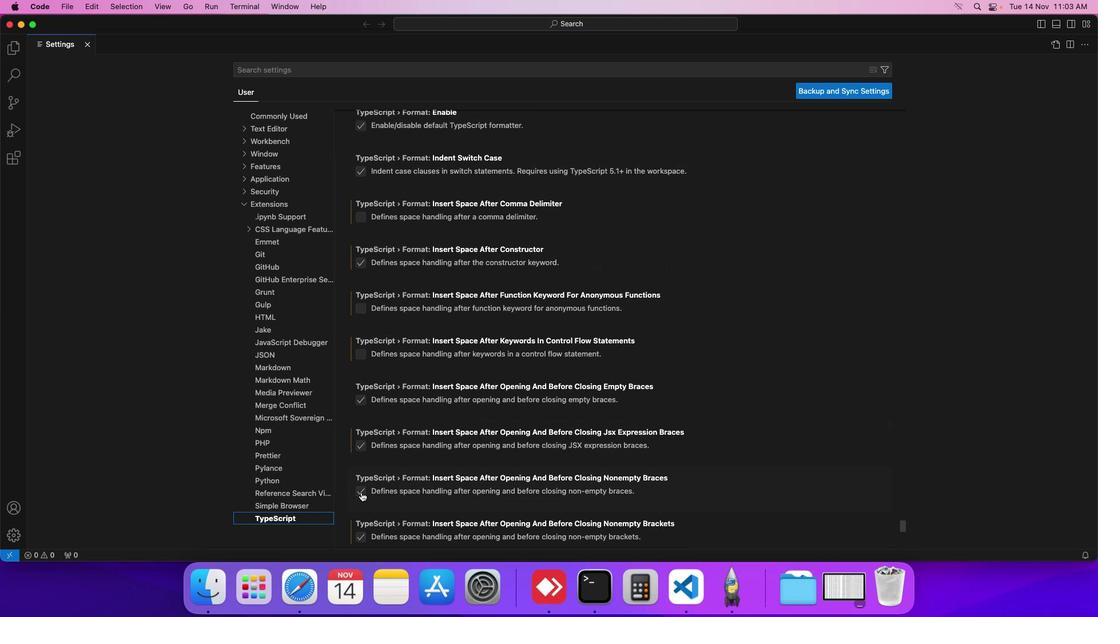 
Action: Mouse scrolled (361, 492) with delta (0, 0)
Screenshot: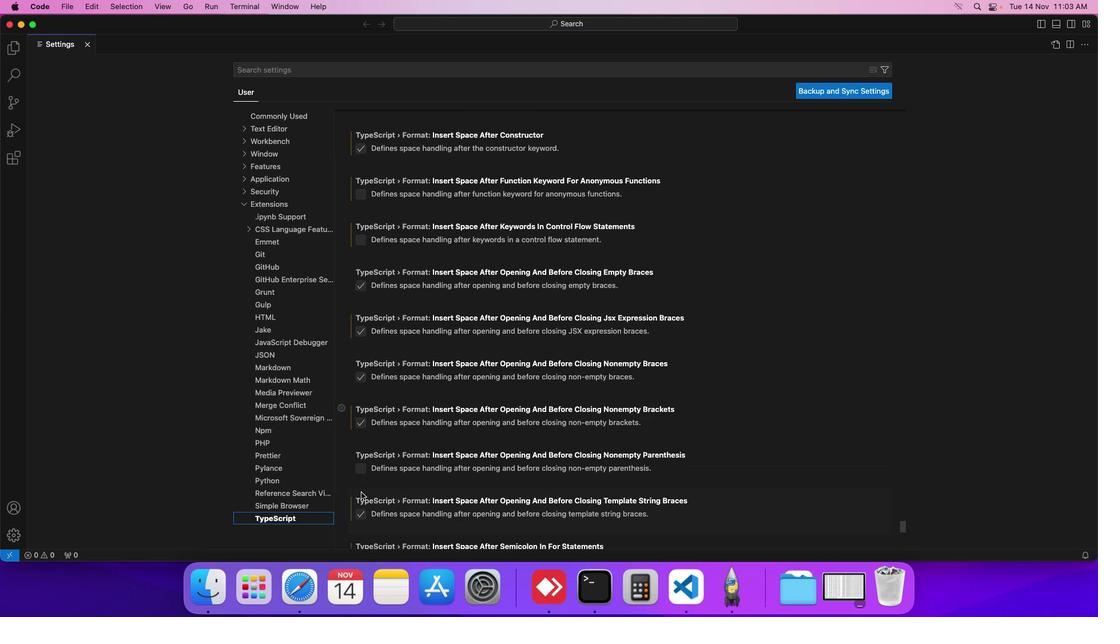 
Action: Mouse scrolled (361, 492) with delta (0, 0)
Screenshot: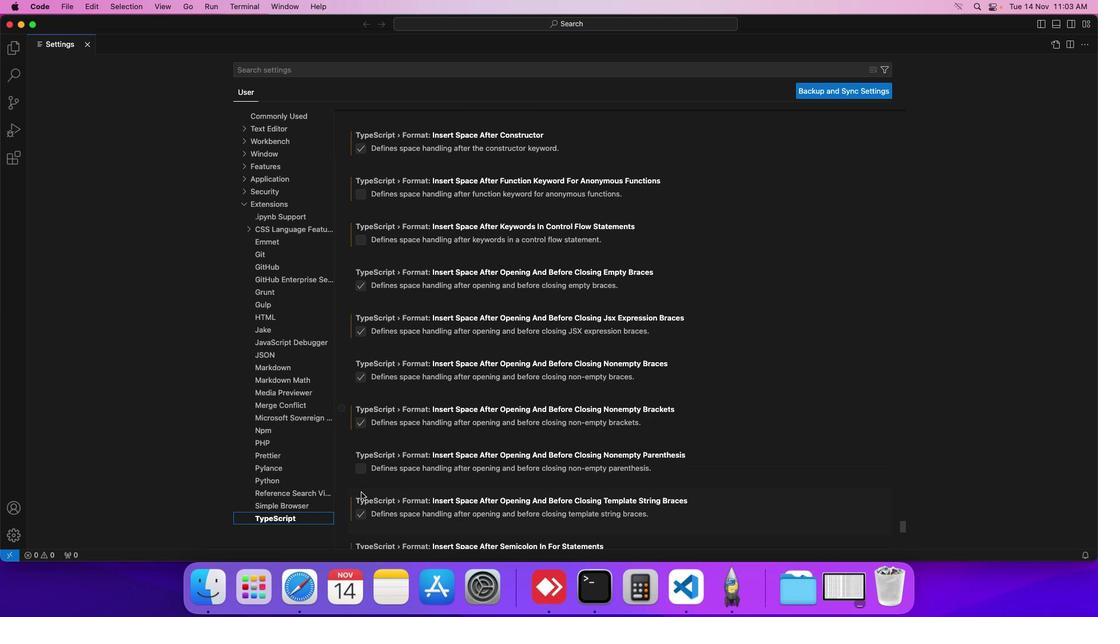 
Action: Mouse scrolled (361, 492) with delta (0, -1)
Screenshot: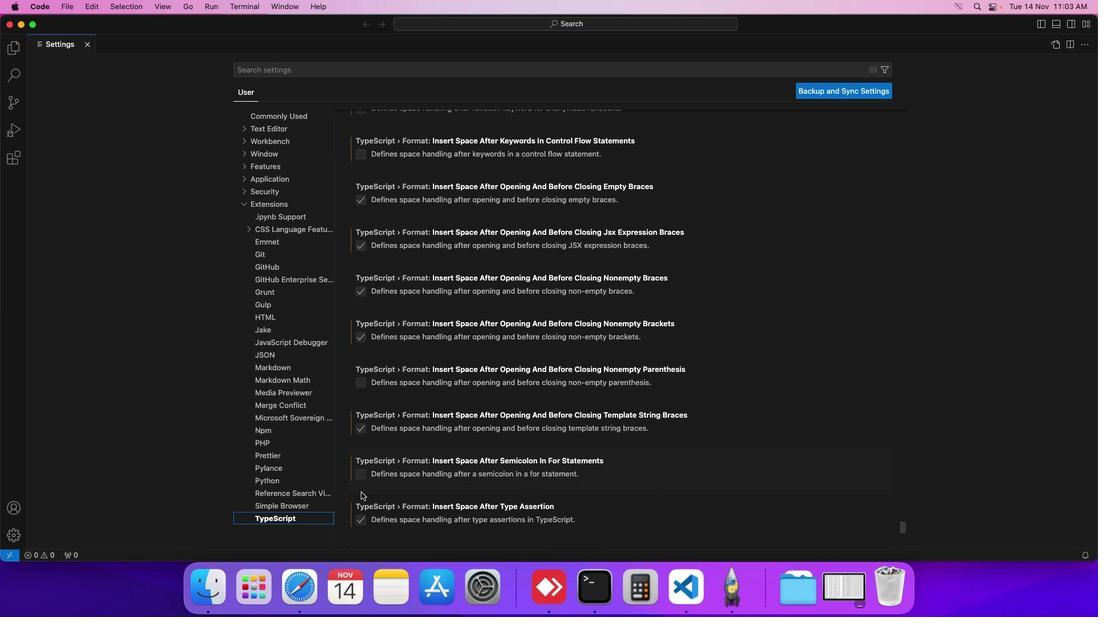 
Action: Mouse scrolled (361, 492) with delta (0, -1)
Screenshot: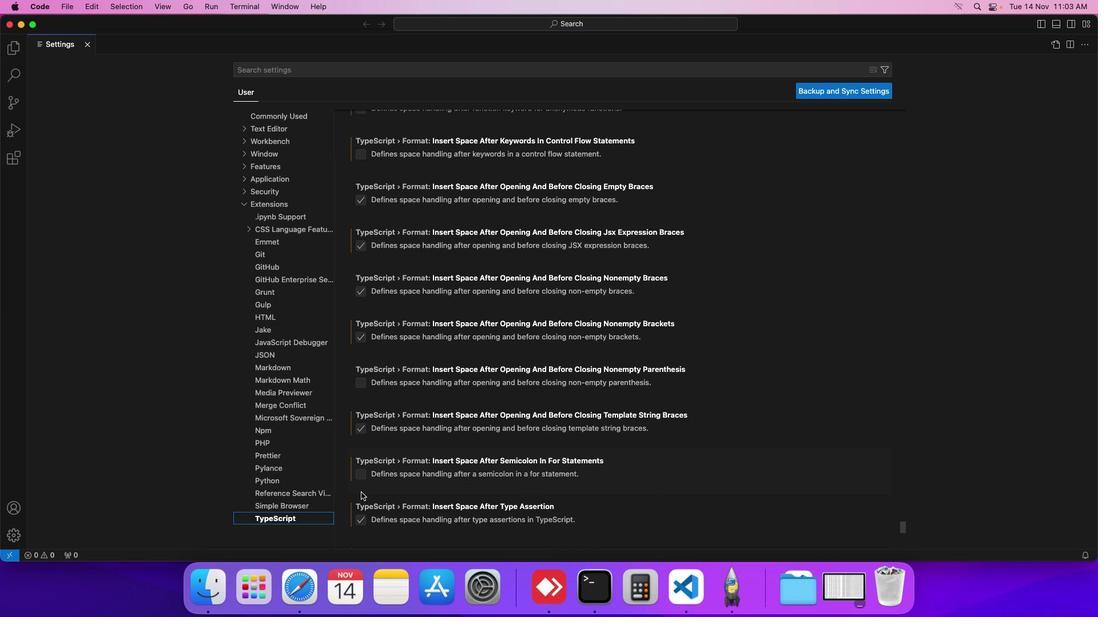 
Action: Mouse scrolled (361, 492) with delta (0, -1)
Screenshot: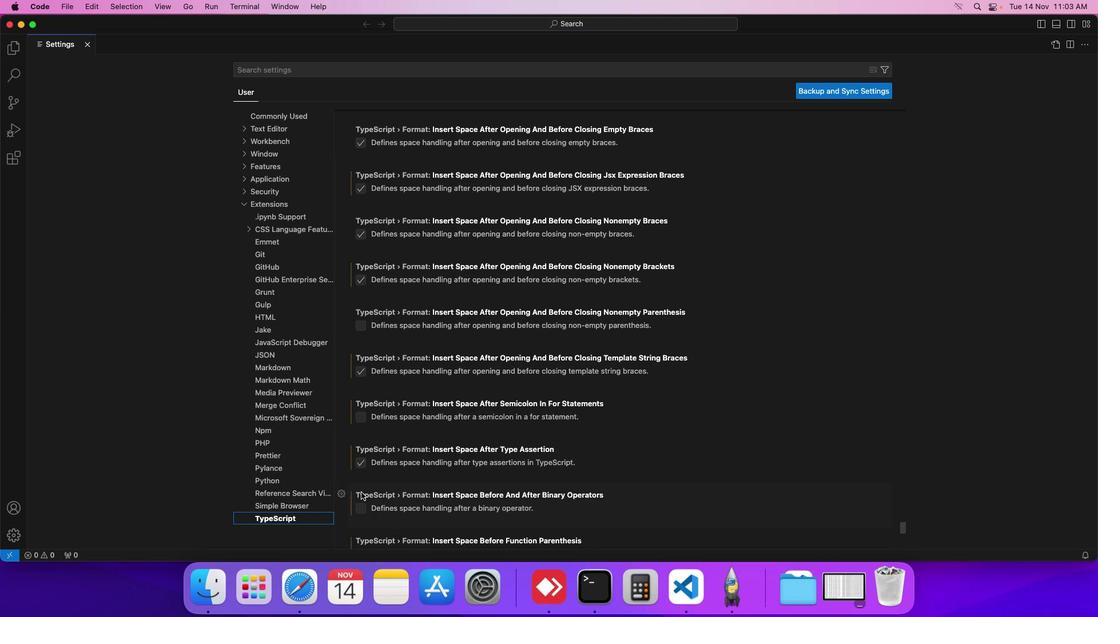 
Action: Mouse scrolled (361, 492) with delta (0, 0)
Screenshot: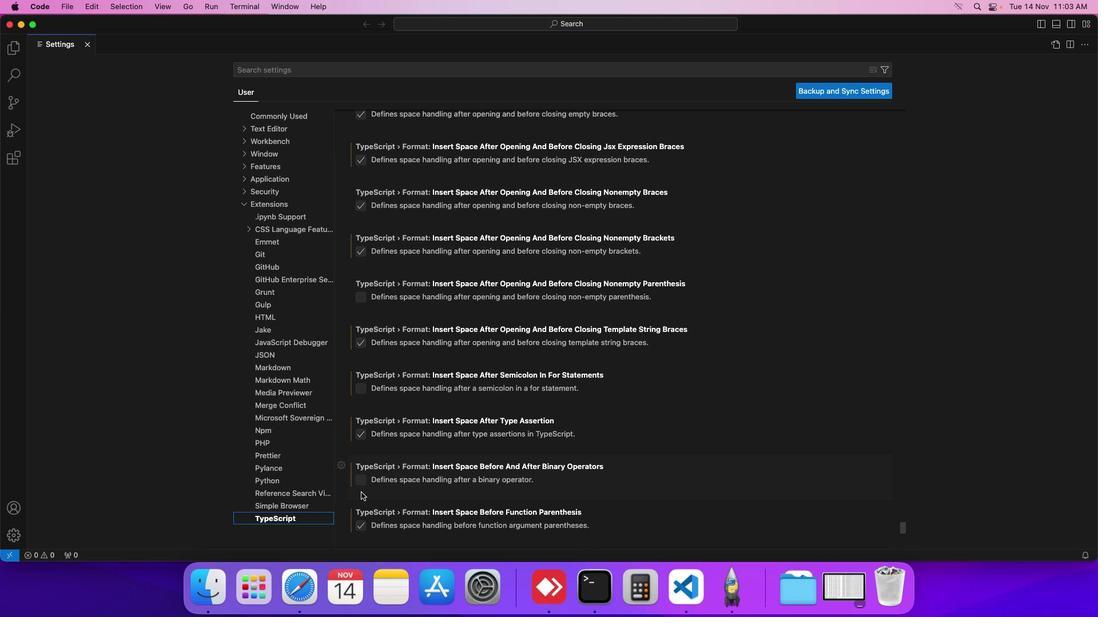 
Action: Mouse scrolled (361, 492) with delta (0, 0)
Screenshot: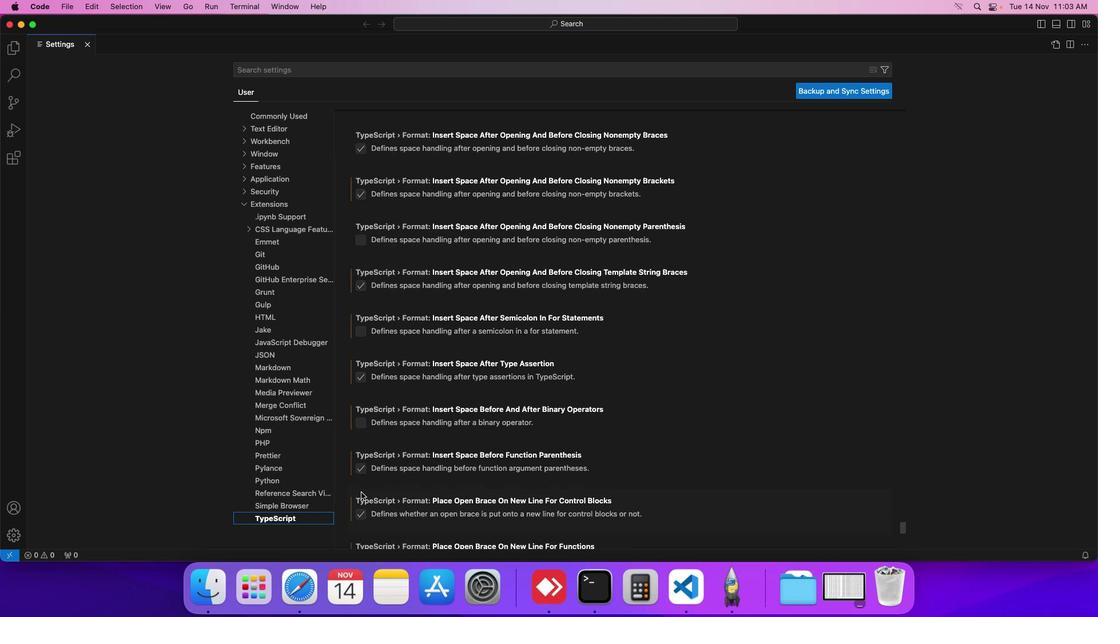 
Action: Mouse scrolled (361, 492) with delta (0, 0)
Screenshot: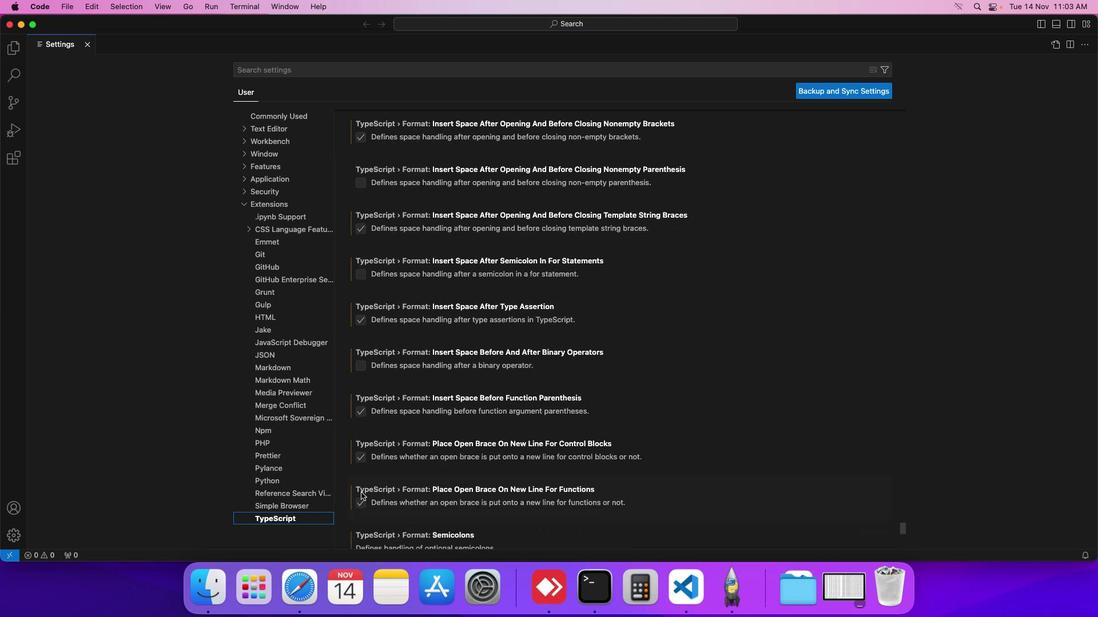 
Action: Mouse scrolled (361, 492) with delta (0, -1)
Screenshot: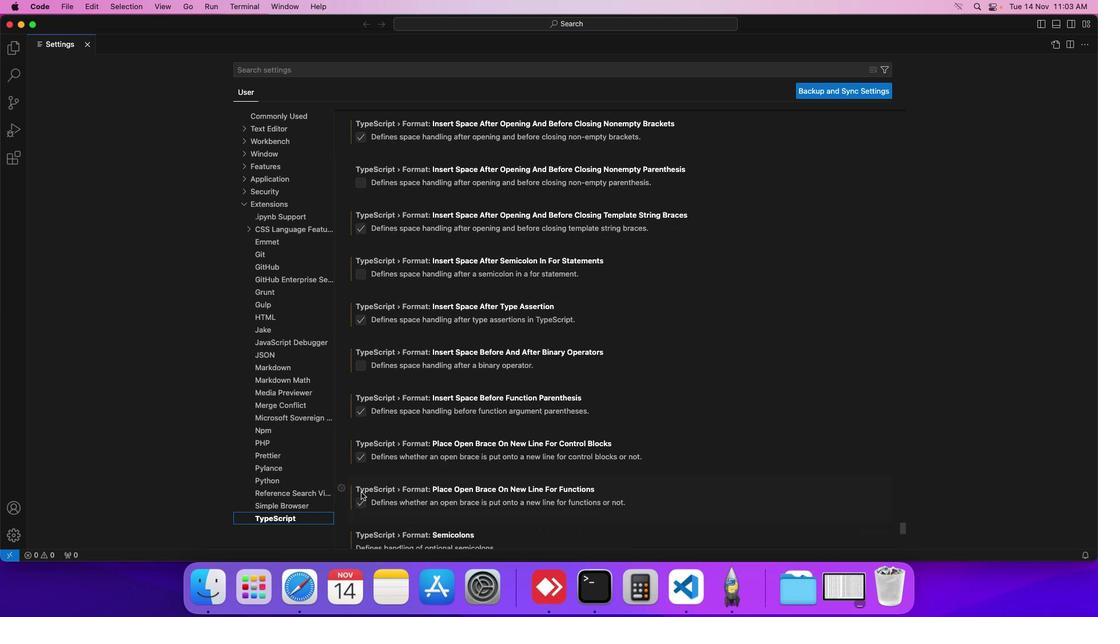 
Action: Mouse scrolled (361, 492) with delta (0, -1)
Screenshot: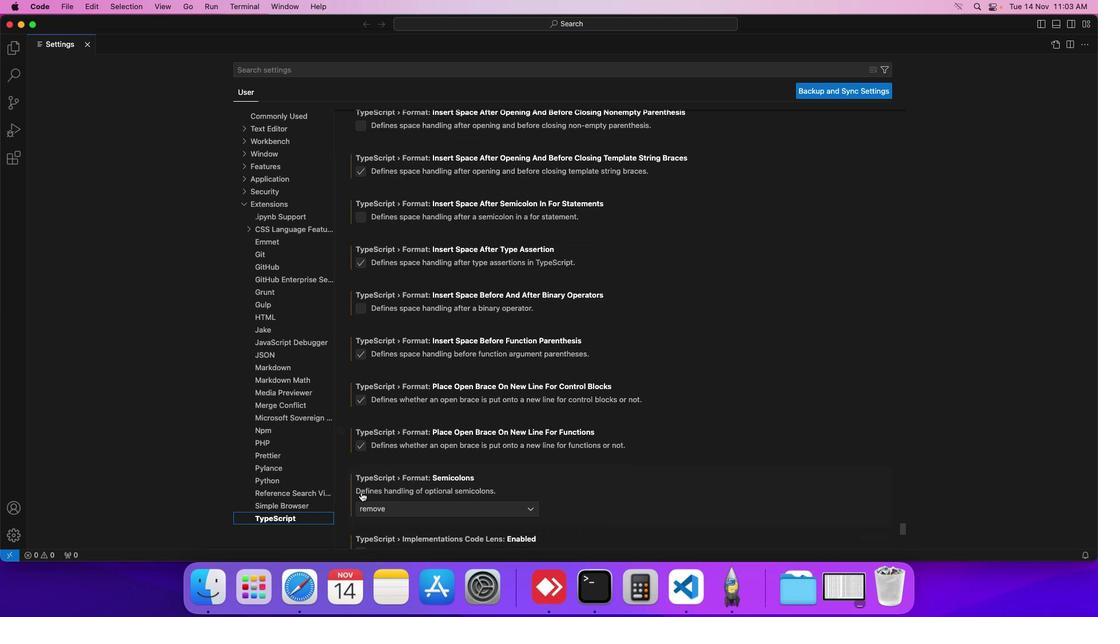 
Action: Mouse scrolled (361, 492) with delta (0, -1)
Screenshot: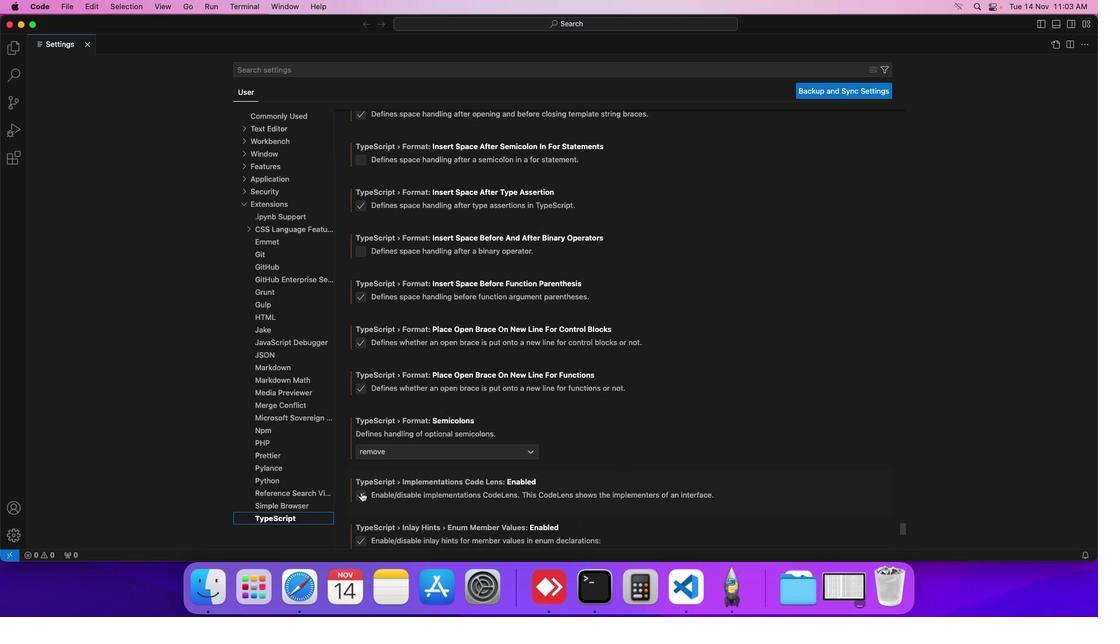 
Action: Mouse scrolled (361, 492) with delta (0, 0)
Screenshot: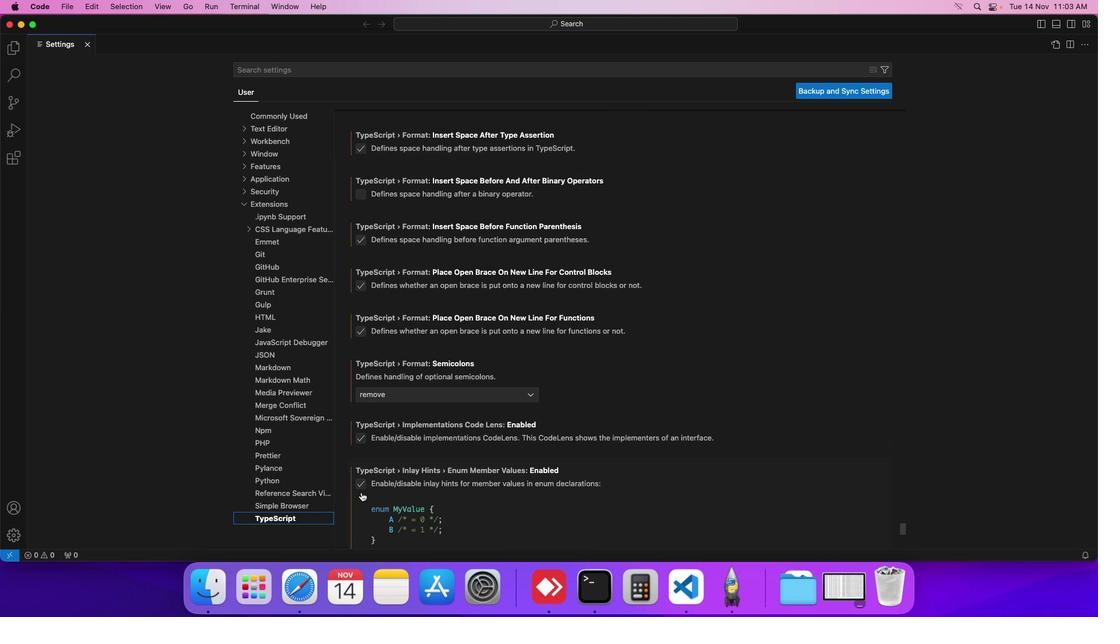 
Action: Mouse scrolled (361, 492) with delta (0, 0)
Screenshot: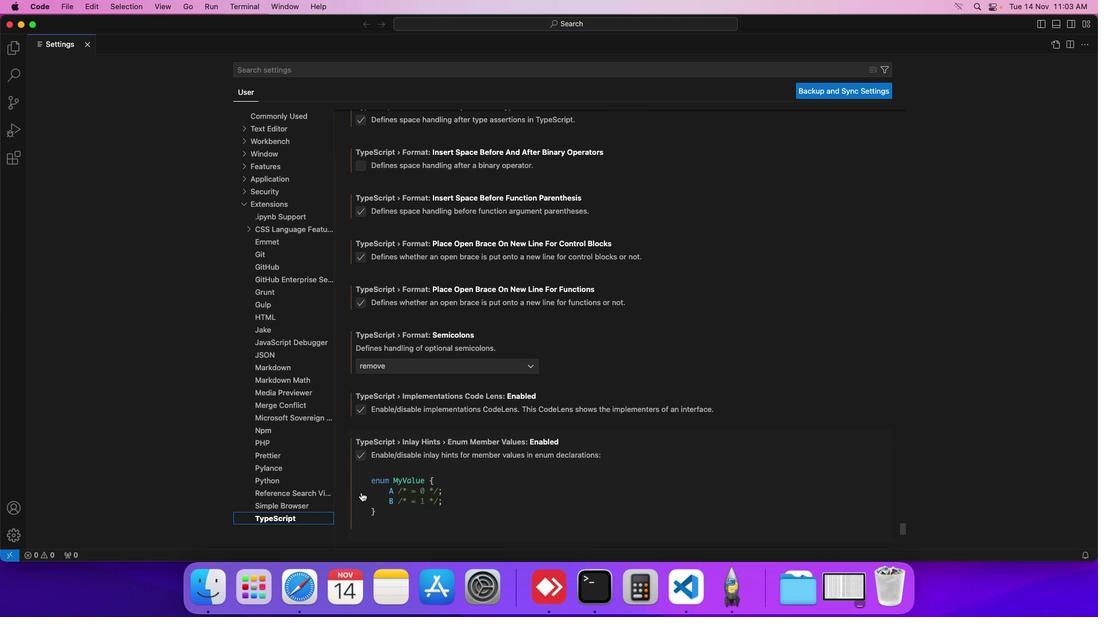 
Action: Mouse scrolled (361, 492) with delta (0, 0)
Screenshot: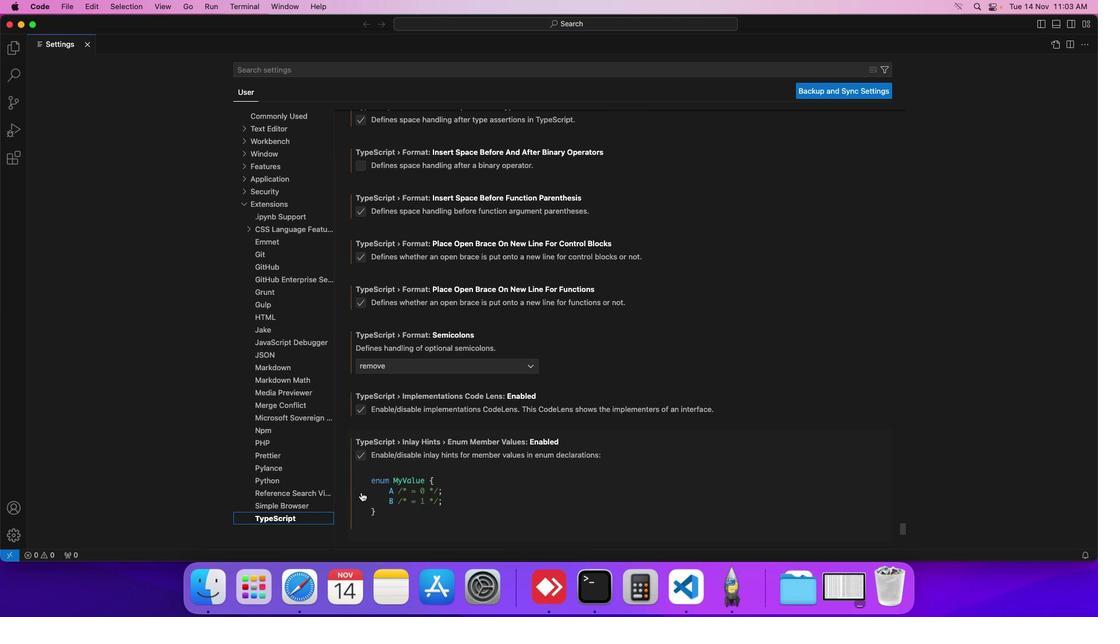 
Action: Mouse scrolled (361, 492) with delta (0, 0)
Screenshot: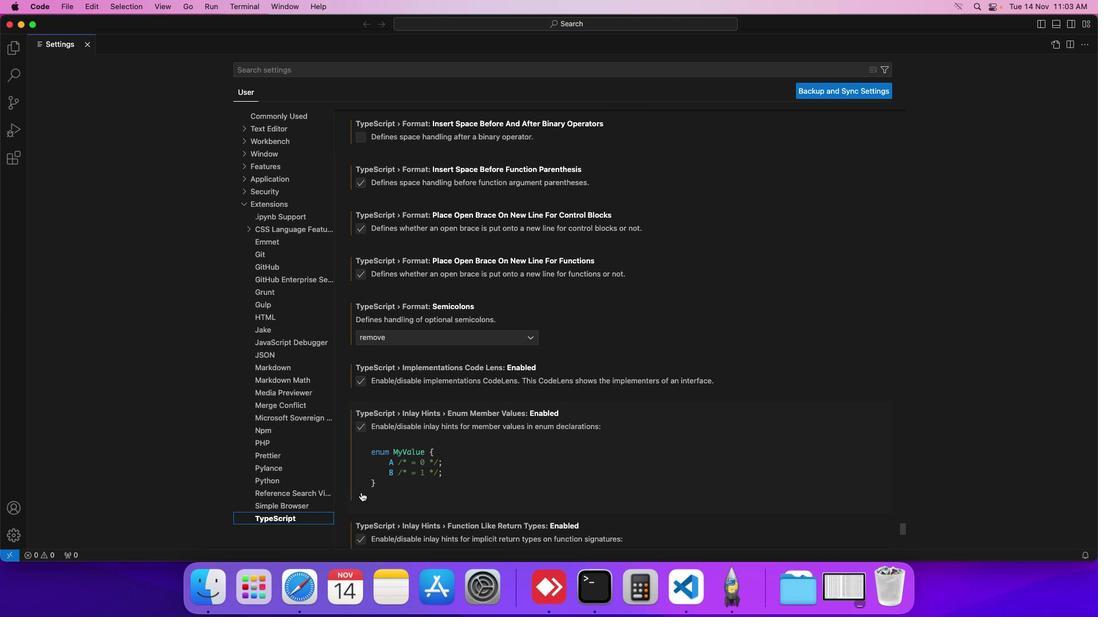 
Action: Mouse scrolled (361, 492) with delta (0, 0)
Screenshot: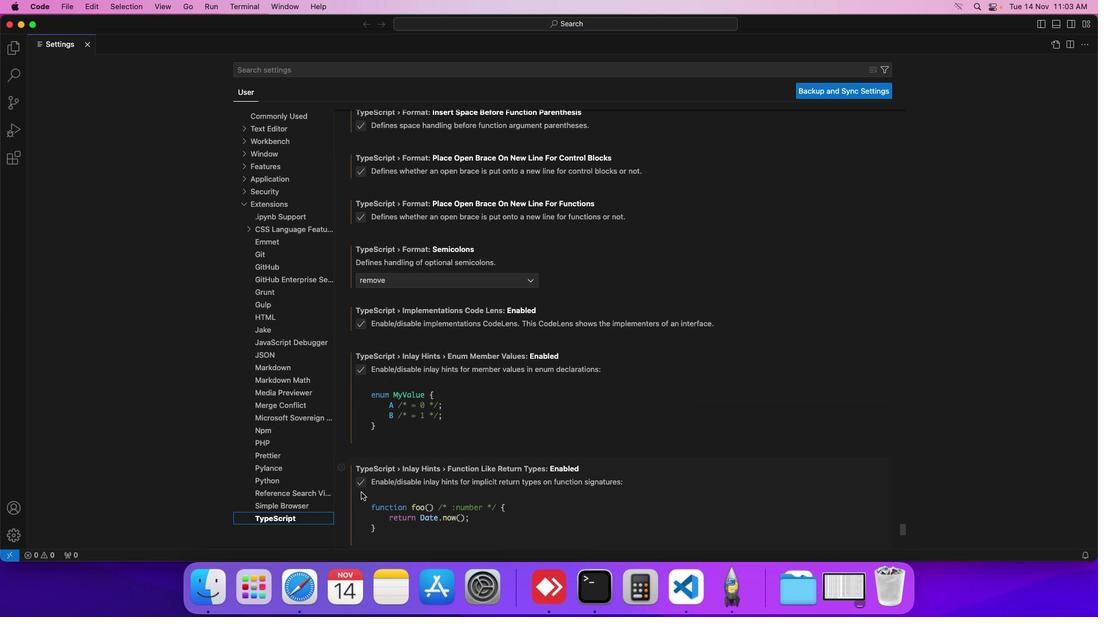 
Action: Mouse scrolled (361, 492) with delta (0, 0)
Screenshot: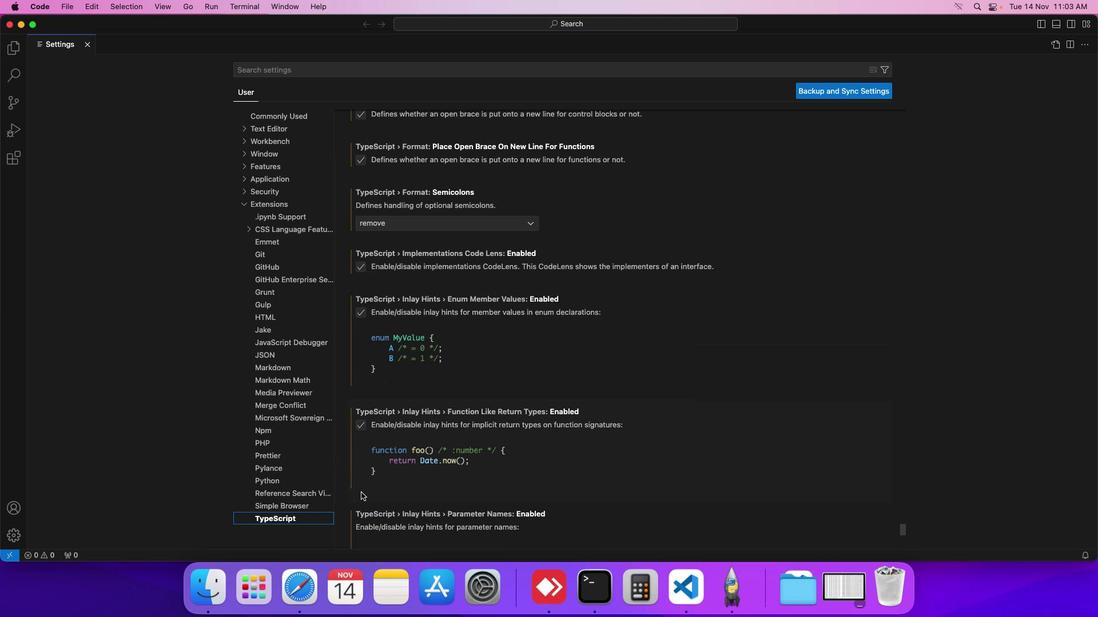 
Action: Mouse scrolled (361, 492) with delta (0, -1)
Screenshot: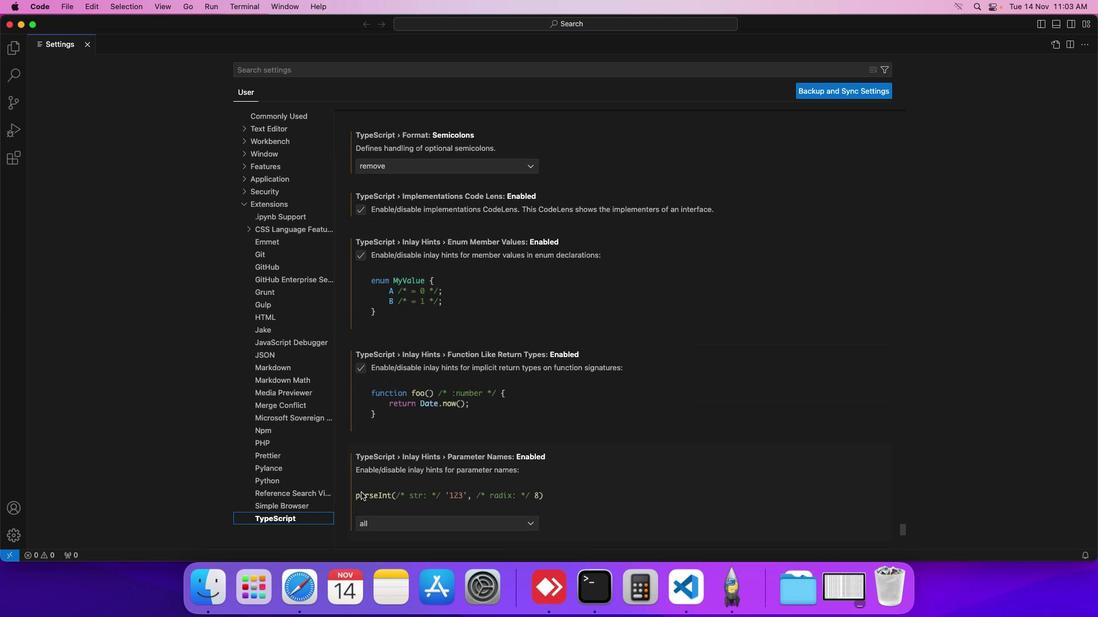 
Action: Mouse scrolled (361, 492) with delta (0, -1)
Screenshot: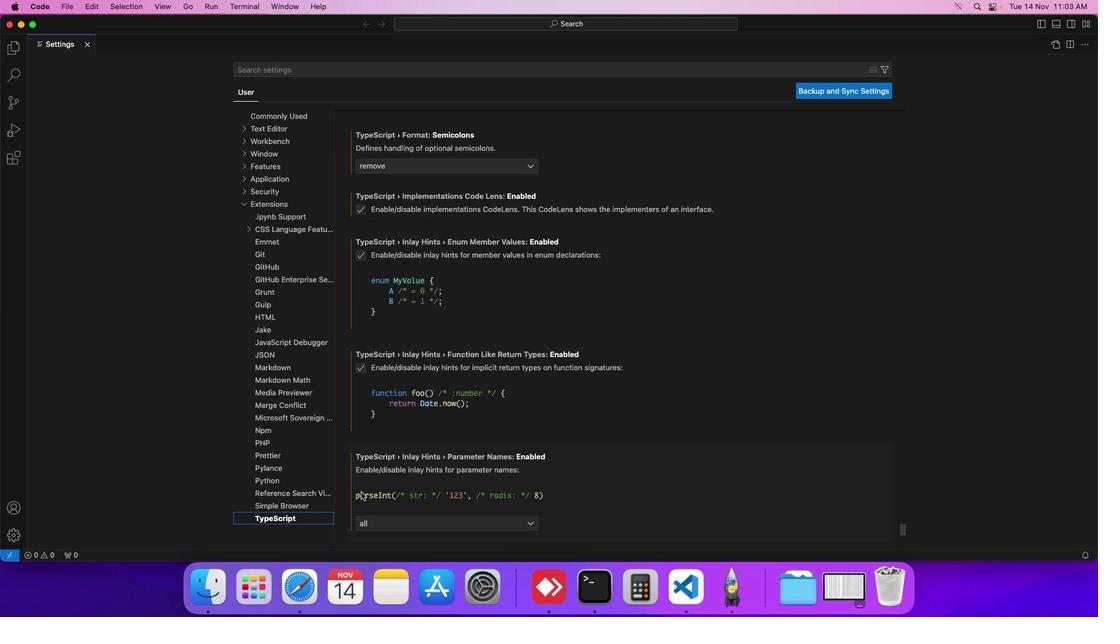 
Action: Mouse scrolled (361, 492) with delta (0, 0)
Screenshot: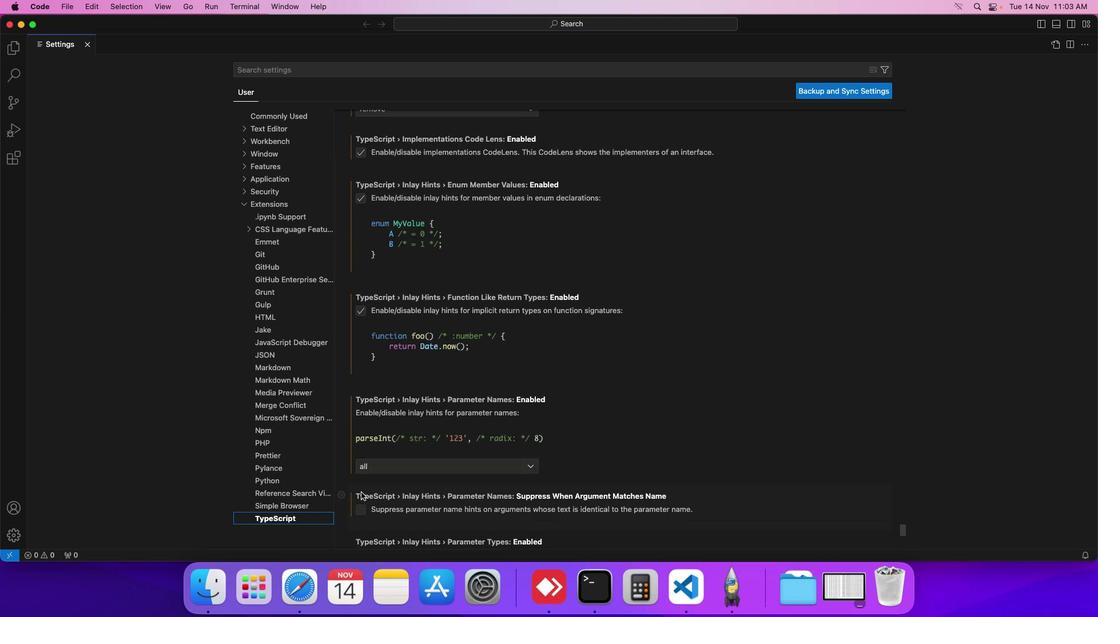 
Action: Mouse scrolled (361, 492) with delta (0, 0)
Screenshot: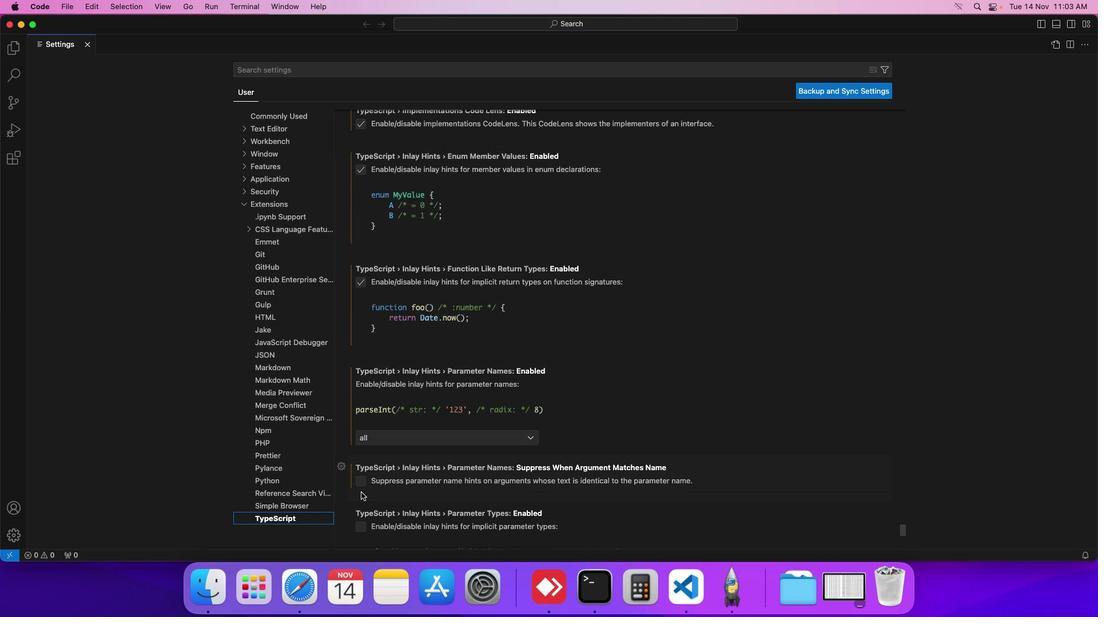 
Action: Mouse scrolled (361, 492) with delta (0, 0)
Screenshot: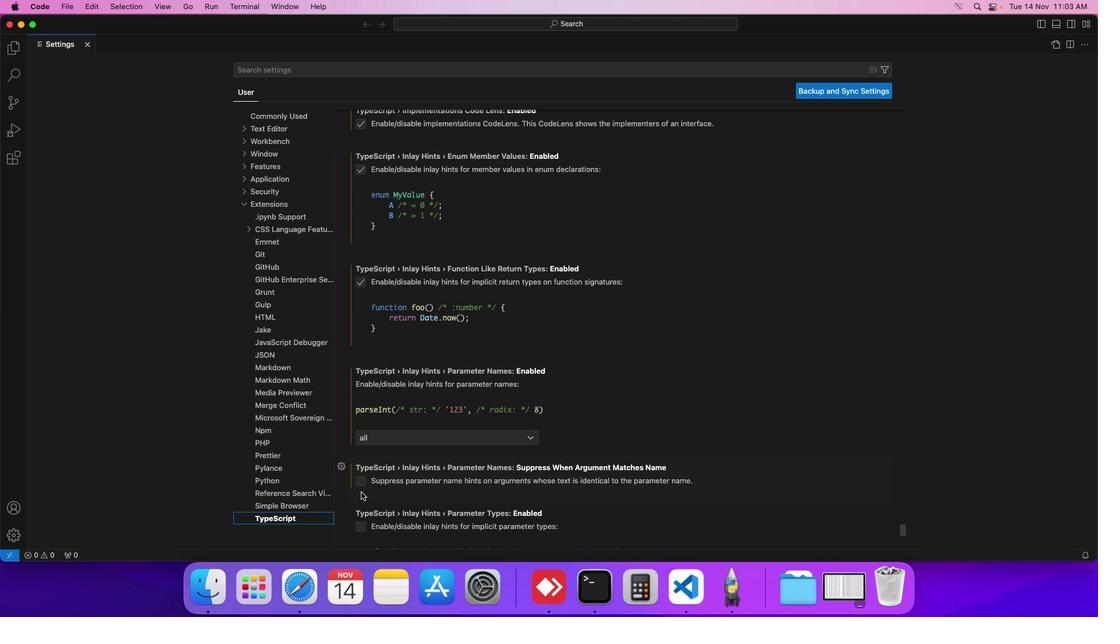 
Action: Mouse scrolled (361, 492) with delta (0, 0)
Screenshot: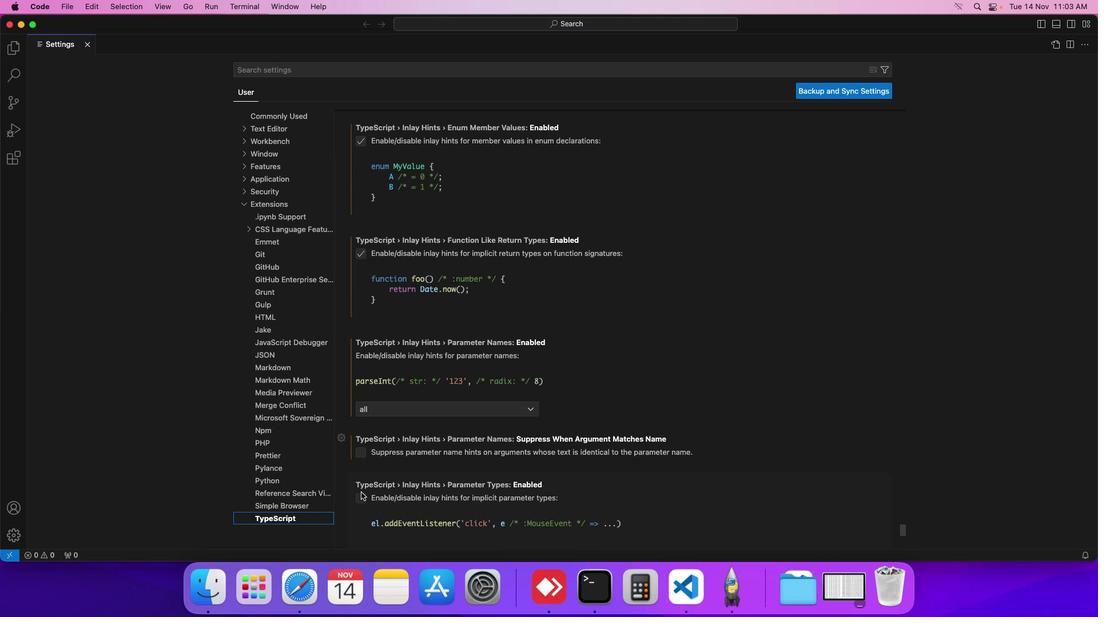 
Action: Mouse scrolled (361, 492) with delta (0, -1)
Screenshot: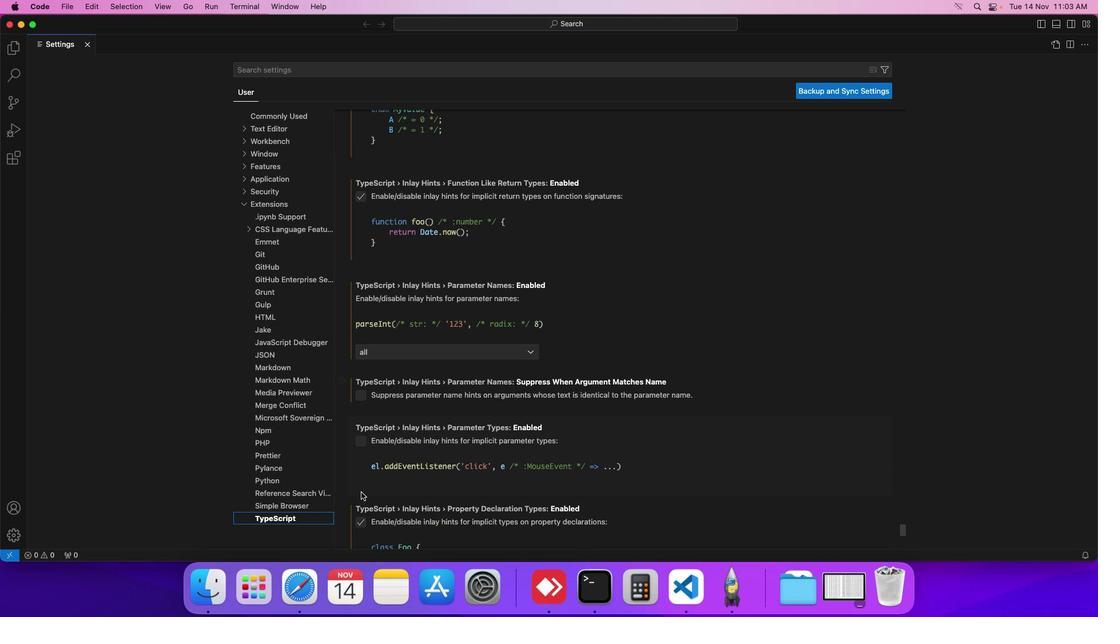 
Action: Mouse scrolled (361, 492) with delta (0, 0)
Screenshot: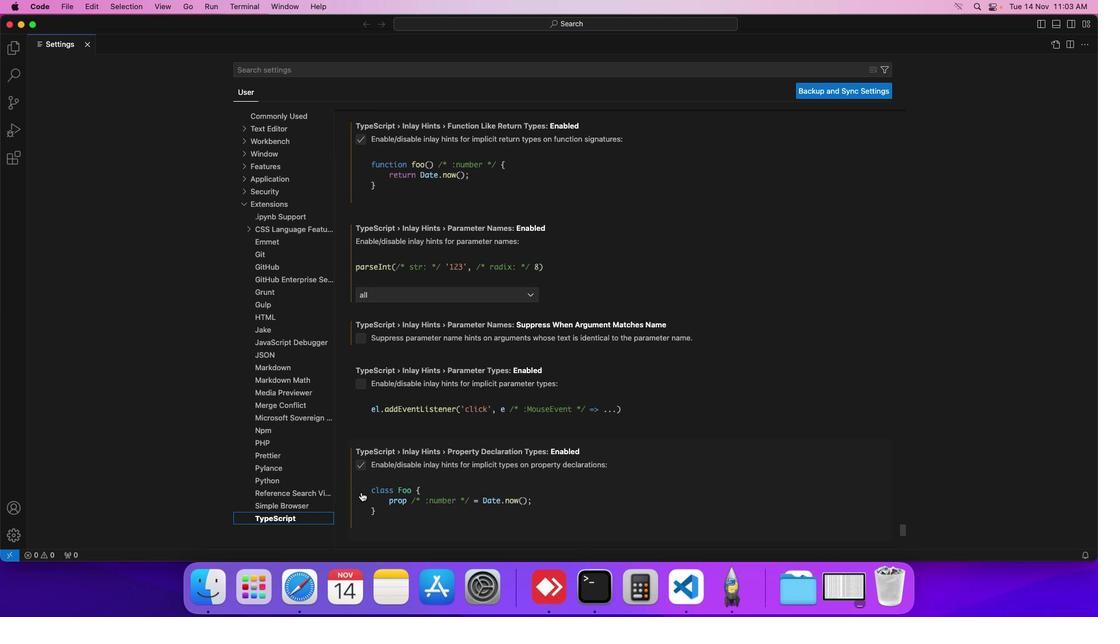 
Action: Mouse scrolled (361, 492) with delta (0, 0)
Screenshot: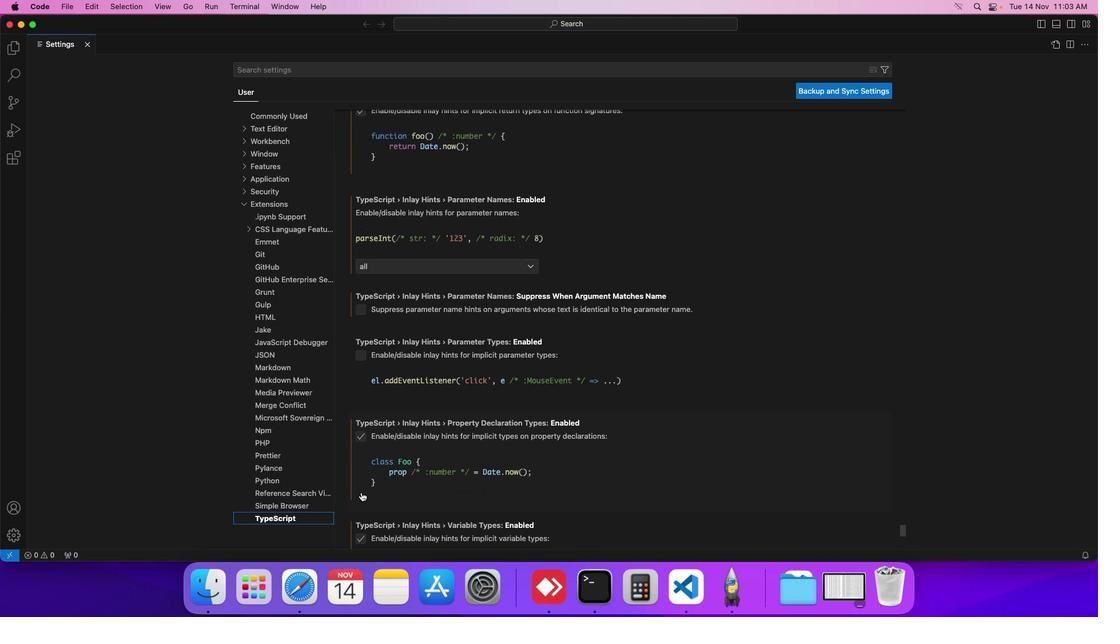 
Action: Mouse scrolled (361, 492) with delta (0, 0)
Screenshot: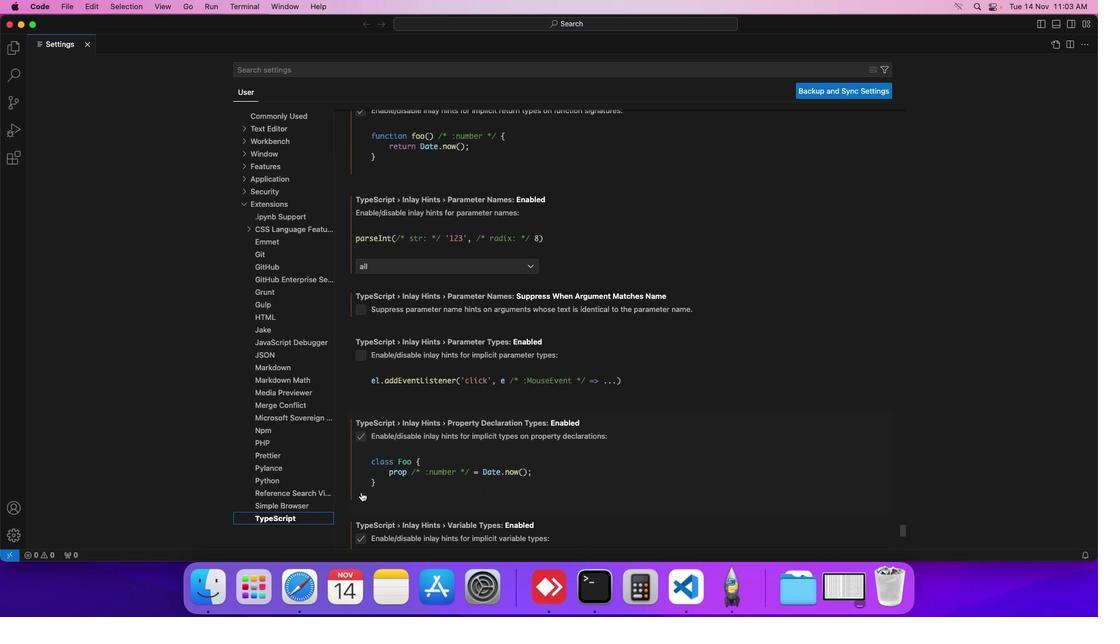 
Action: Mouse scrolled (361, 492) with delta (0, 0)
Screenshot: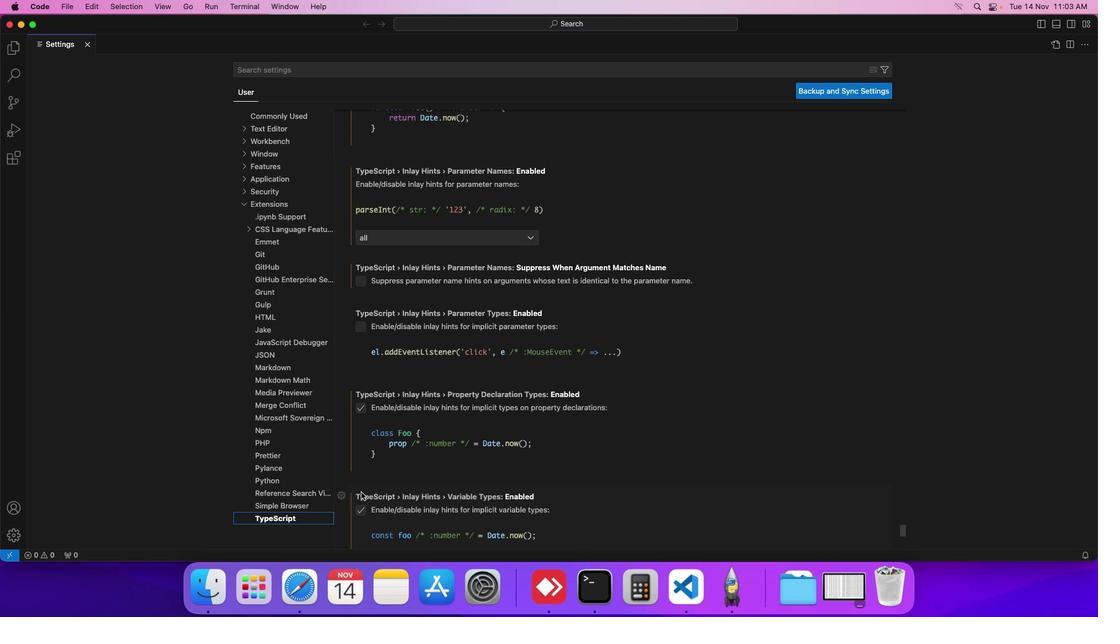 
Action: Mouse scrolled (361, 492) with delta (0, 0)
Screenshot: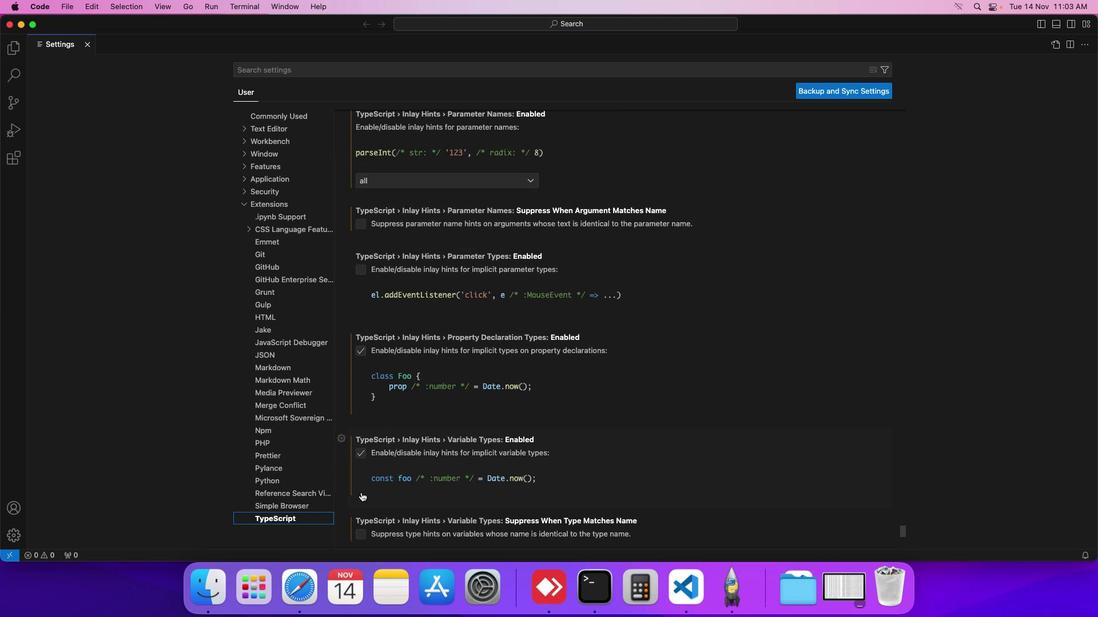 
Action: Mouse scrolled (361, 492) with delta (0, 0)
Screenshot: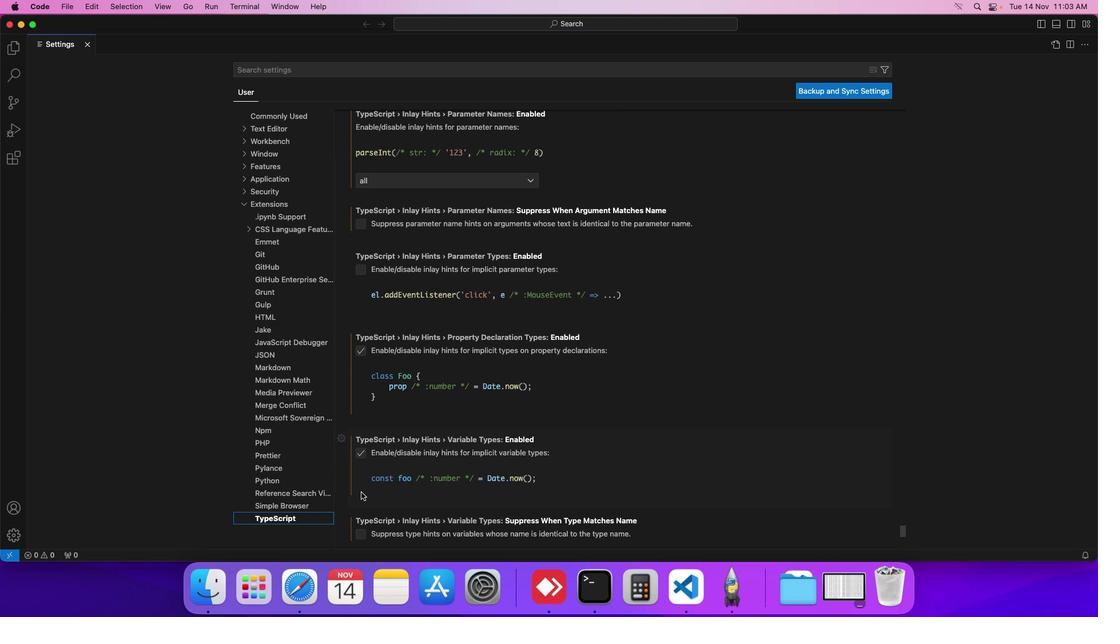 
Action: Mouse scrolled (361, 492) with delta (0, 0)
Screenshot: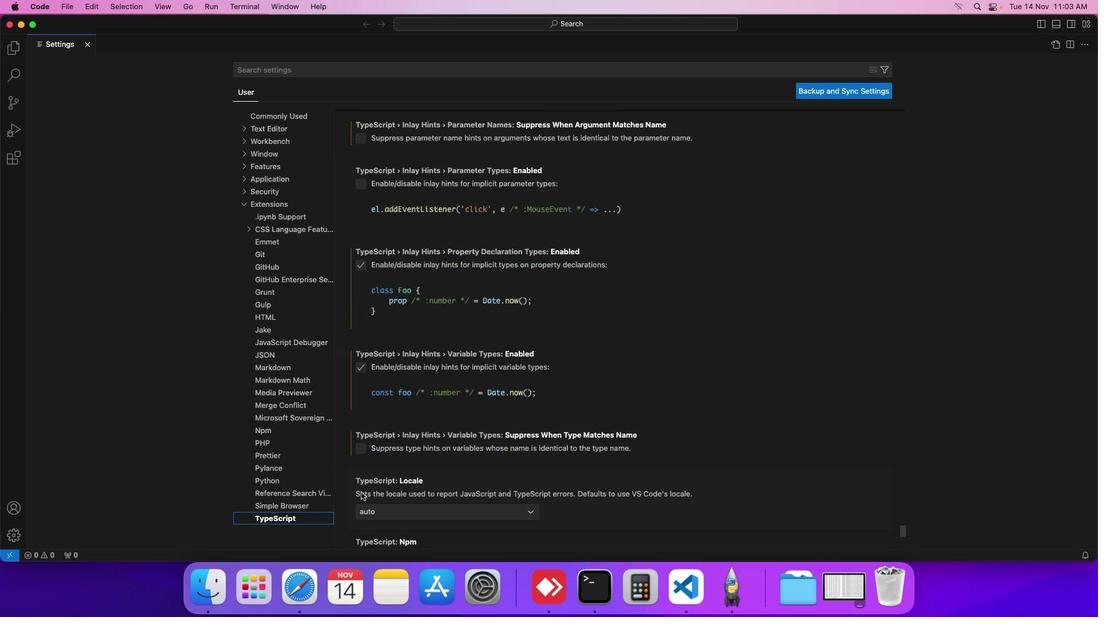 
Action: Mouse scrolled (361, 492) with delta (0, -1)
Screenshot: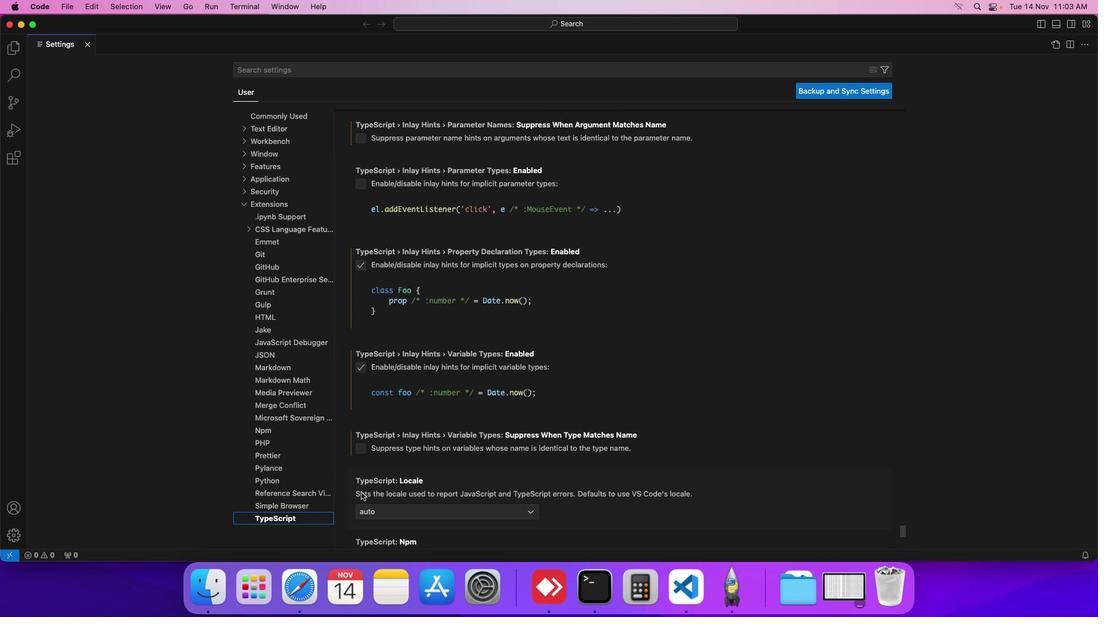 
Action: Mouse scrolled (361, 492) with delta (0, 0)
Screenshot: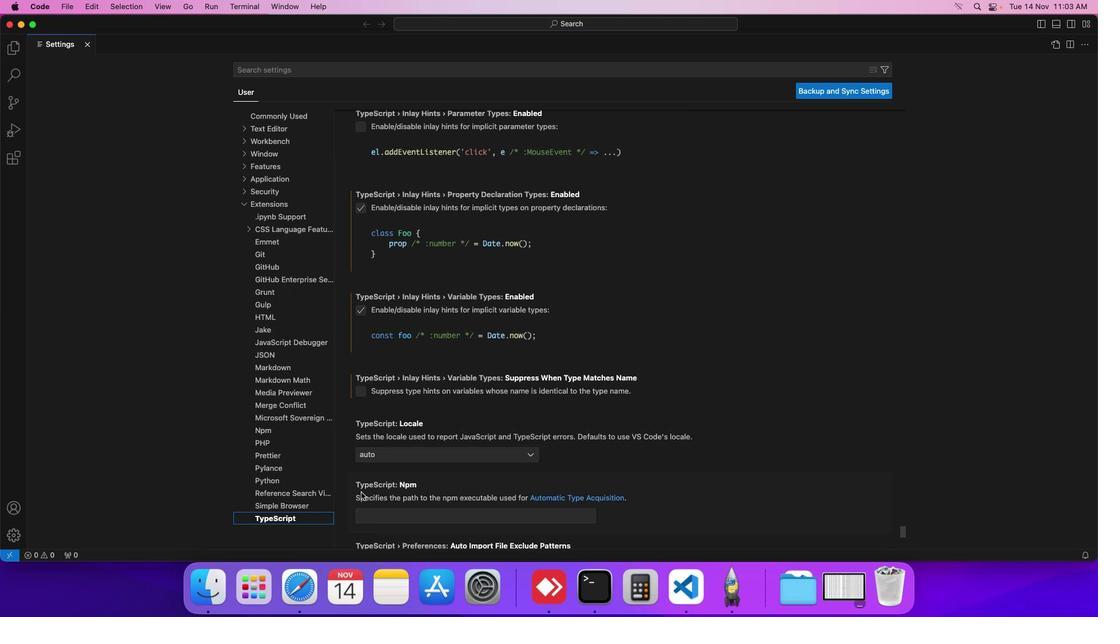 
Action: Mouse scrolled (361, 492) with delta (0, 0)
Screenshot: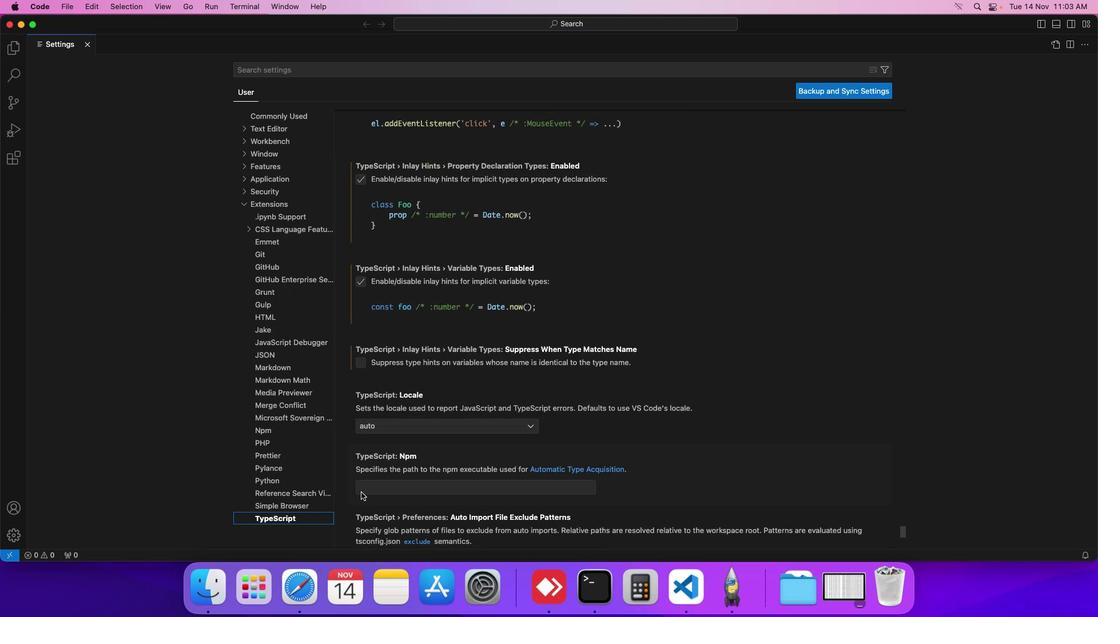 
Action: Mouse scrolled (361, 492) with delta (0, 0)
Screenshot: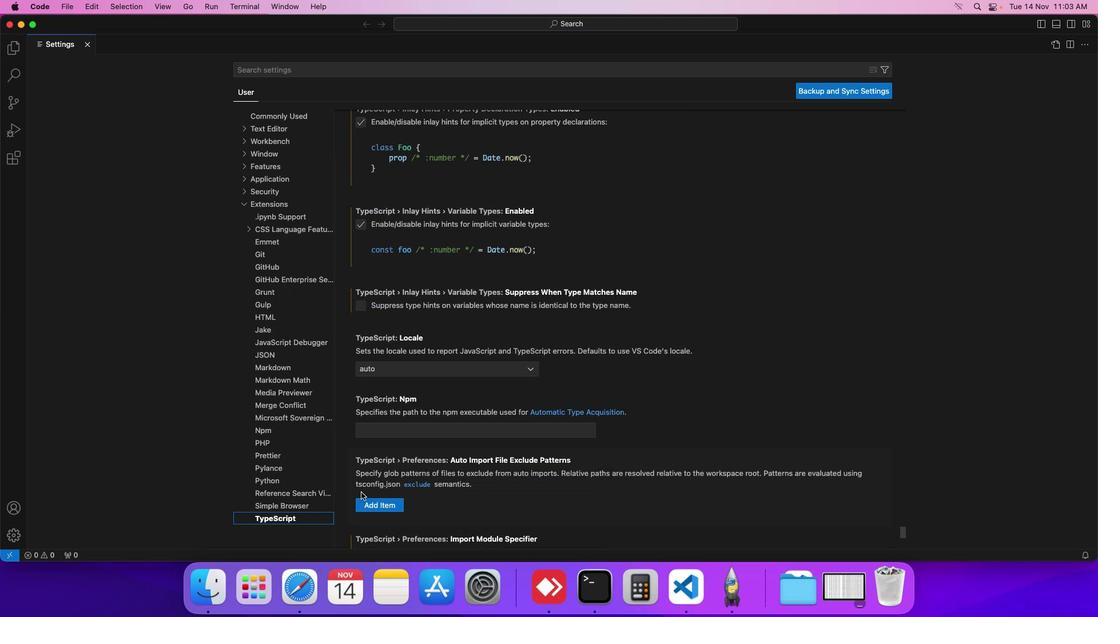 
Action: Mouse scrolled (361, 492) with delta (0, -1)
Screenshot: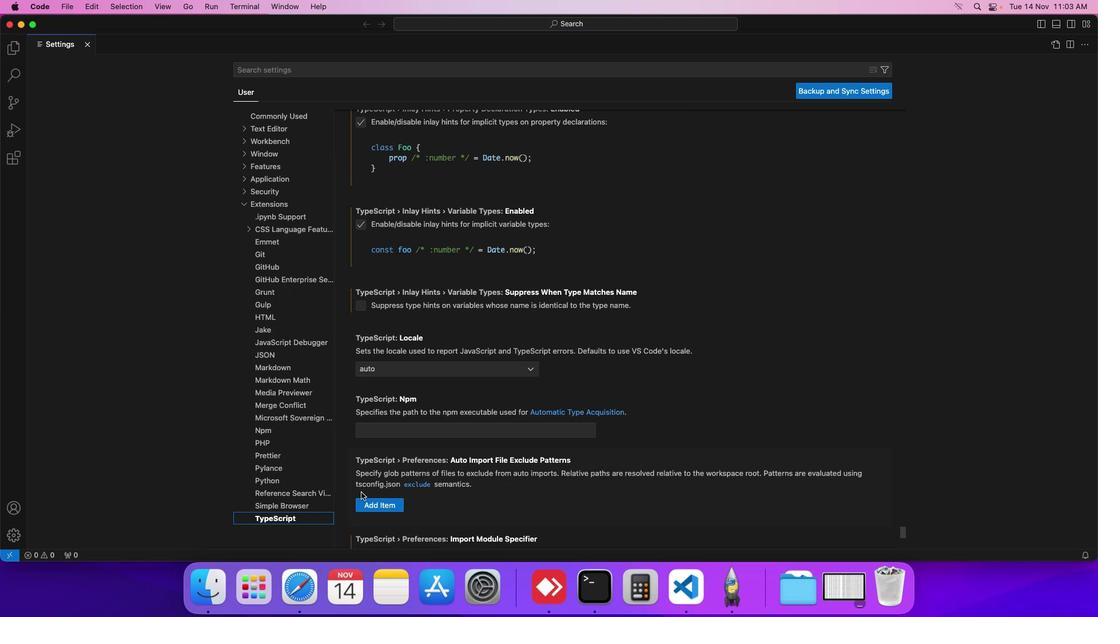 
Action: Mouse scrolled (361, 492) with delta (0, 0)
Screenshot: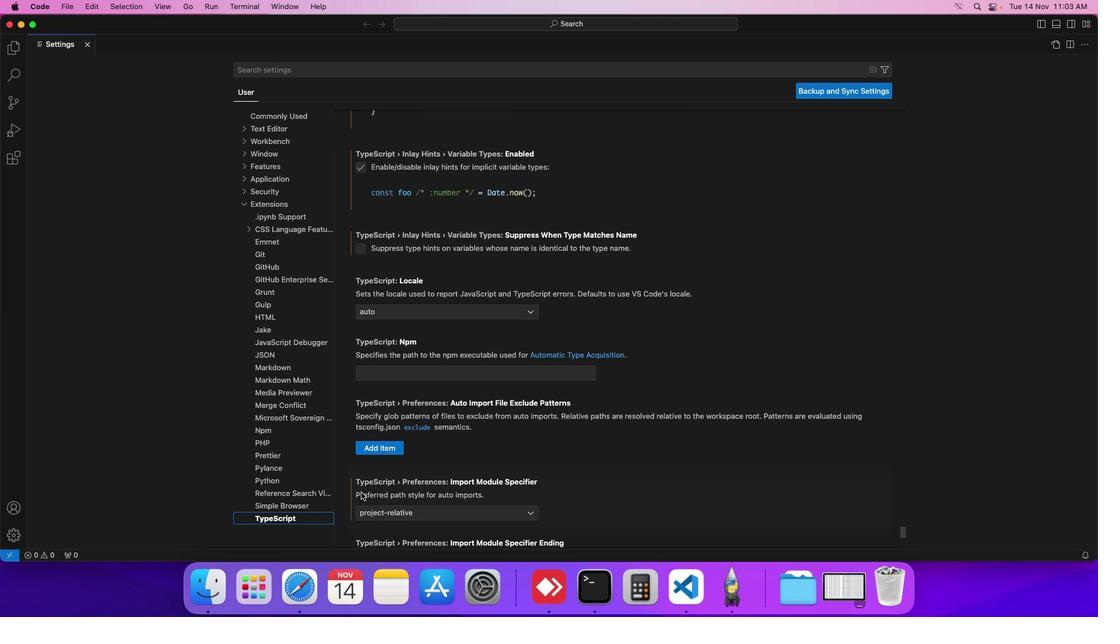 
Action: Mouse scrolled (361, 492) with delta (0, 0)
Screenshot: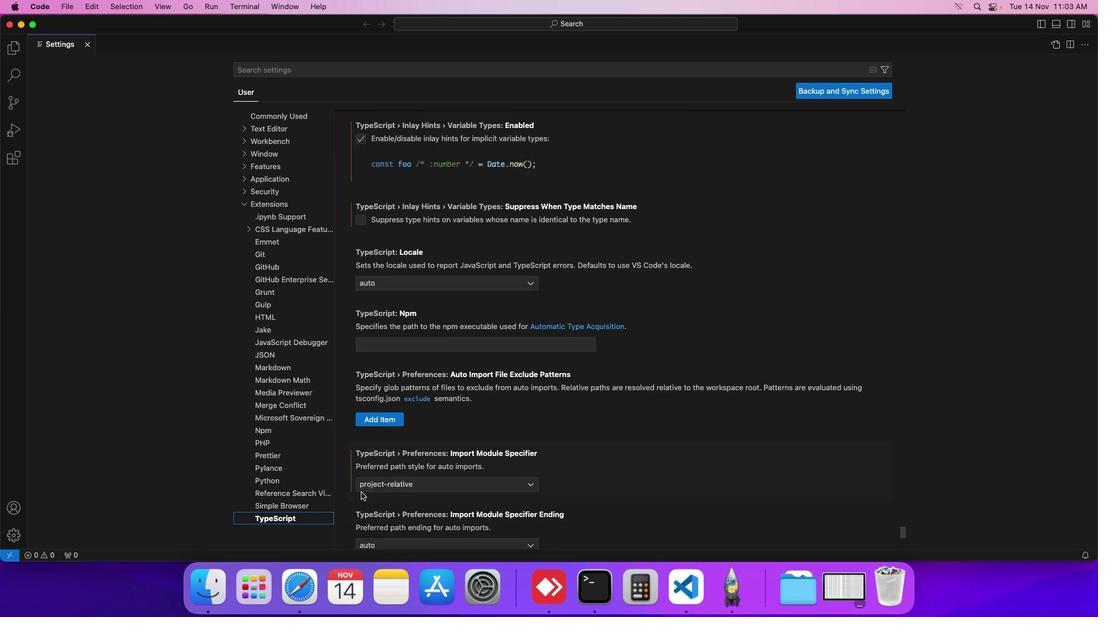 
Action: Mouse scrolled (361, 492) with delta (0, 0)
Screenshot: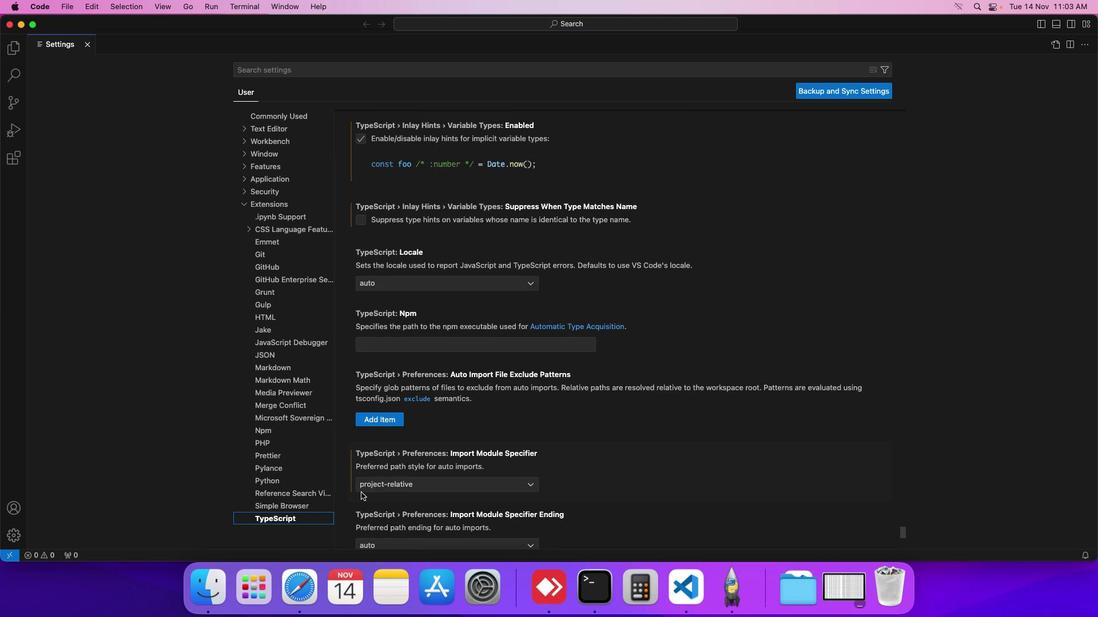 
Action: Mouse scrolled (361, 492) with delta (0, 0)
Screenshot: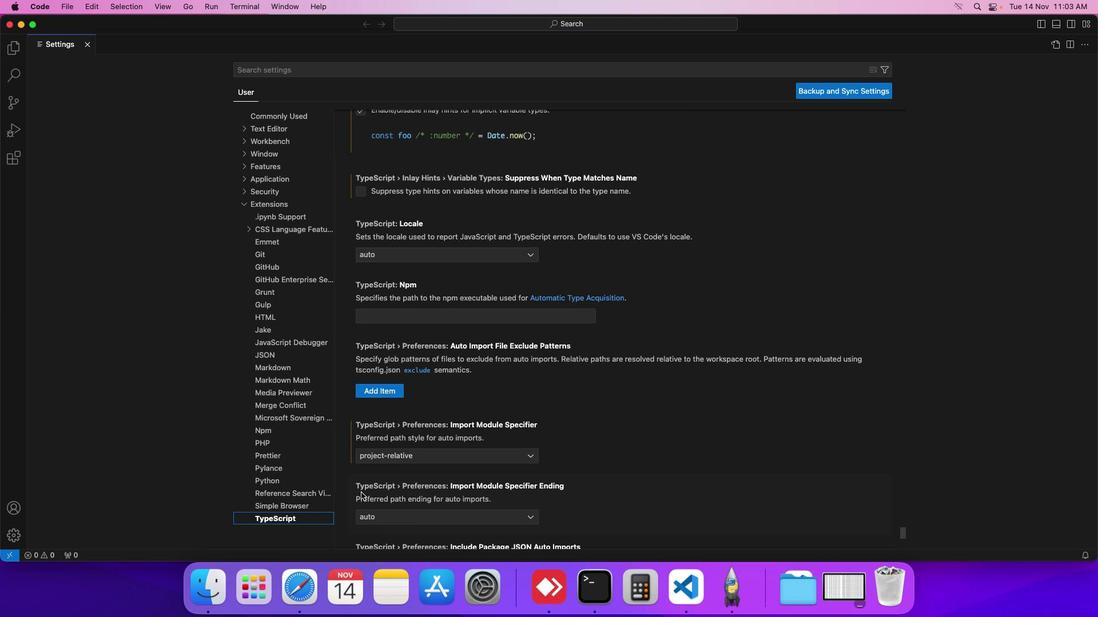 
Action: Mouse scrolled (361, 492) with delta (0, 0)
Screenshot: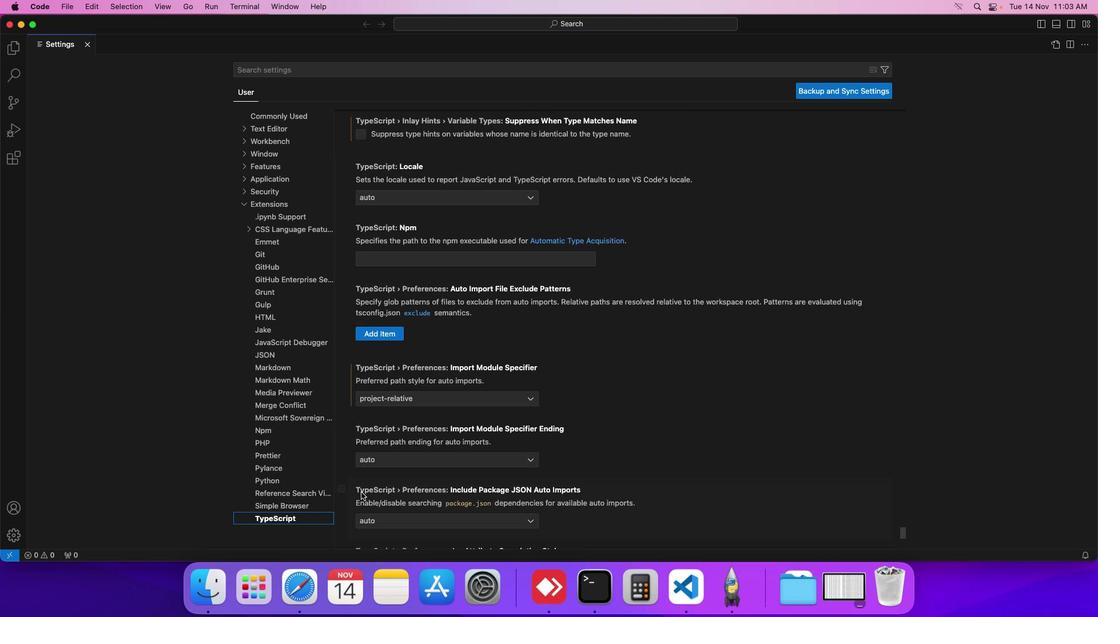 
Action: Mouse scrolled (361, 492) with delta (0, 0)
Screenshot: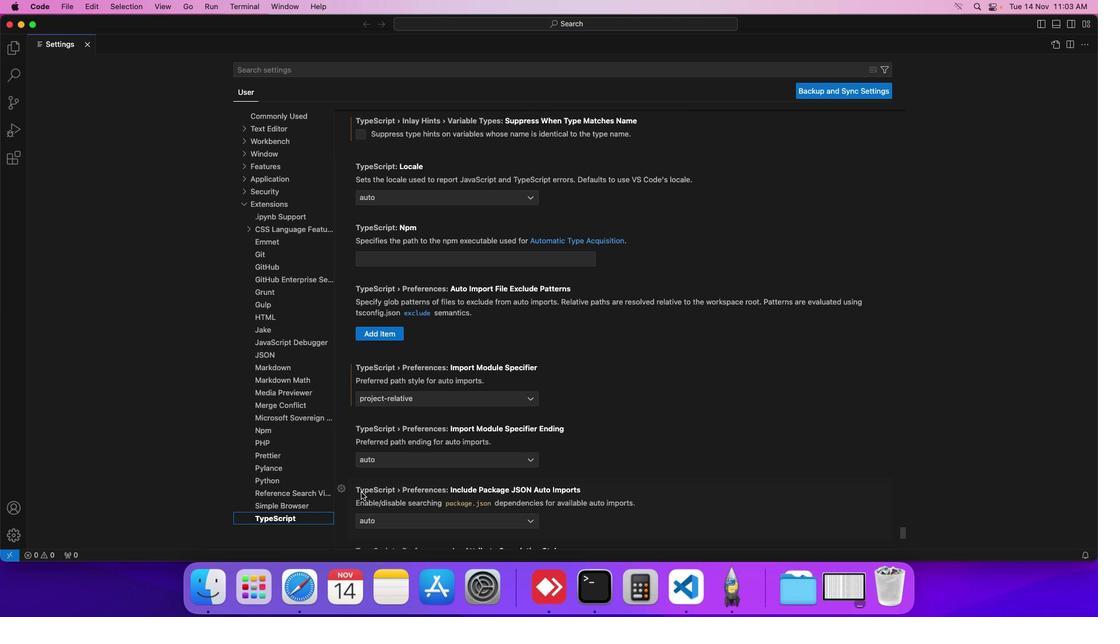 
Action: Mouse scrolled (361, 492) with delta (0, 0)
Screenshot: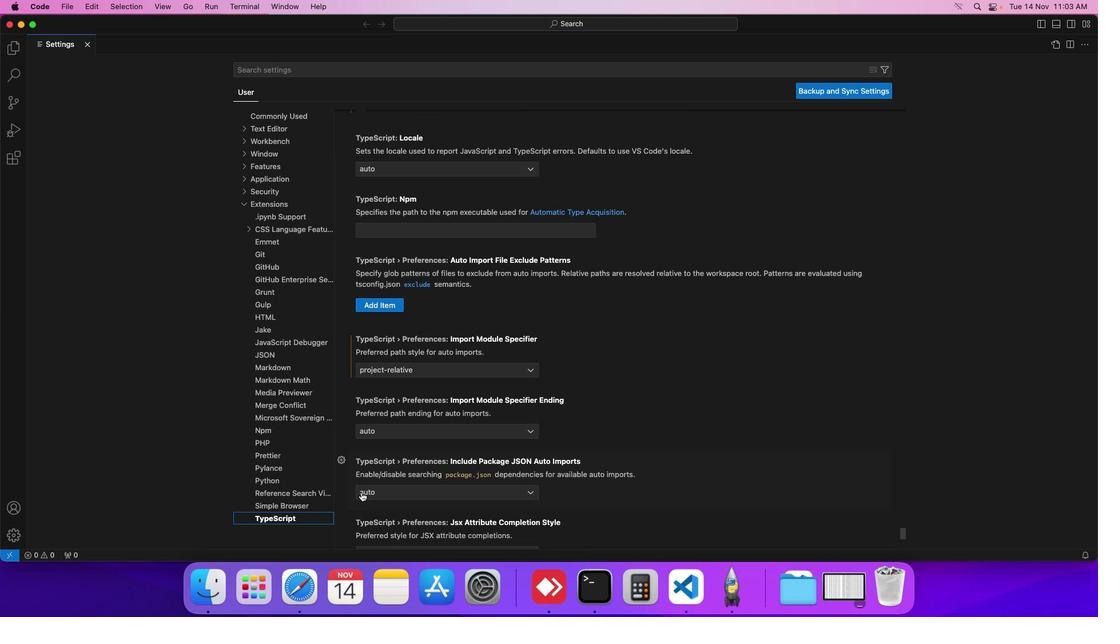 
Action: Mouse scrolled (361, 492) with delta (0, 0)
Screenshot: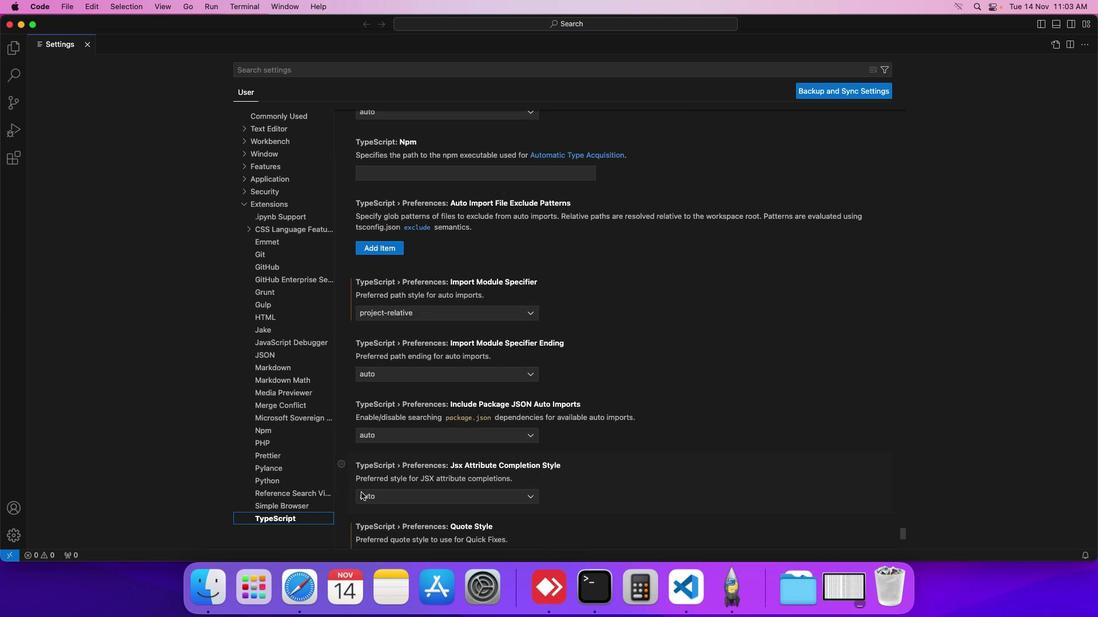 
Action: Mouse scrolled (361, 492) with delta (0, 0)
Screenshot: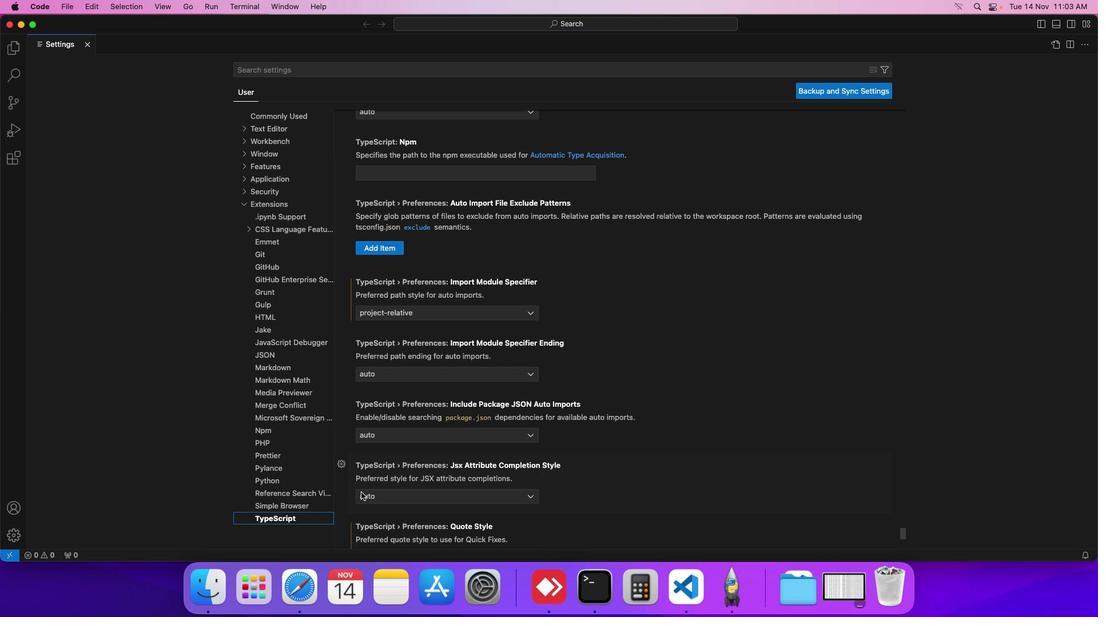 
Action: Mouse scrolled (361, 492) with delta (0, 0)
Screenshot: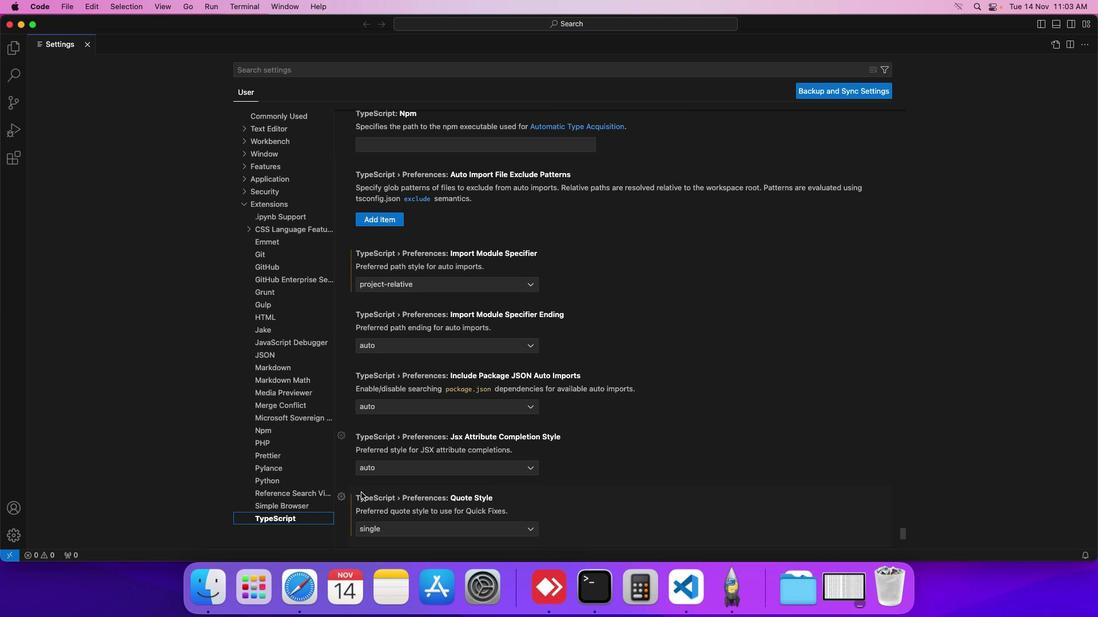 
Action: Mouse scrolled (361, 492) with delta (0, 0)
Screenshot: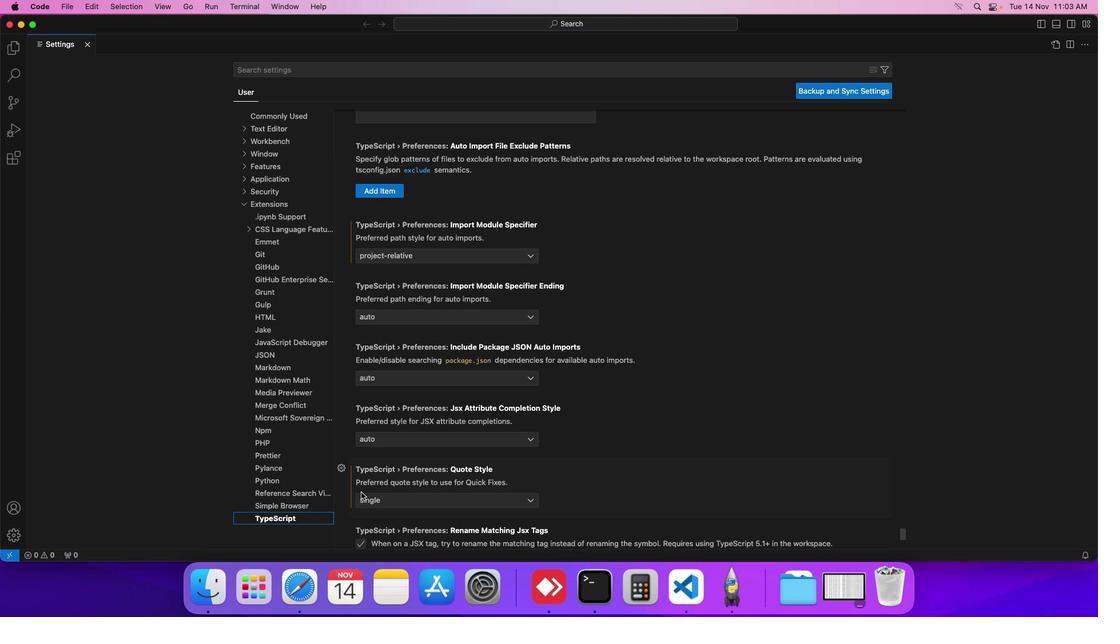 
Action: Mouse scrolled (361, 492) with delta (0, 0)
Screenshot: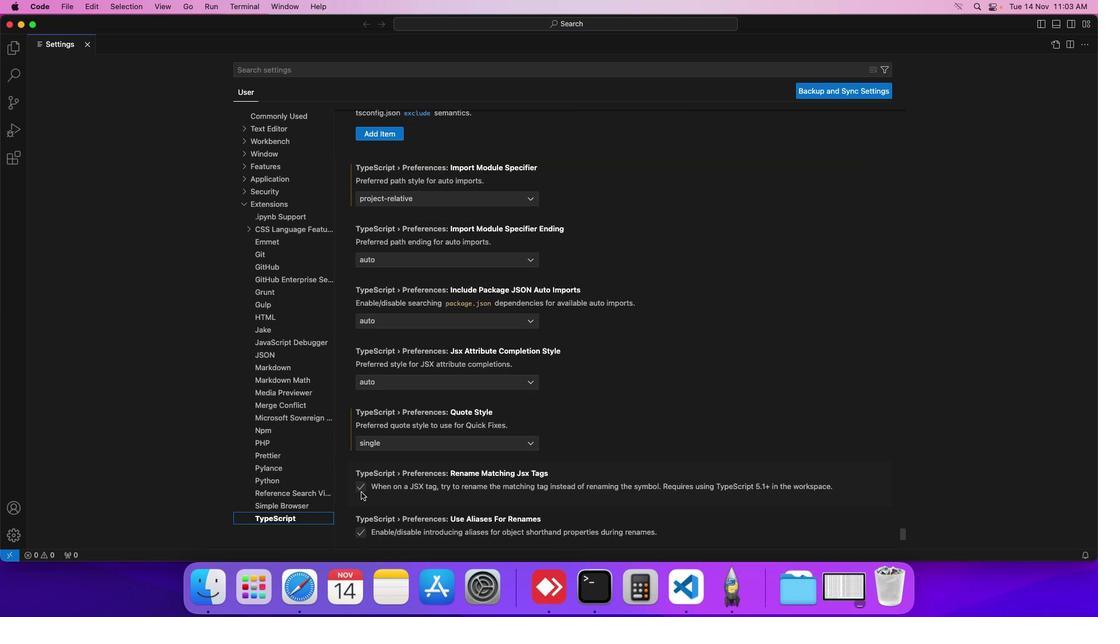 
Action: Mouse scrolled (361, 492) with delta (0, 0)
Screenshot: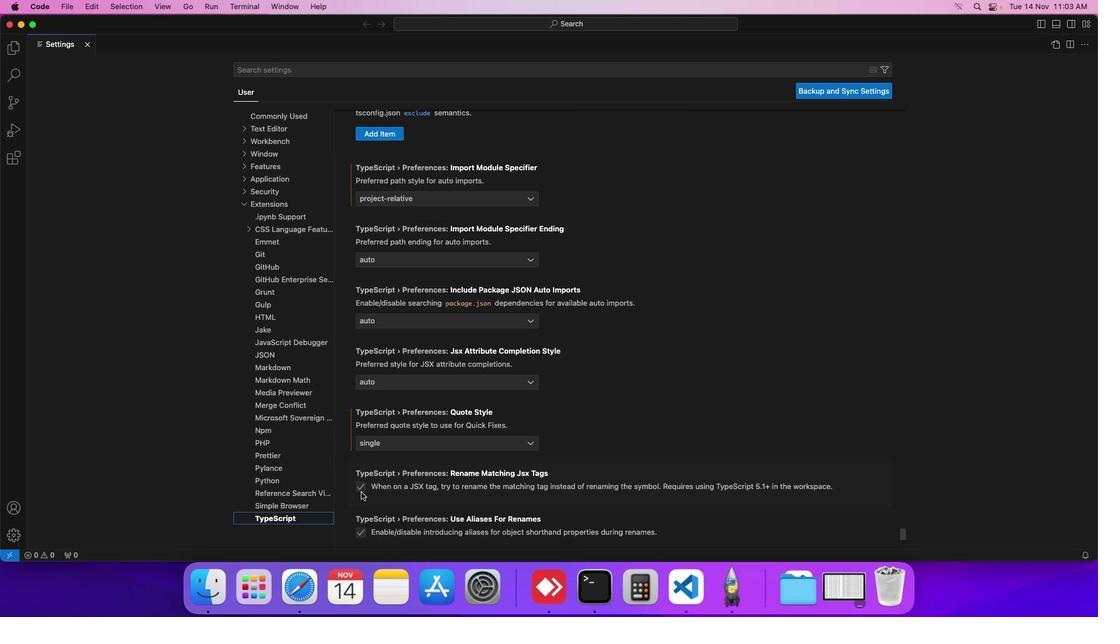 
Action: Mouse scrolled (361, 492) with delta (0, 0)
Screenshot: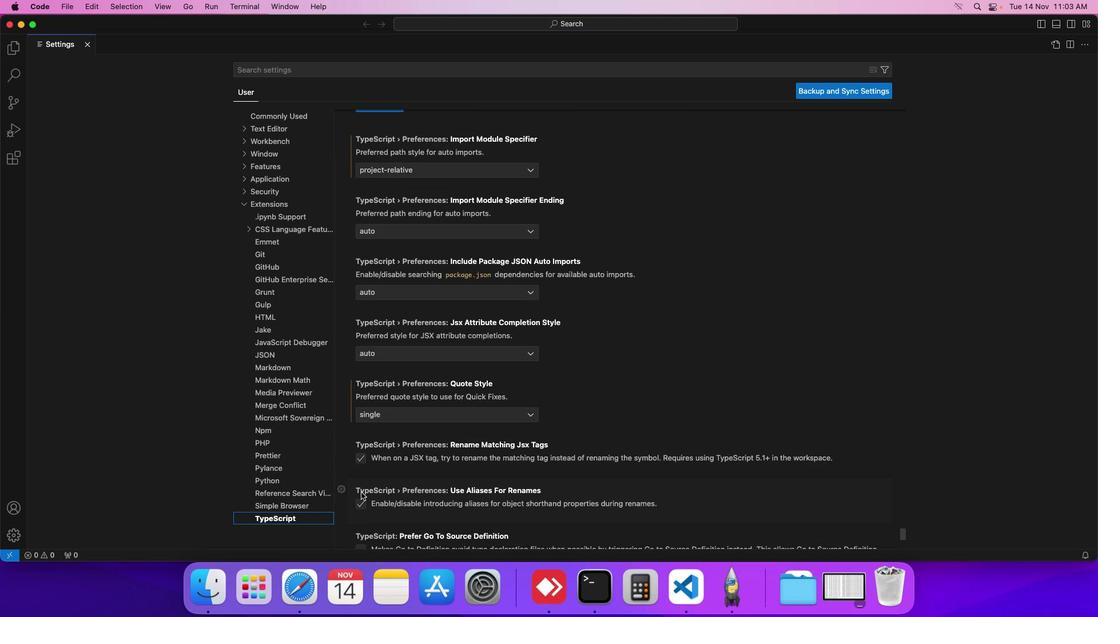 
Action: Mouse moved to (415, 410)
Screenshot: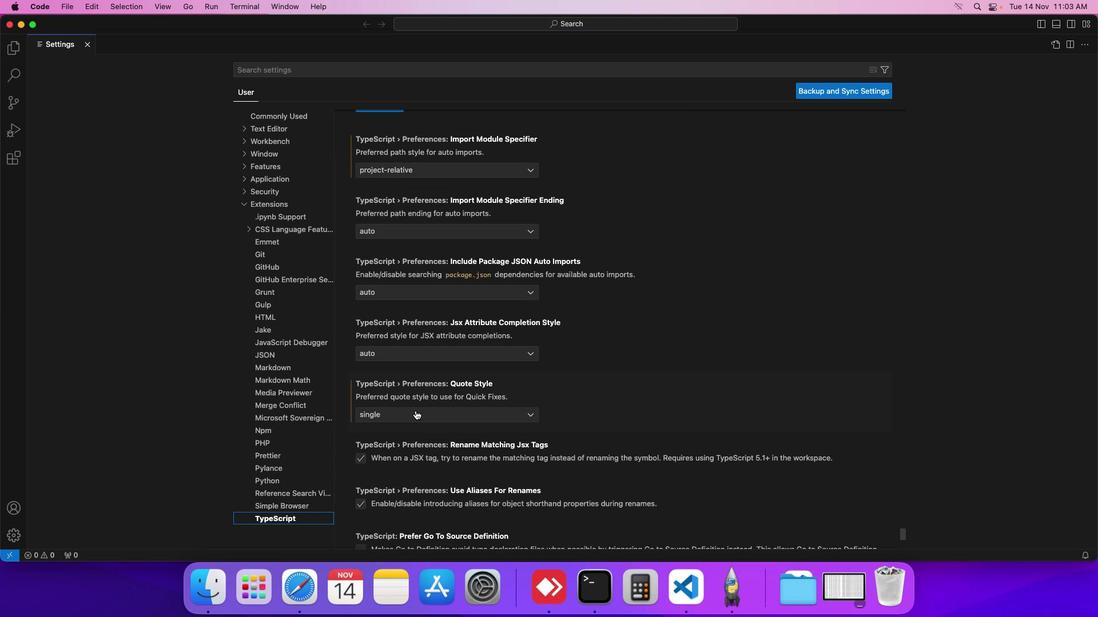 
Action: Mouse pressed left at (415, 410)
Screenshot: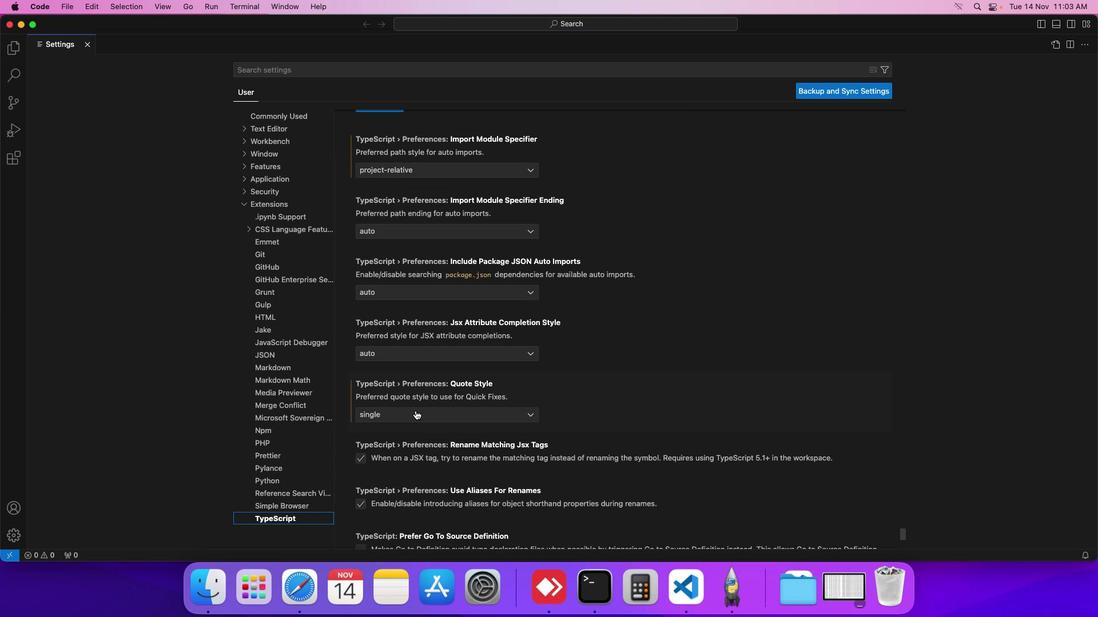 
Action: Mouse moved to (395, 454)
Screenshot: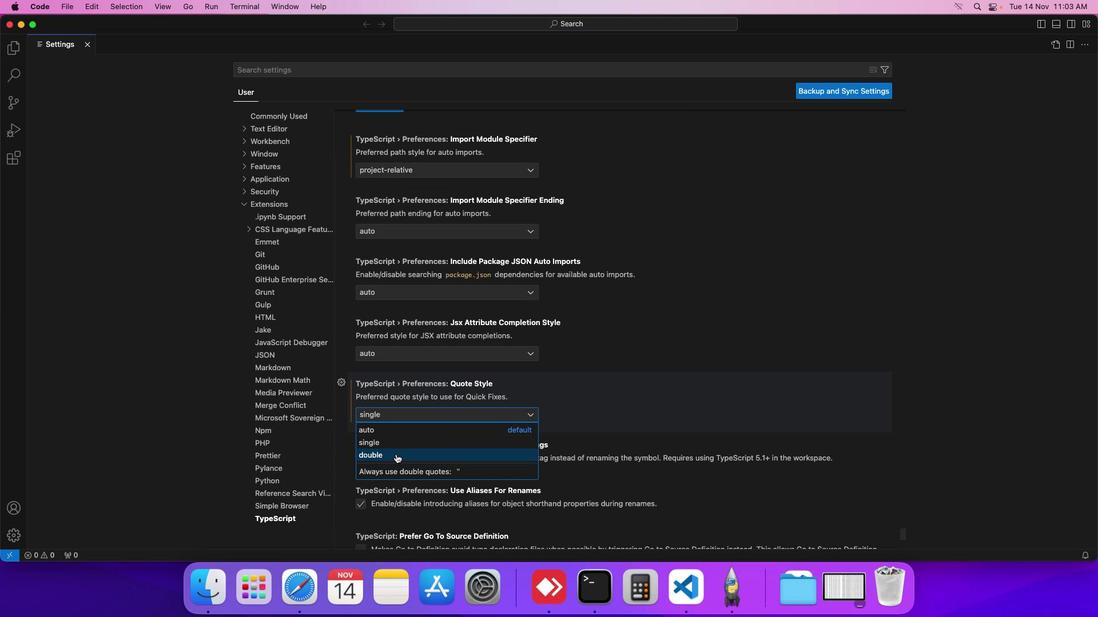 
Action: Mouse pressed left at (395, 454)
Screenshot: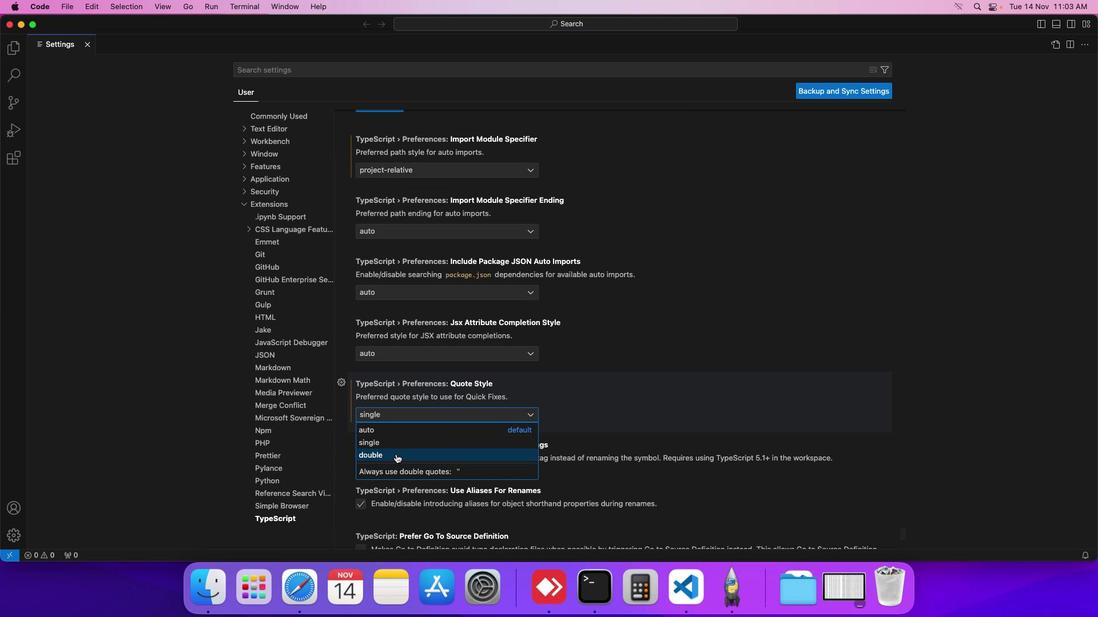 
